 Task: Find connections with filter location Waghäusel with filter topic #Genderwith filter profile language Spanish with filter current company KPIT with filter school IIMT ENGINEERING COLLEGE, MEERUT with filter industry Ranching with filter service category Bartending with filter keywords title School Counselor
Action: Mouse moved to (641, 92)
Screenshot: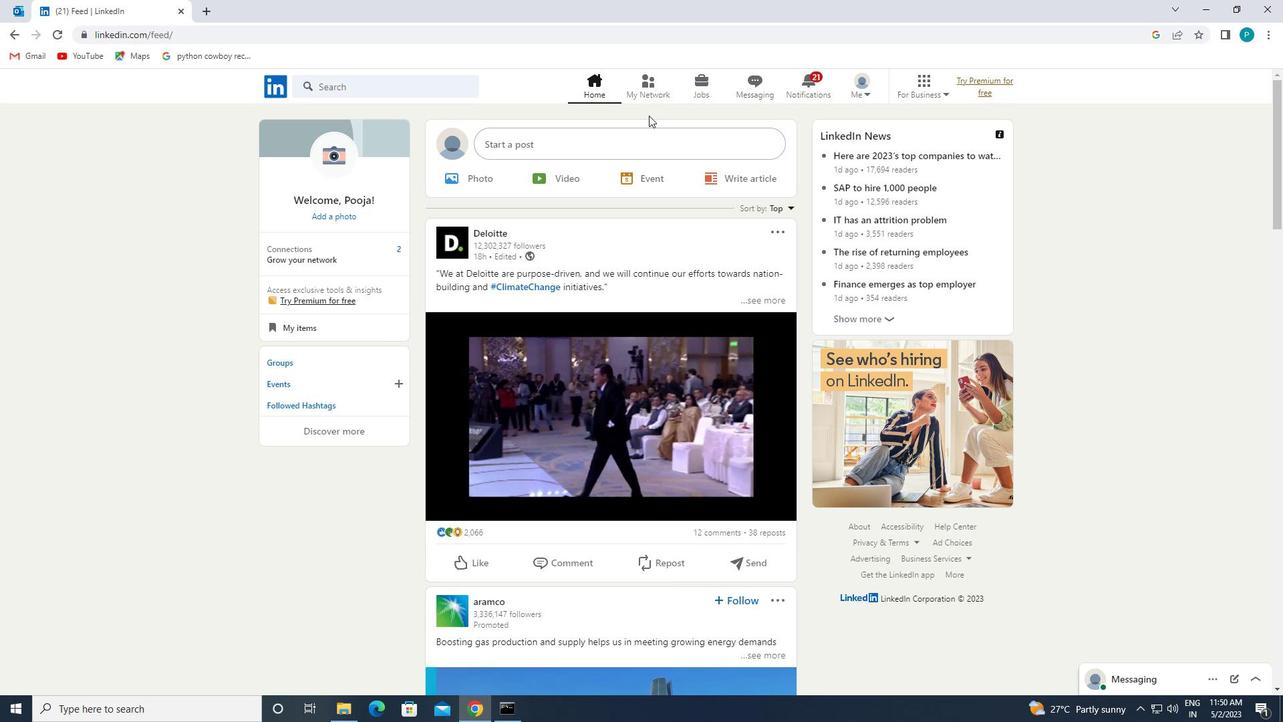 
Action: Mouse pressed left at (641, 92)
Screenshot: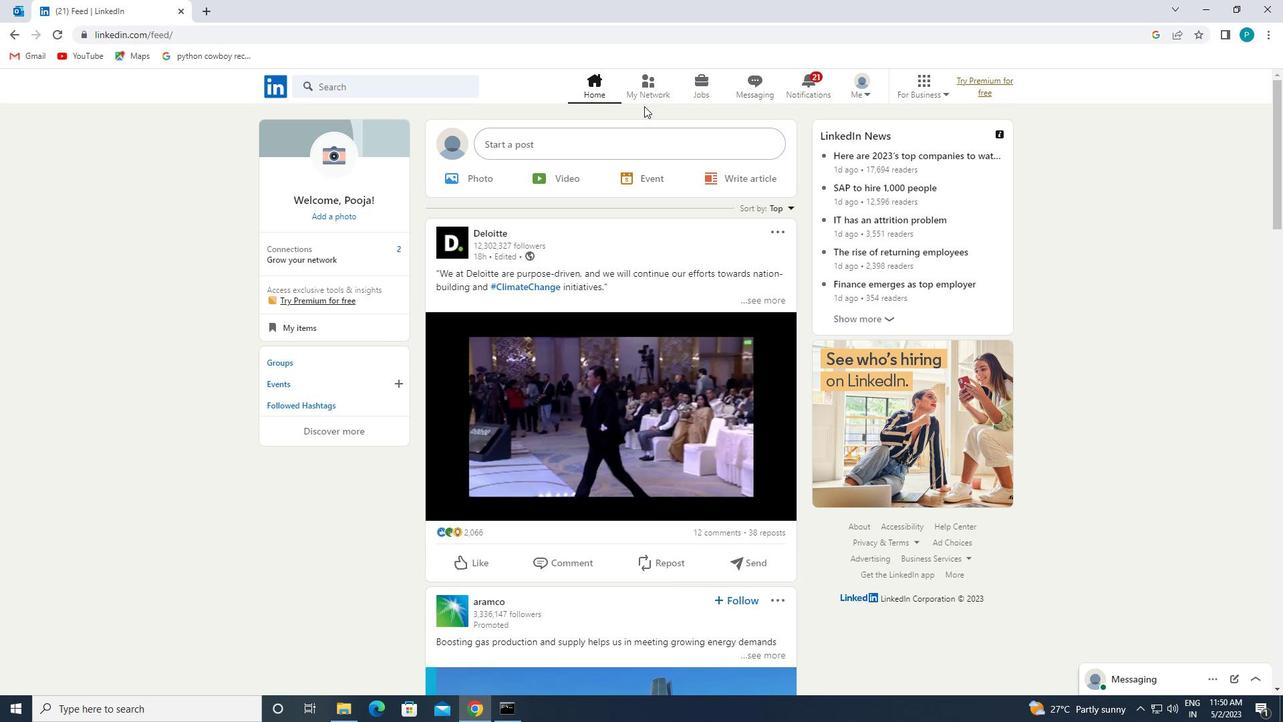
Action: Mouse moved to (431, 165)
Screenshot: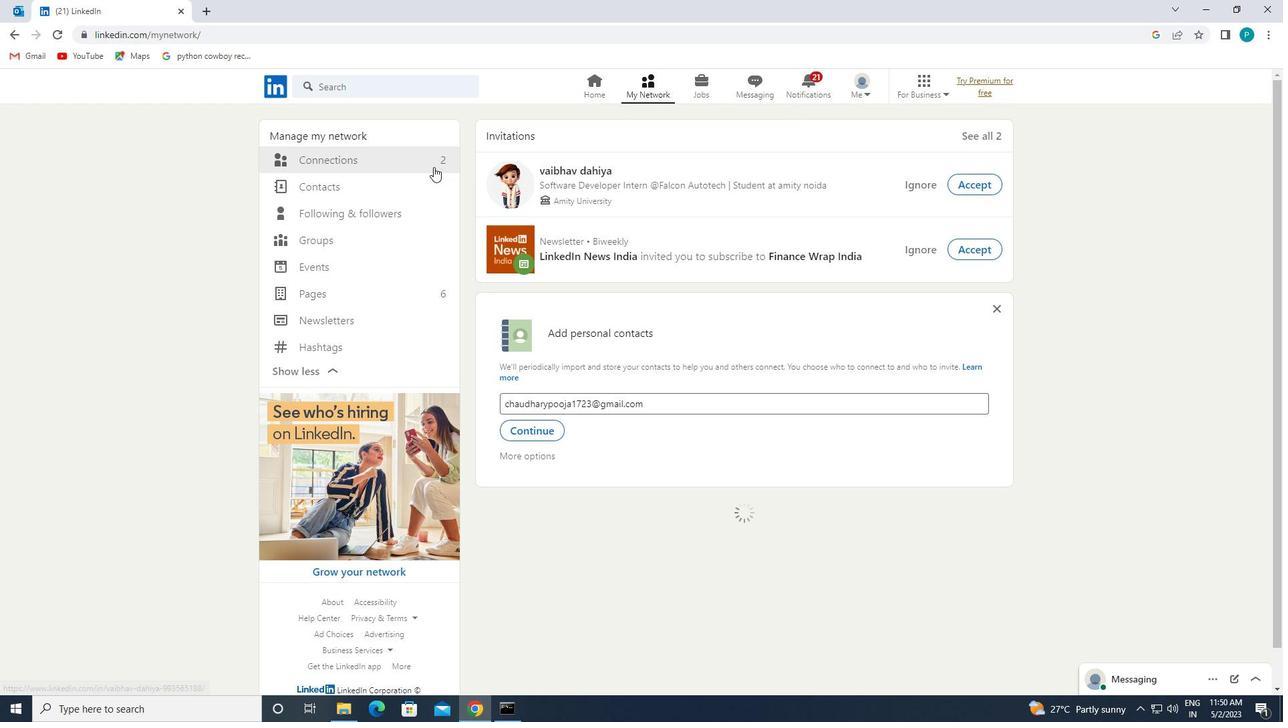 
Action: Mouse pressed left at (431, 165)
Screenshot: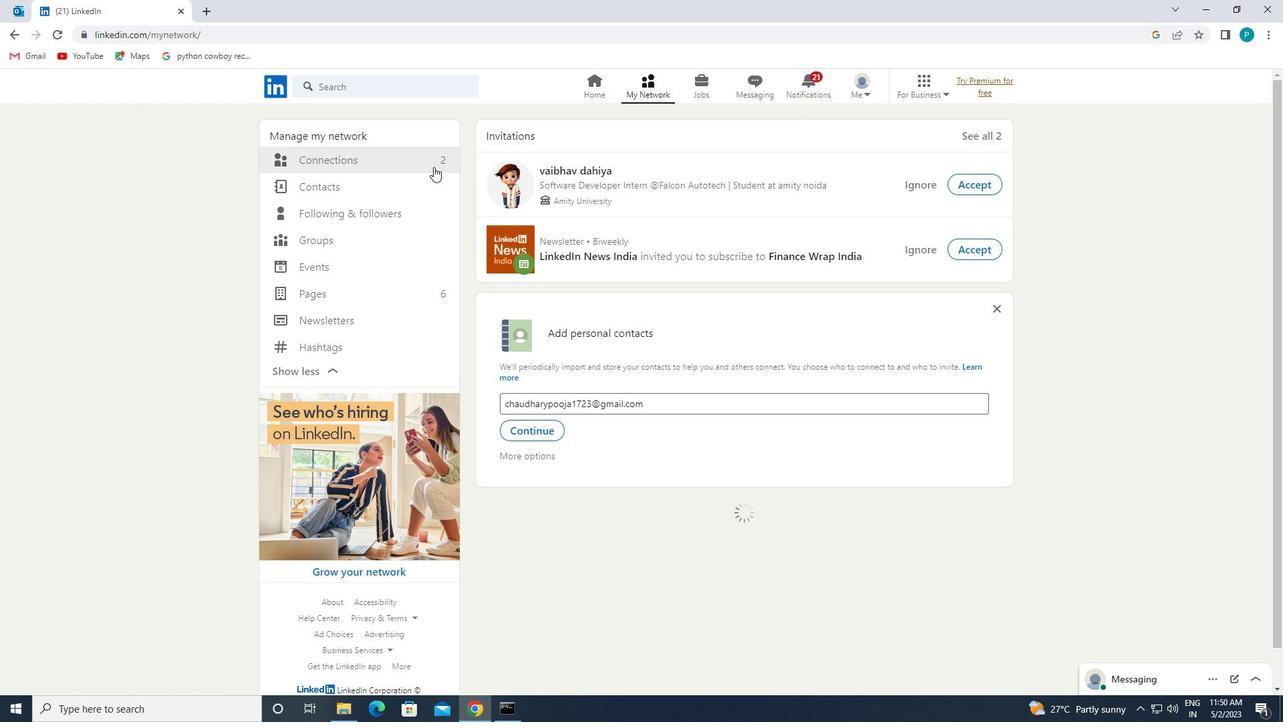 
Action: Mouse moved to (712, 163)
Screenshot: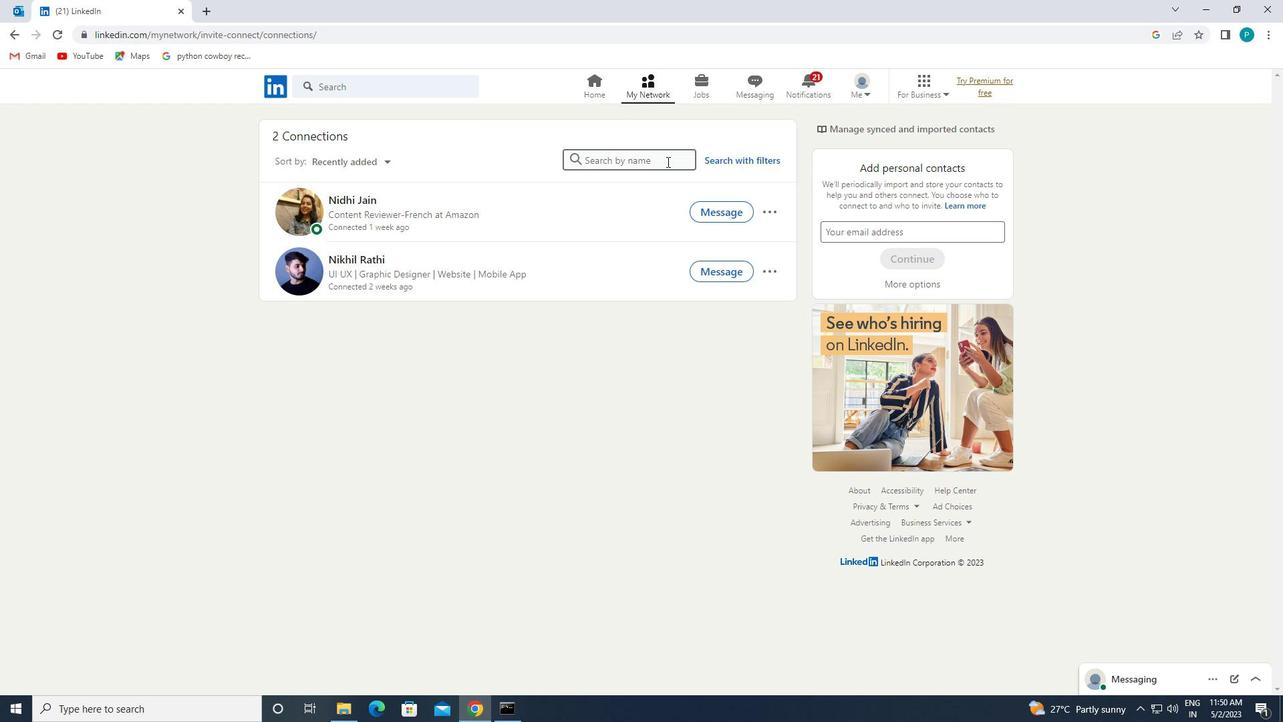
Action: Mouse pressed left at (712, 163)
Screenshot: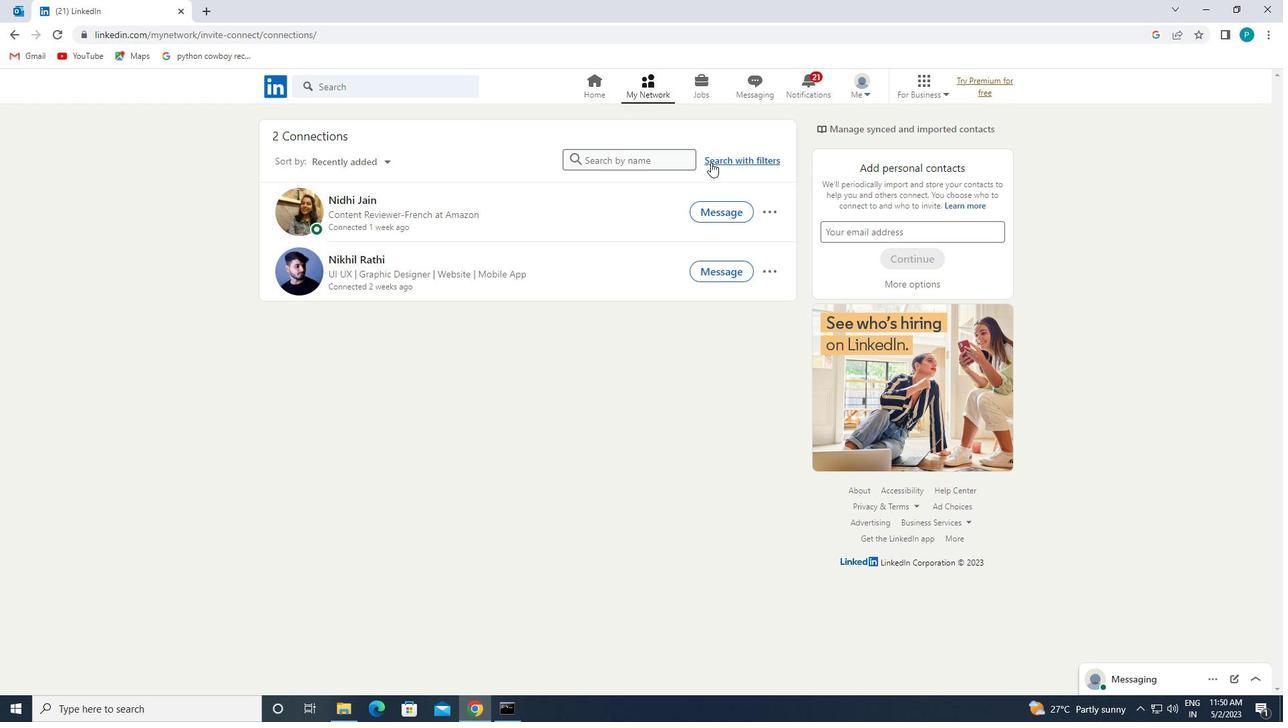 
Action: Mouse moved to (689, 119)
Screenshot: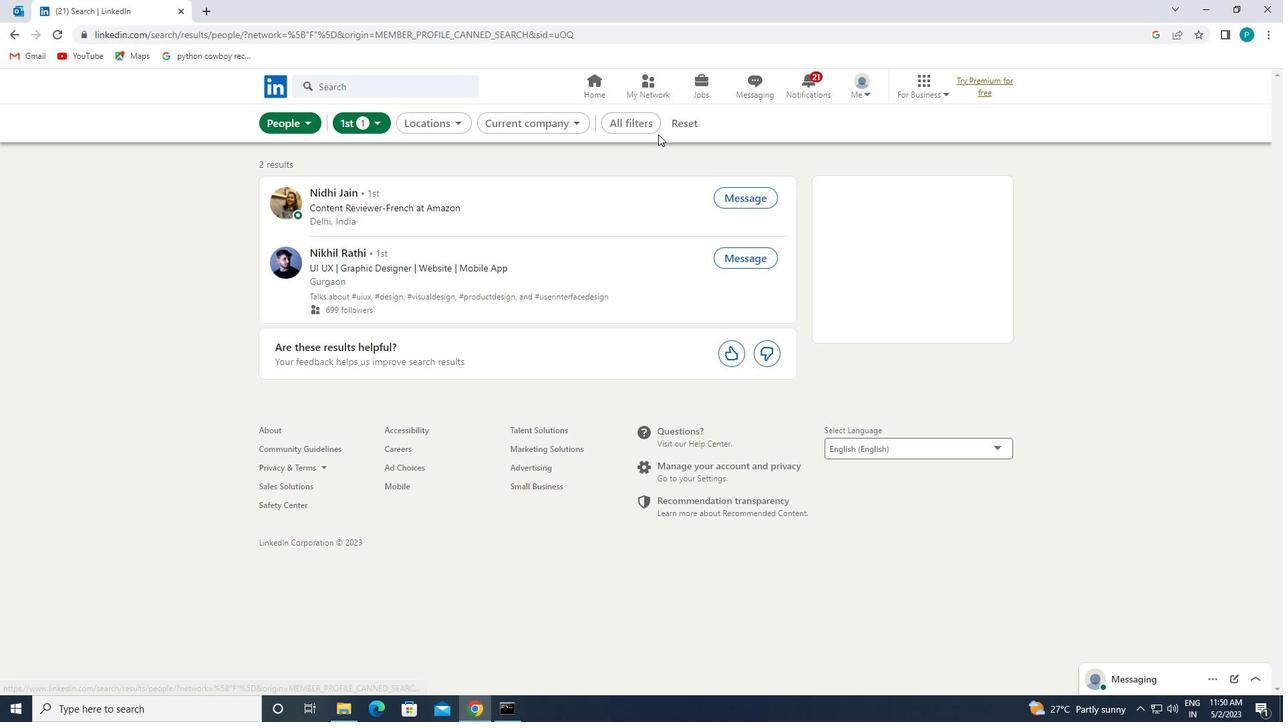 
Action: Mouse pressed left at (689, 119)
Screenshot: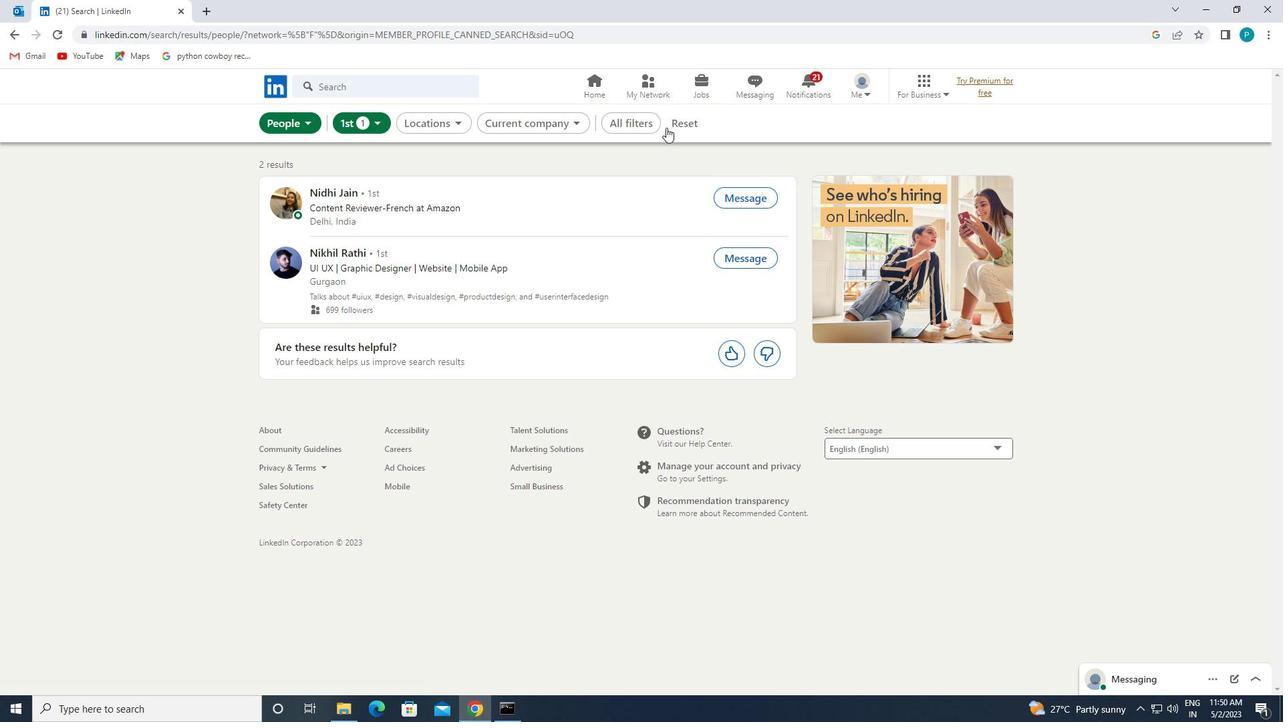
Action: Mouse moved to (641, 125)
Screenshot: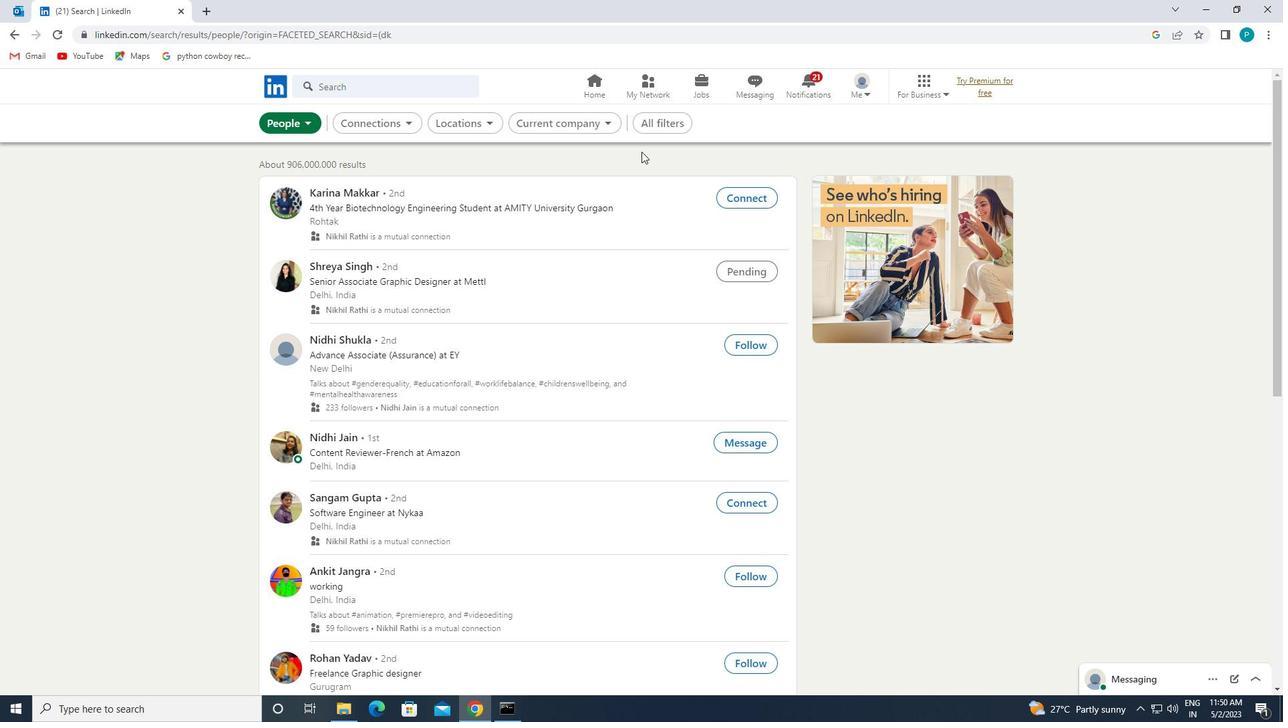 
Action: Mouse pressed left at (641, 125)
Screenshot: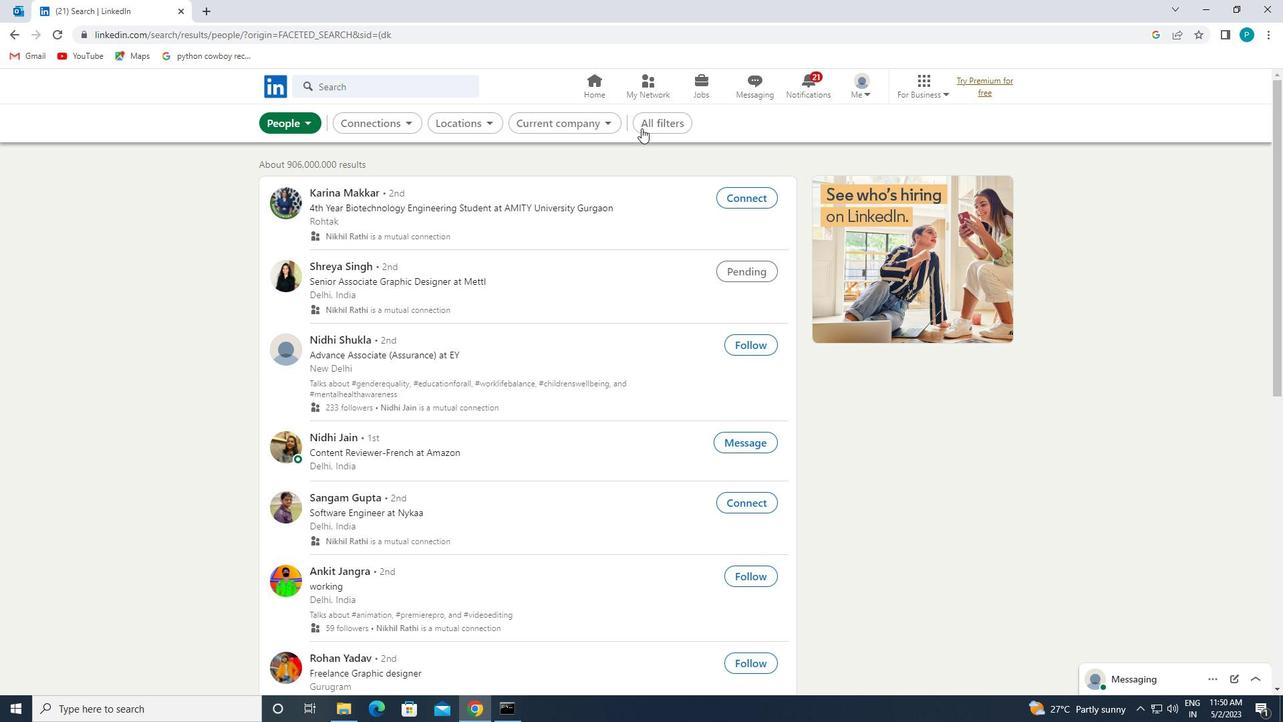 
Action: Mouse moved to (1166, 481)
Screenshot: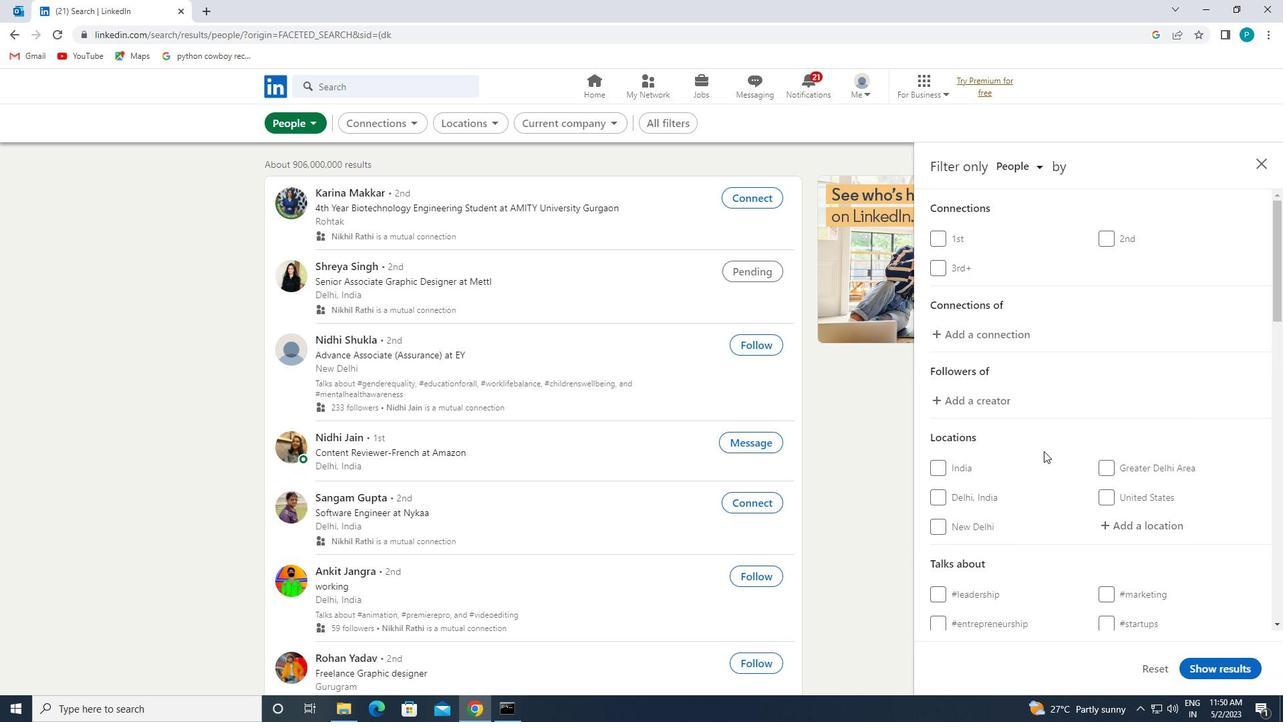 
Action: Mouse scrolled (1166, 480) with delta (0, 0)
Screenshot: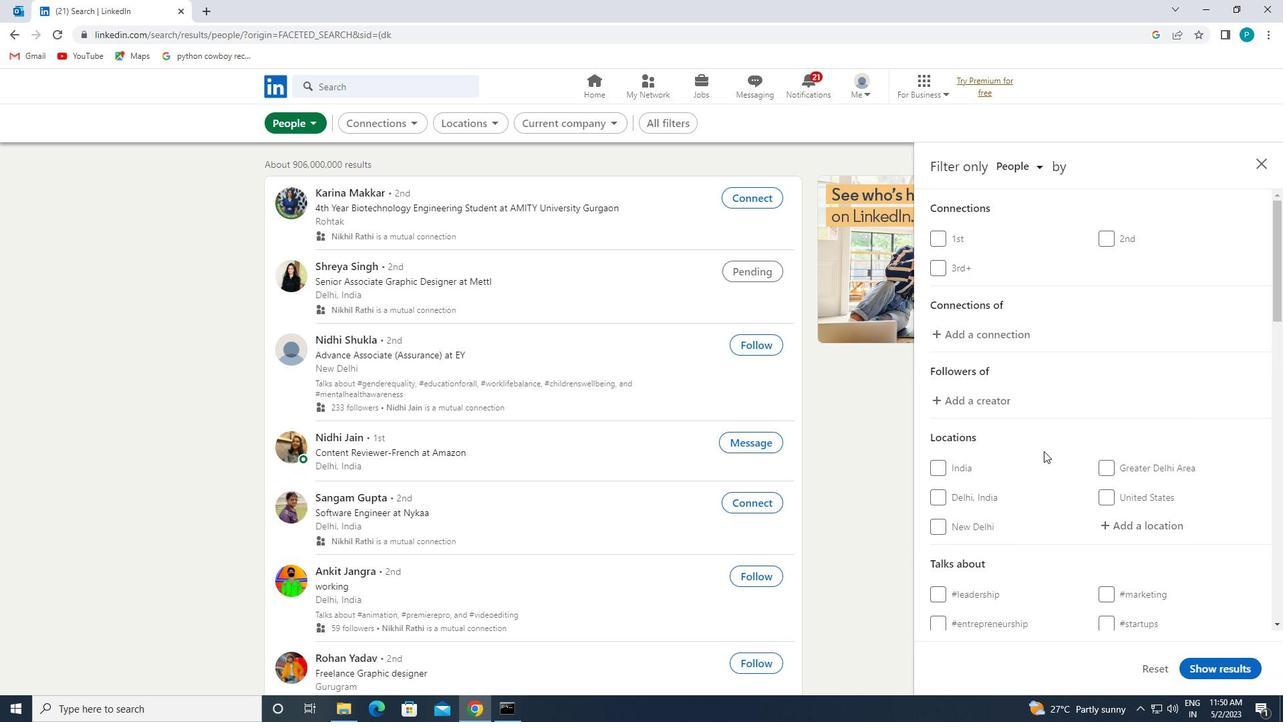 
Action: Mouse moved to (1166, 481)
Screenshot: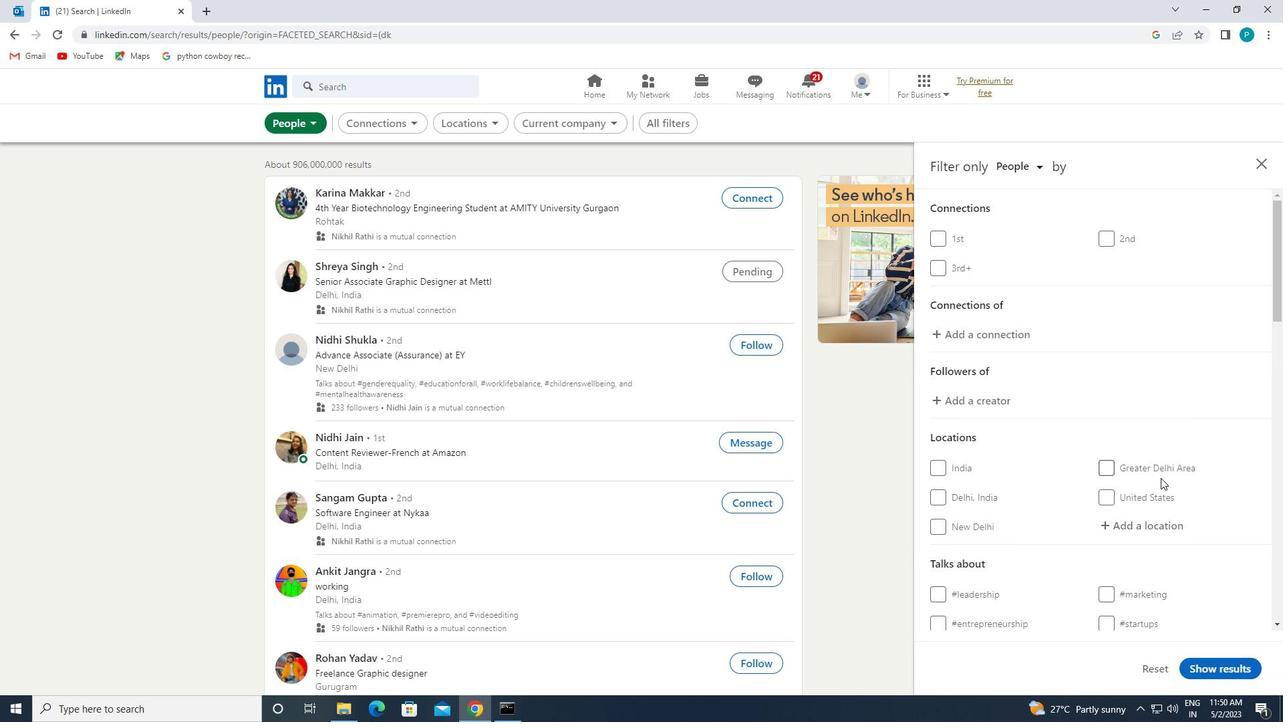 
Action: Mouse scrolled (1166, 480) with delta (0, 0)
Screenshot: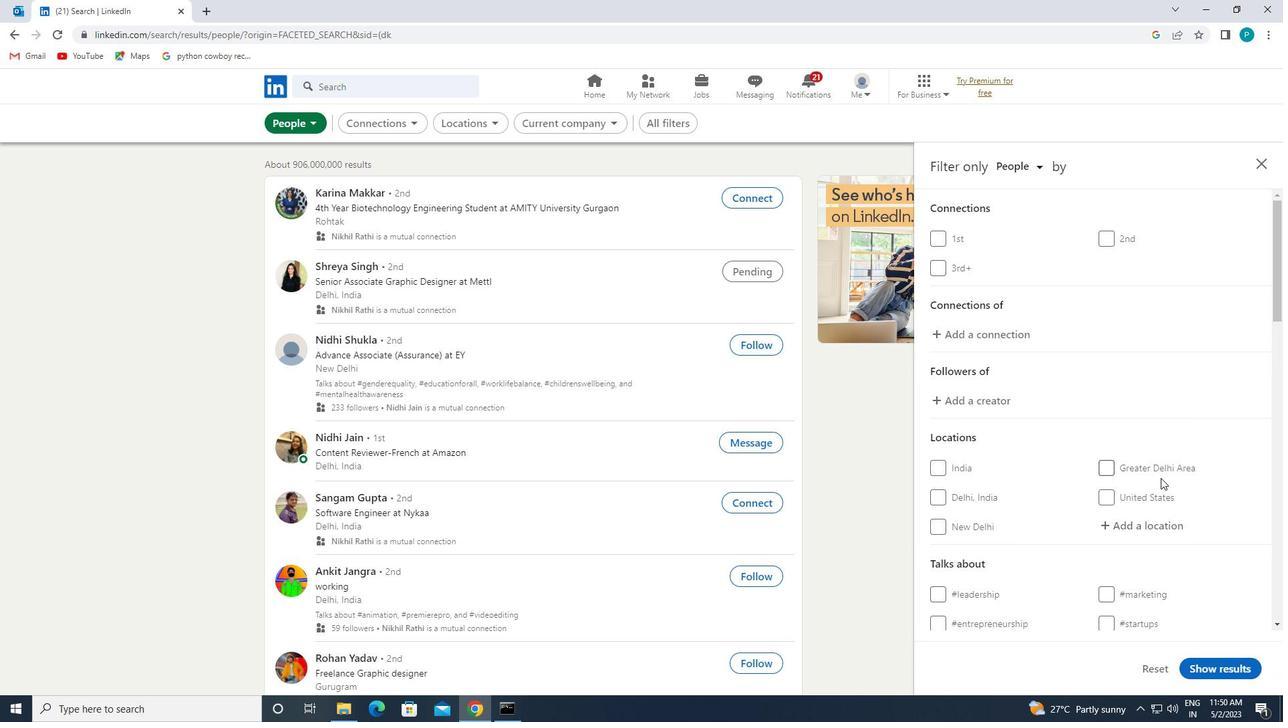 
Action: Mouse moved to (1125, 393)
Screenshot: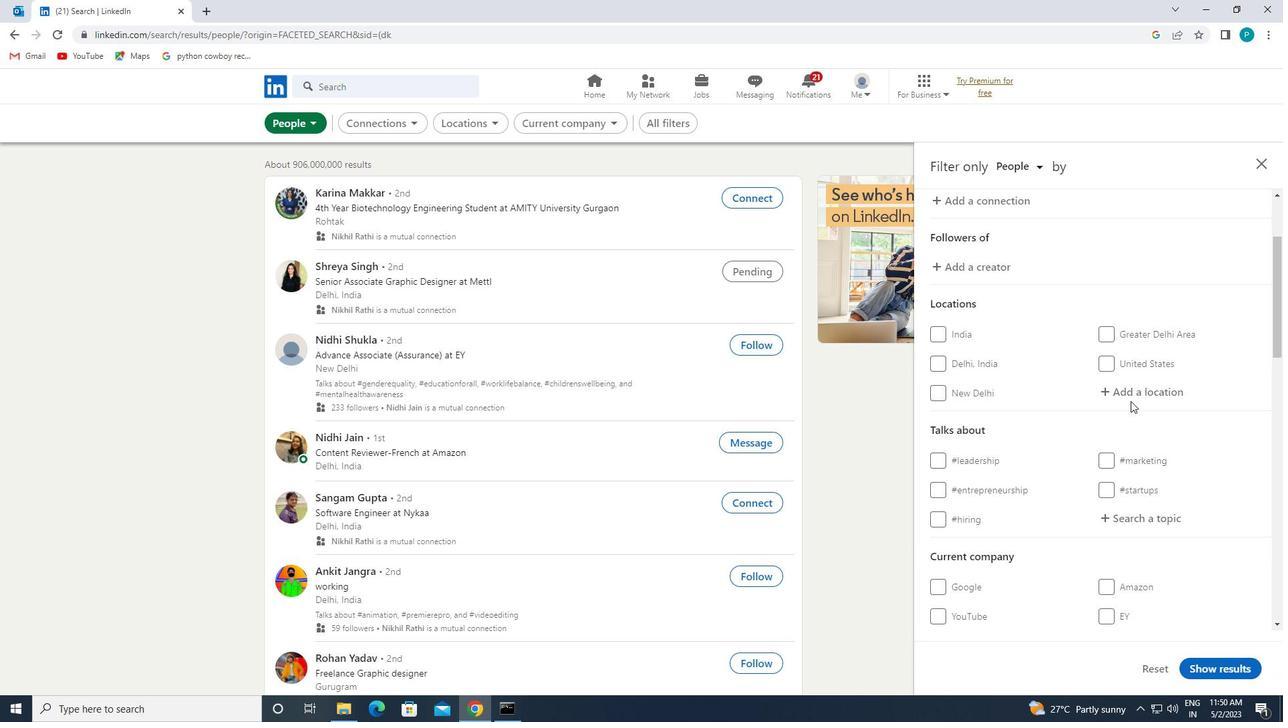 
Action: Mouse pressed left at (1125, 393)
Screenshot: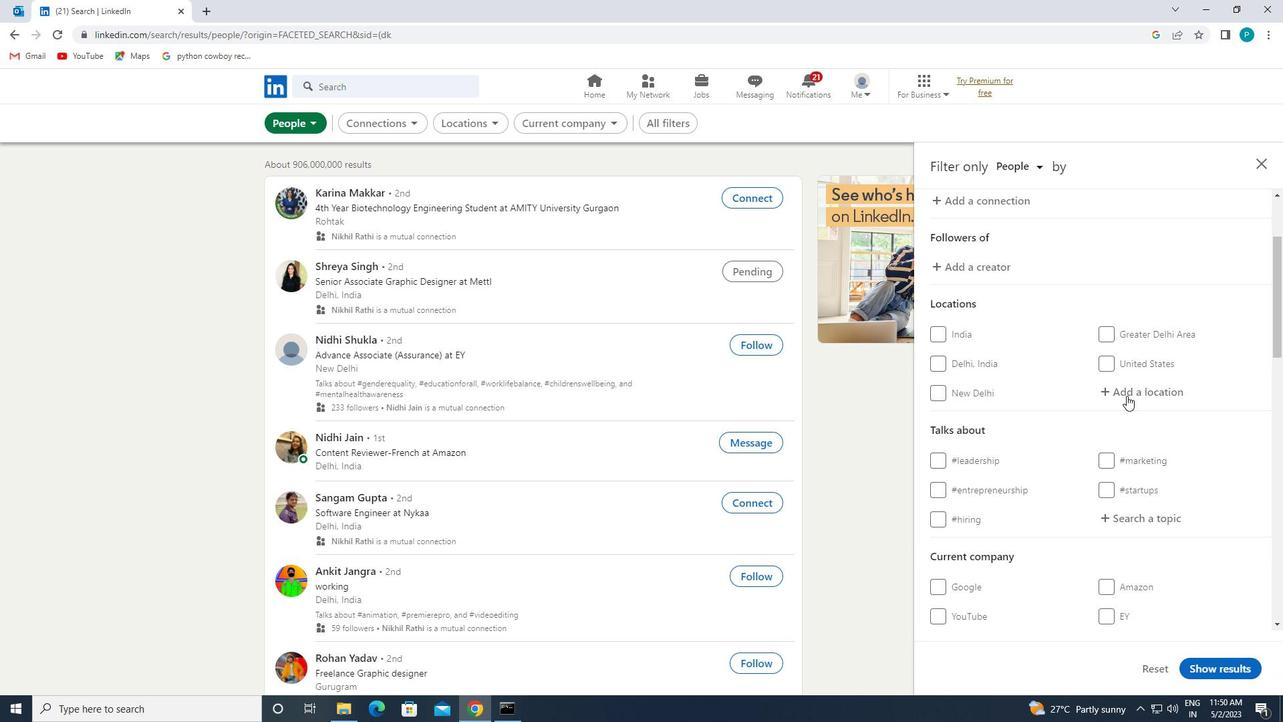 
Action: Key pressed <Key.caps_lock>w<Key.caps_lock>aghausel
Screenshot: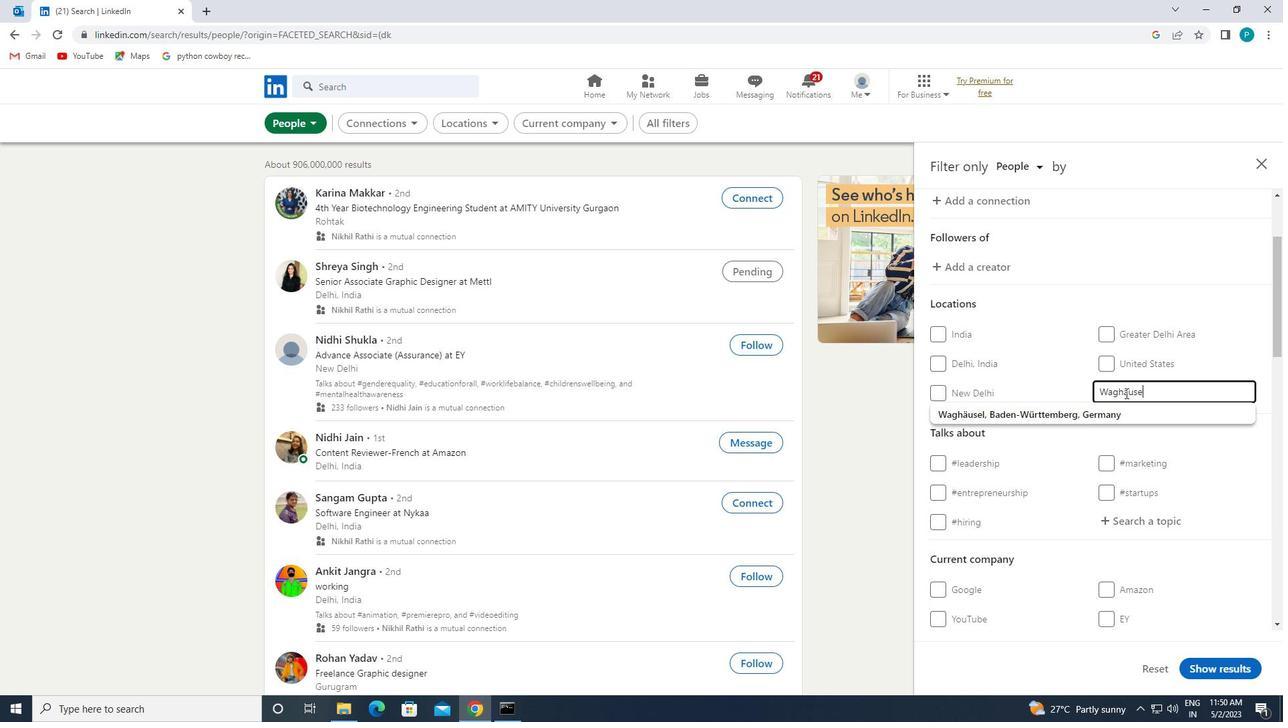 
Action: Mouse moved to (1091, 418)
Screenshot: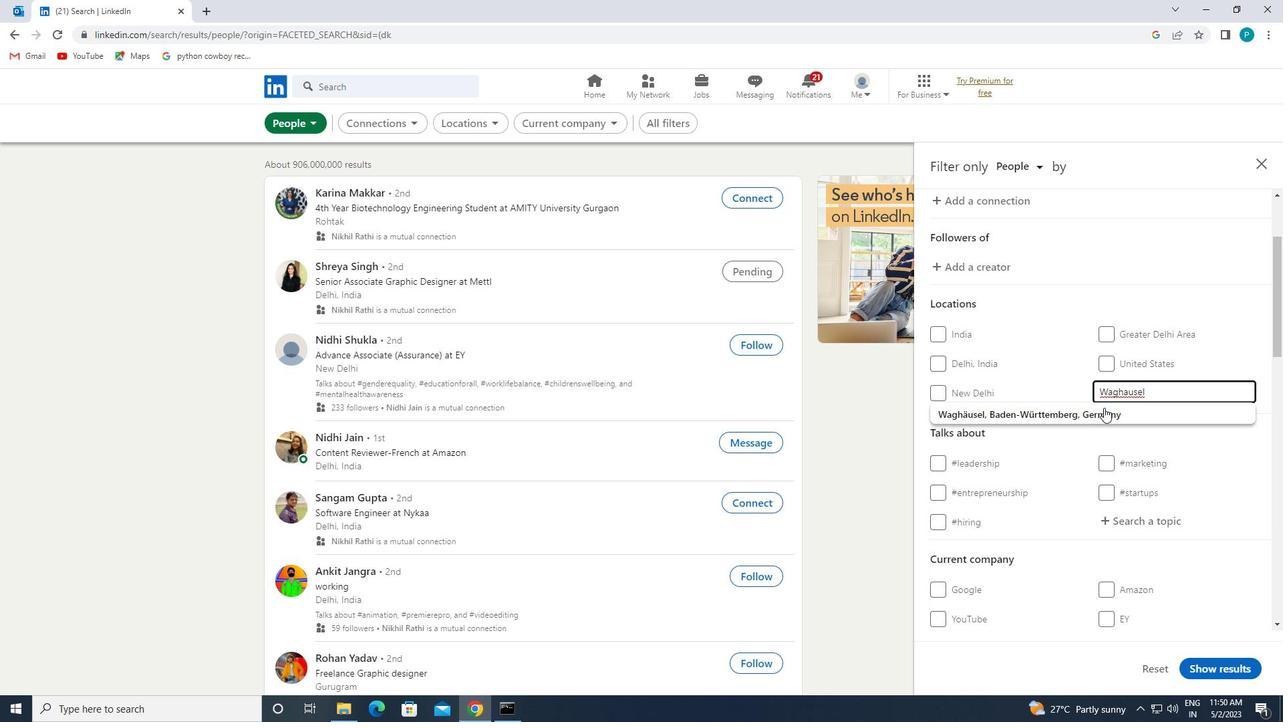 
Action: Mouse pressed left at (1091, 418)
Screenshot: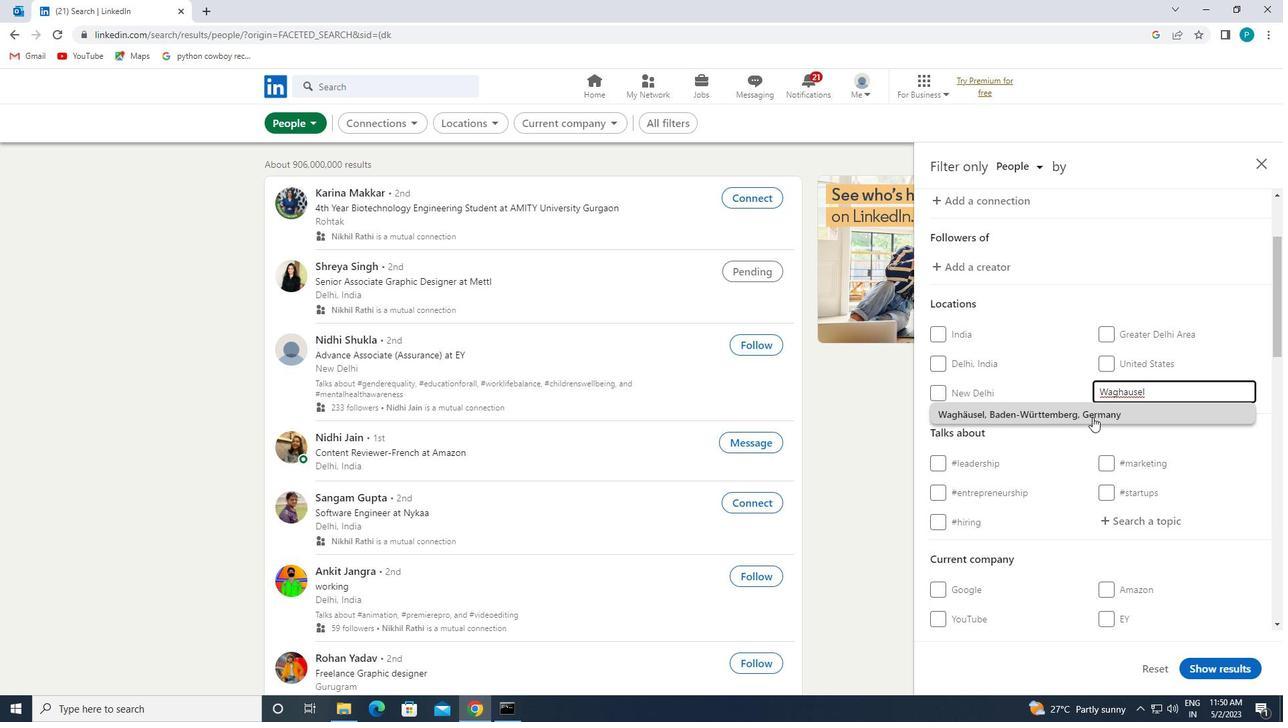 
Action: Mouse moved to (1115, 475)
Screenshot: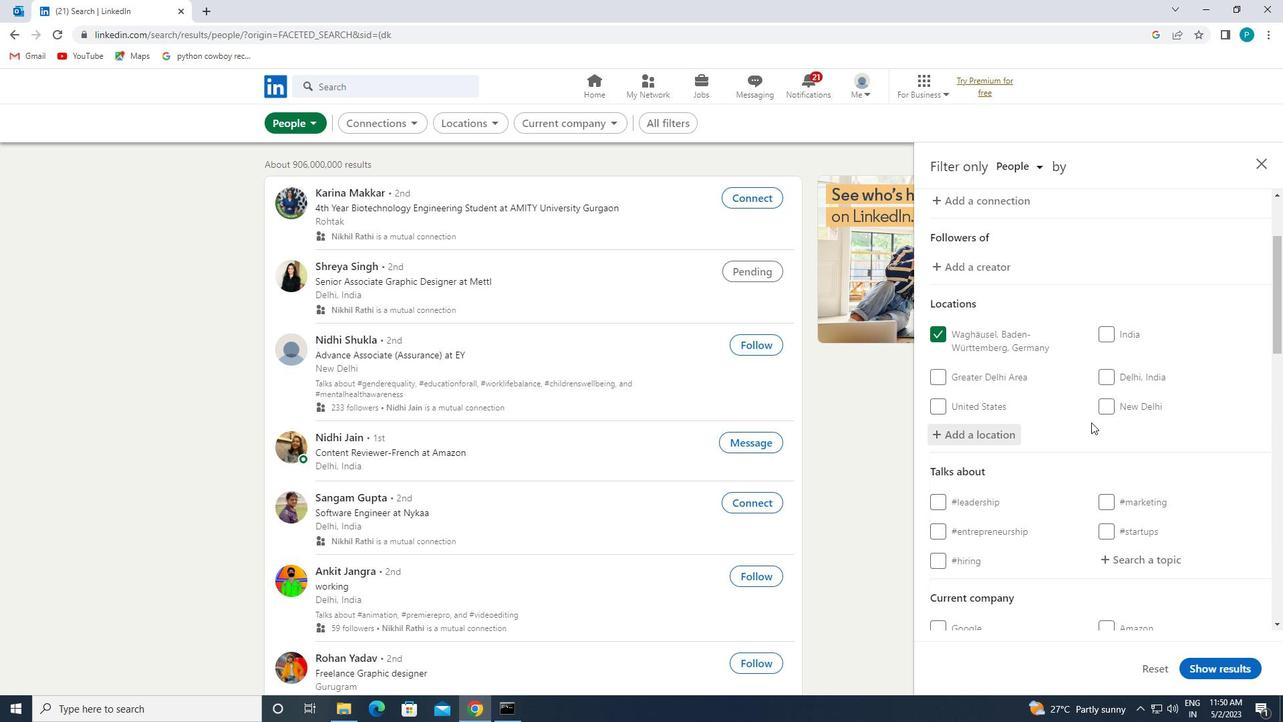 
Action: Mouse scrolled (1115, 474) with delta (0, 0)
Screenshot: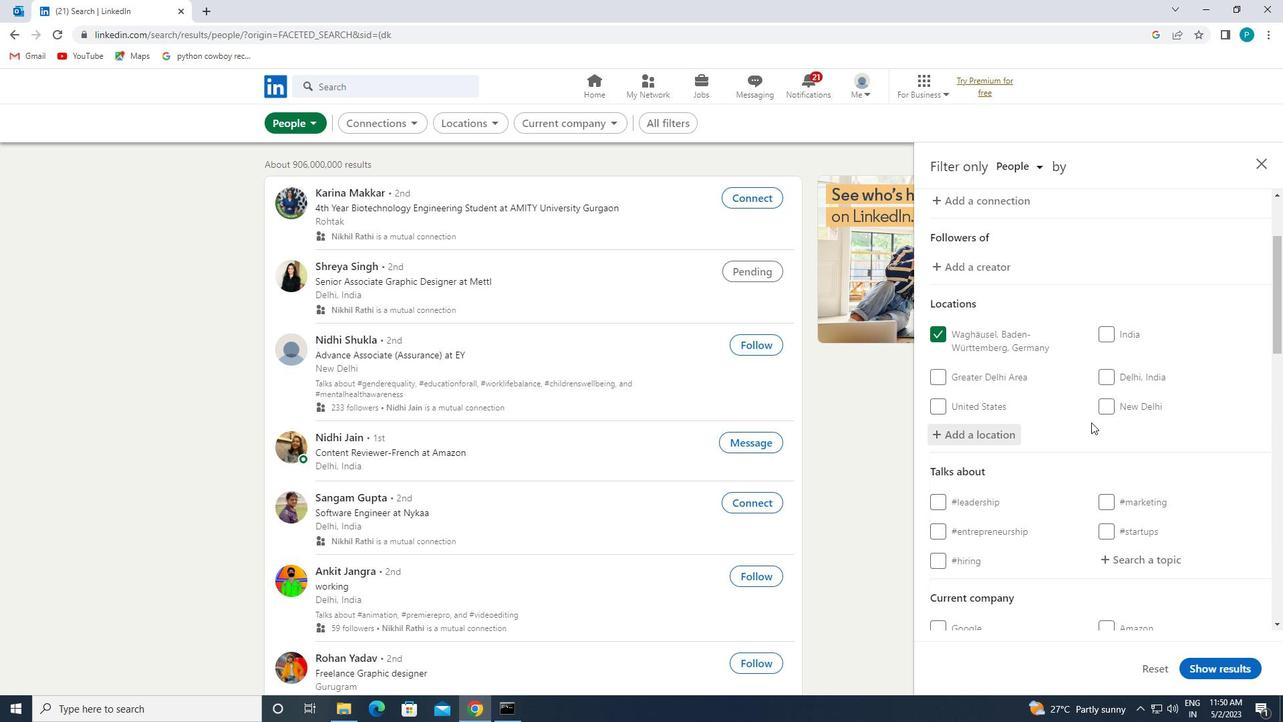 
Action: Mouse moved to (1127, 490)
Screenshot: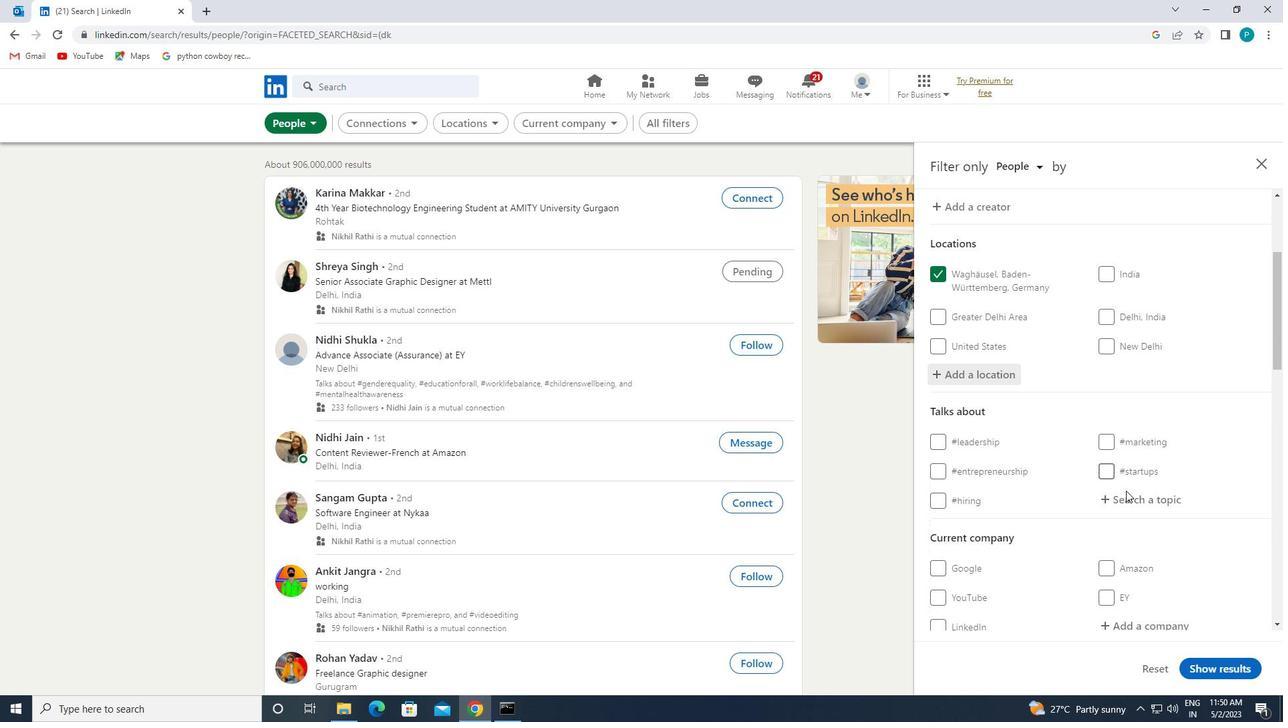 
Action: Mouse pressed left at (1127, 490)
Screenshot: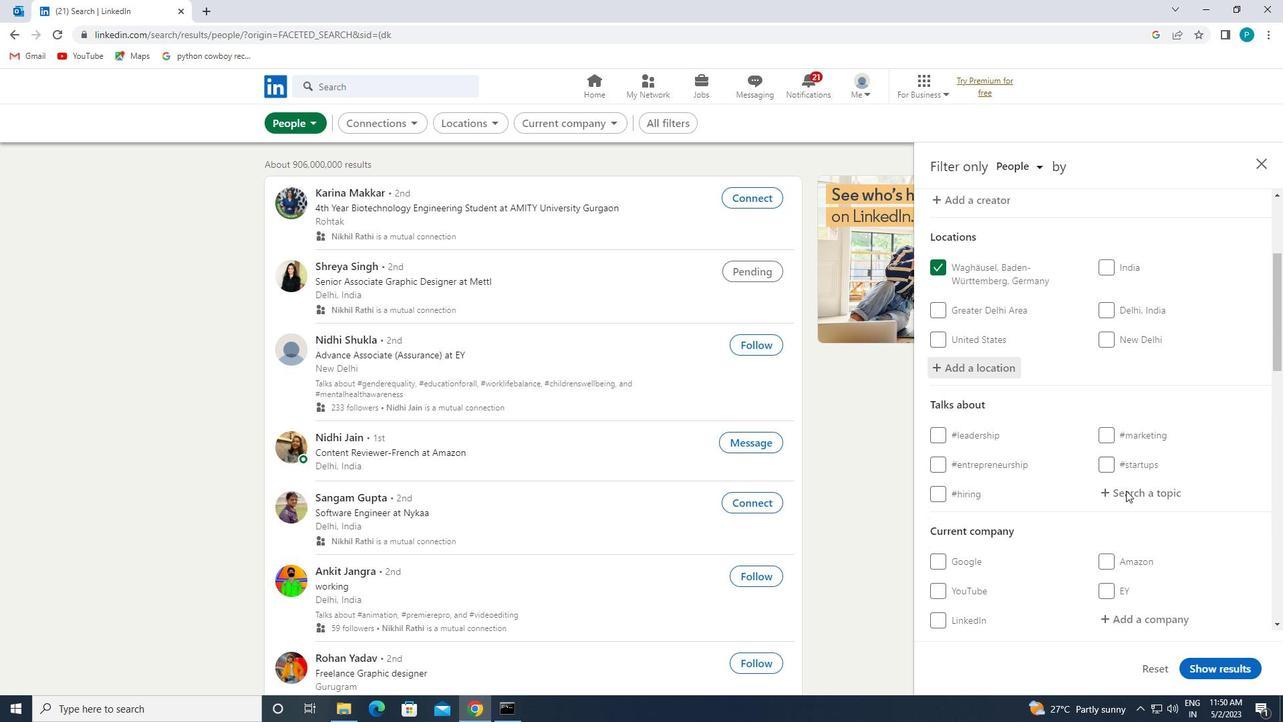 
Action: Key pressed <Key.shift>#<Key.caps_lock>G<Key.caps_lock>ENDER
Screenshot: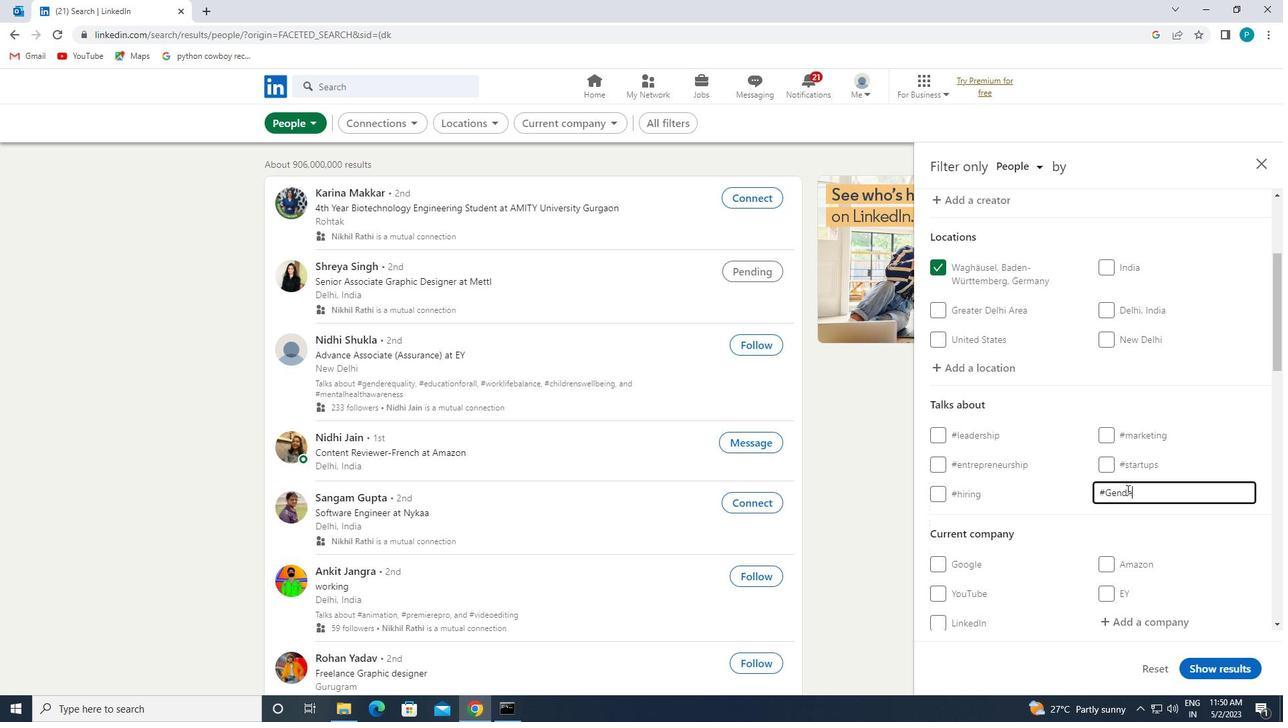 
Action: Mouse moved to (1107, 524)
Screenshot: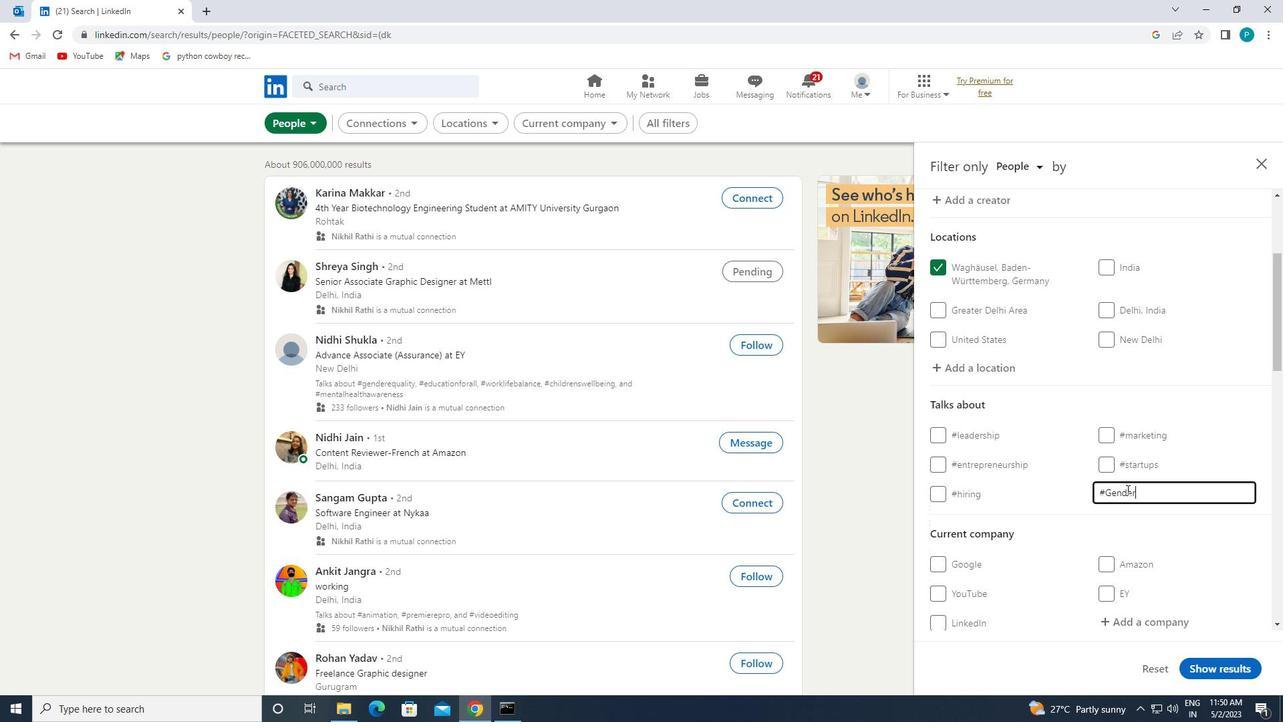 
Action: Mouse scrolled (1107, 523) with delta (0, 0)
Screenshot: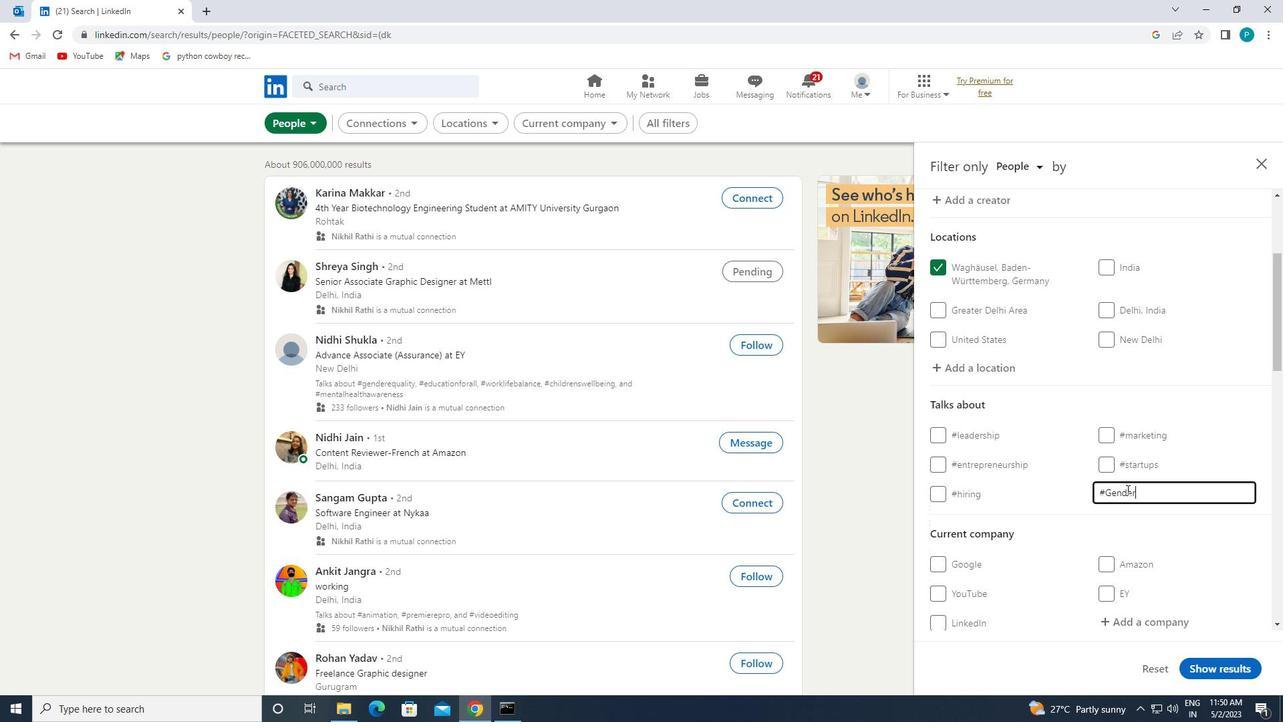 
Action: Mouse moved to (1103, 531)
Screenshot: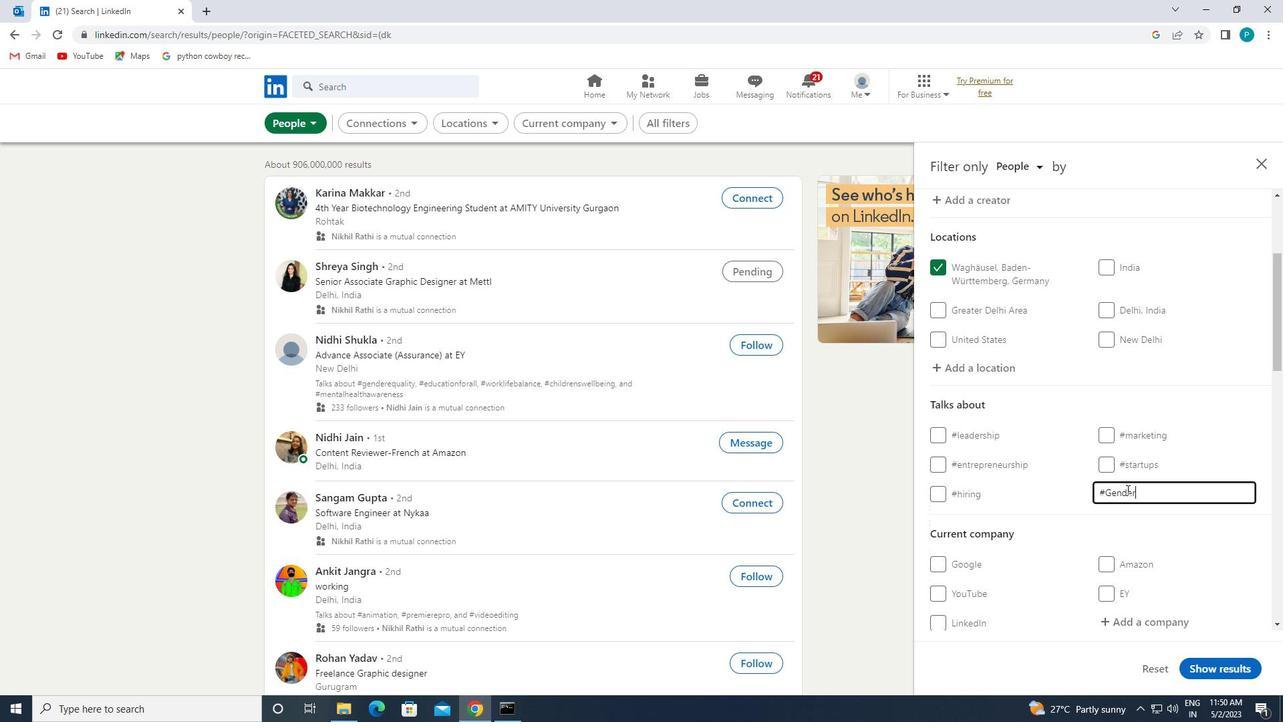 
Action: Mouse scrolled (1103, 530) with delta (0, 0)
Screenshot: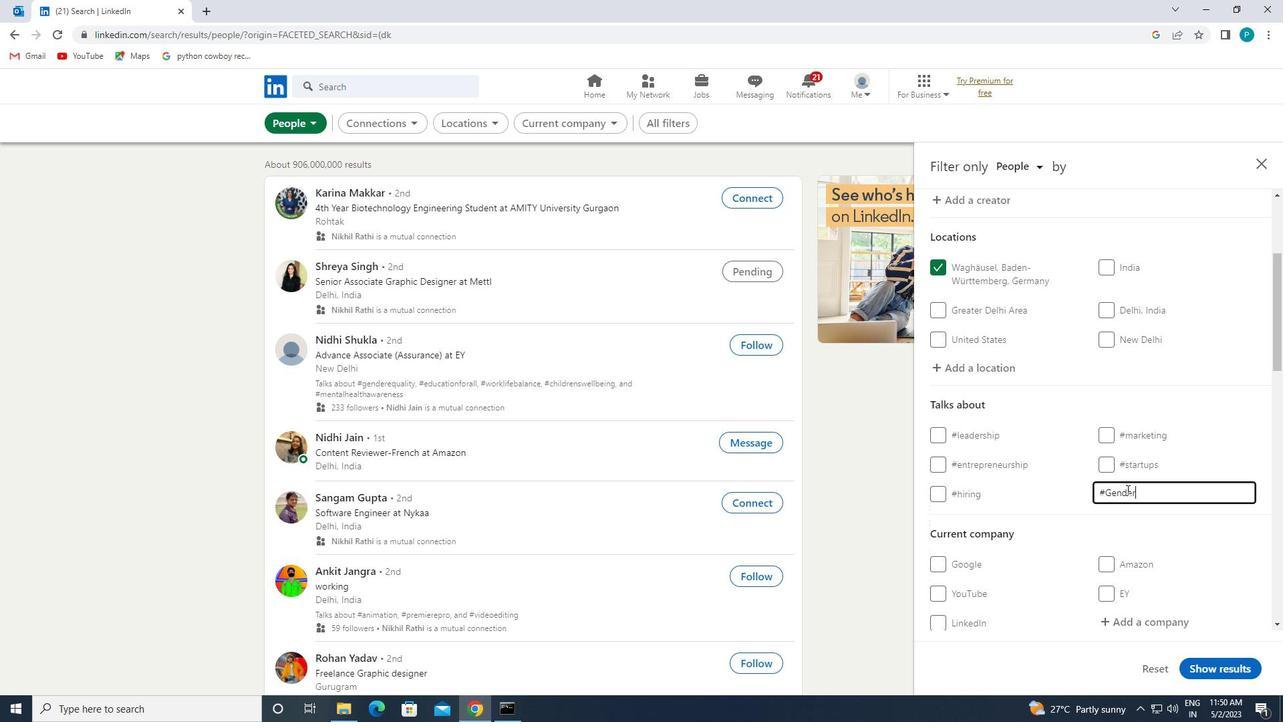 
Action: Mouse moved to (1101, 533)
Screenshot: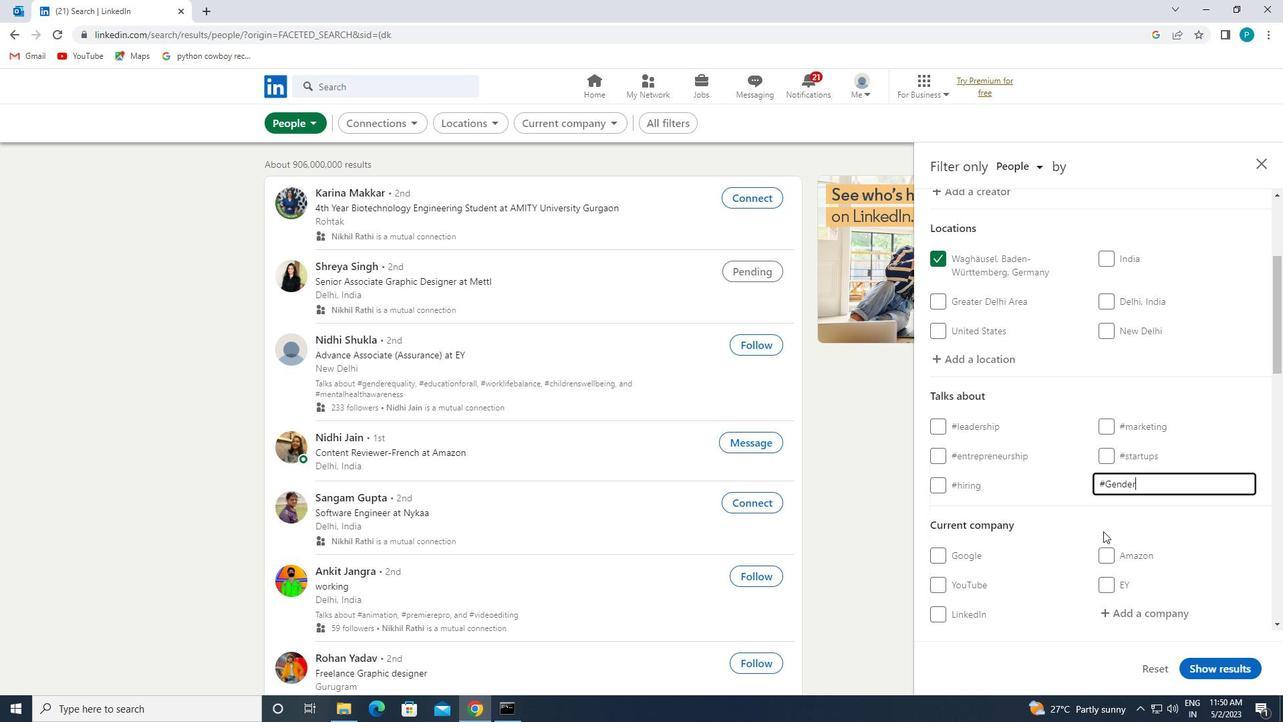 
Action: Mouse scrolled (1101, 532) with delta (0, 0)
Screenshot: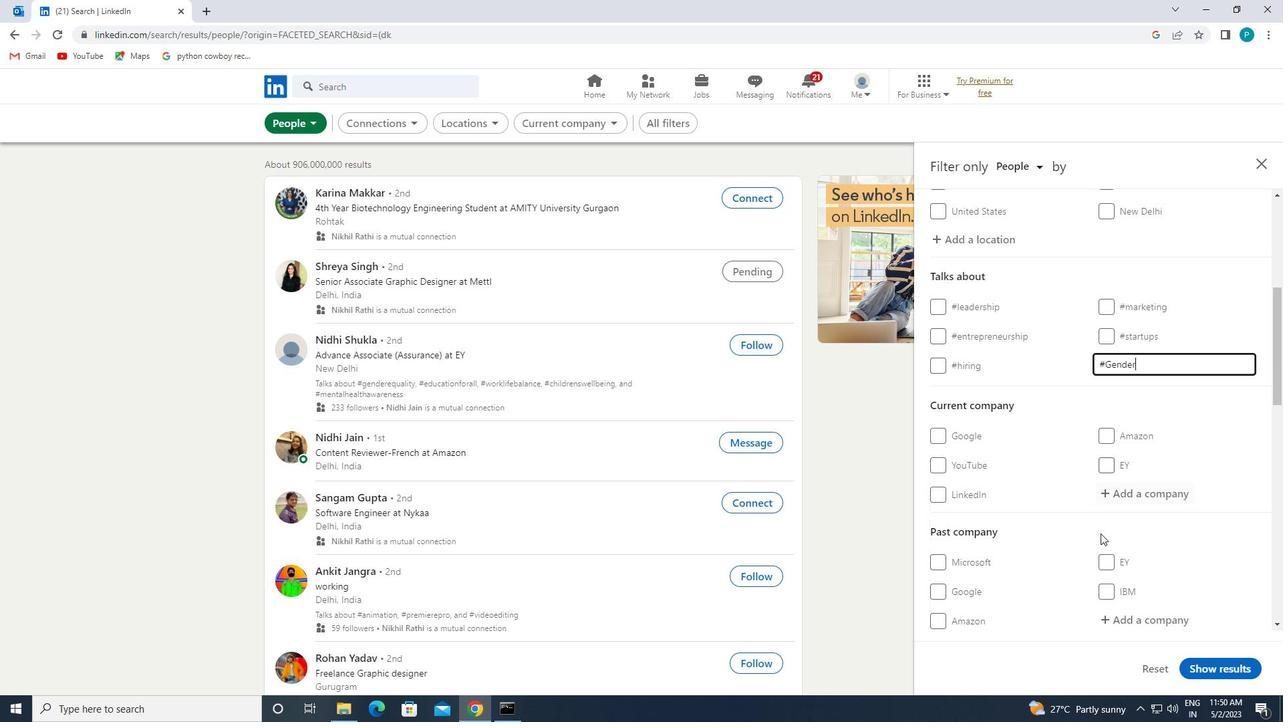 
Action: Mouse scrolled (1101, 532) with delta (0, 0)
Screenshot: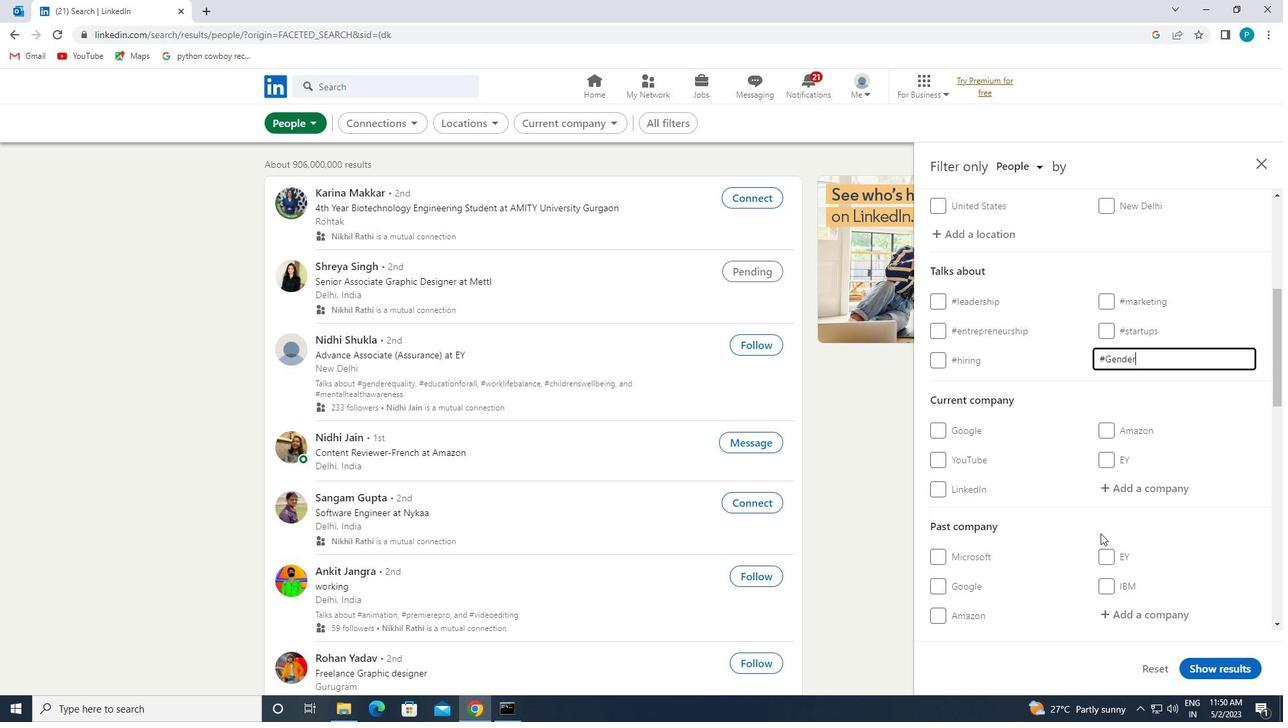 
Action: Mouse scrolled (1101, 532) with delta (0, 0)
Screenshot: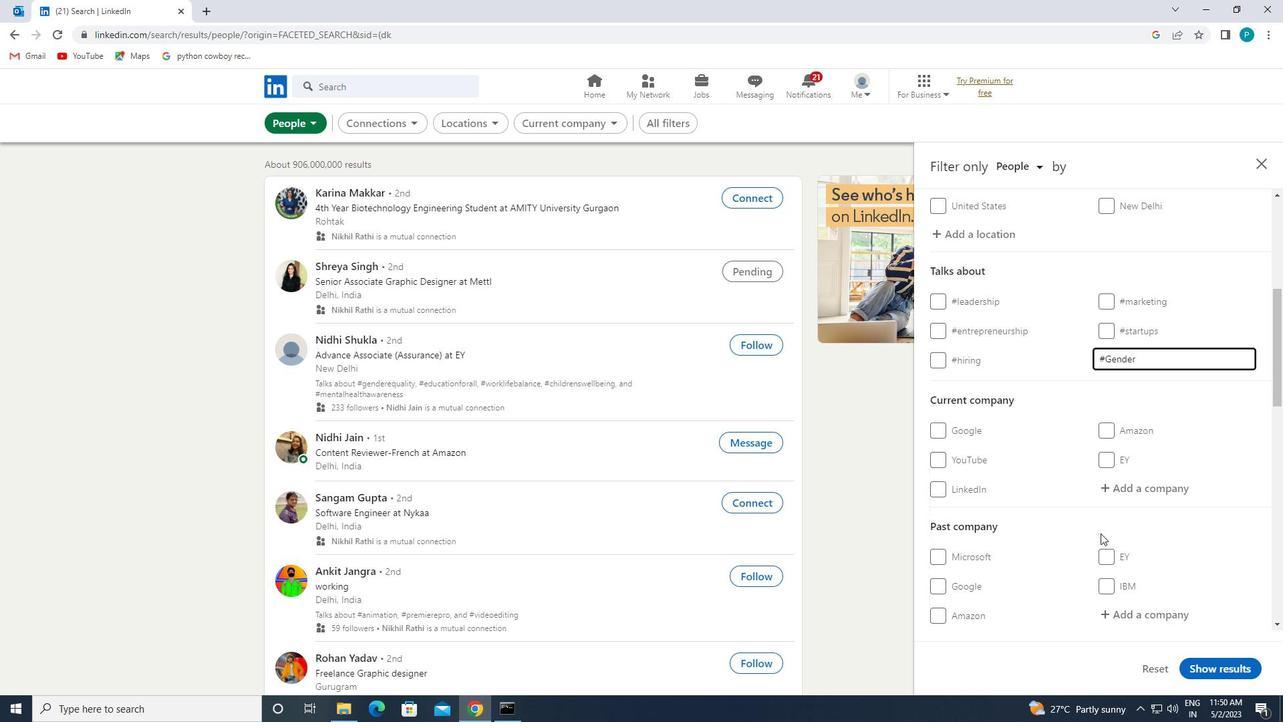 
Action: Mouse moved to (1028, 548)
Screenshot: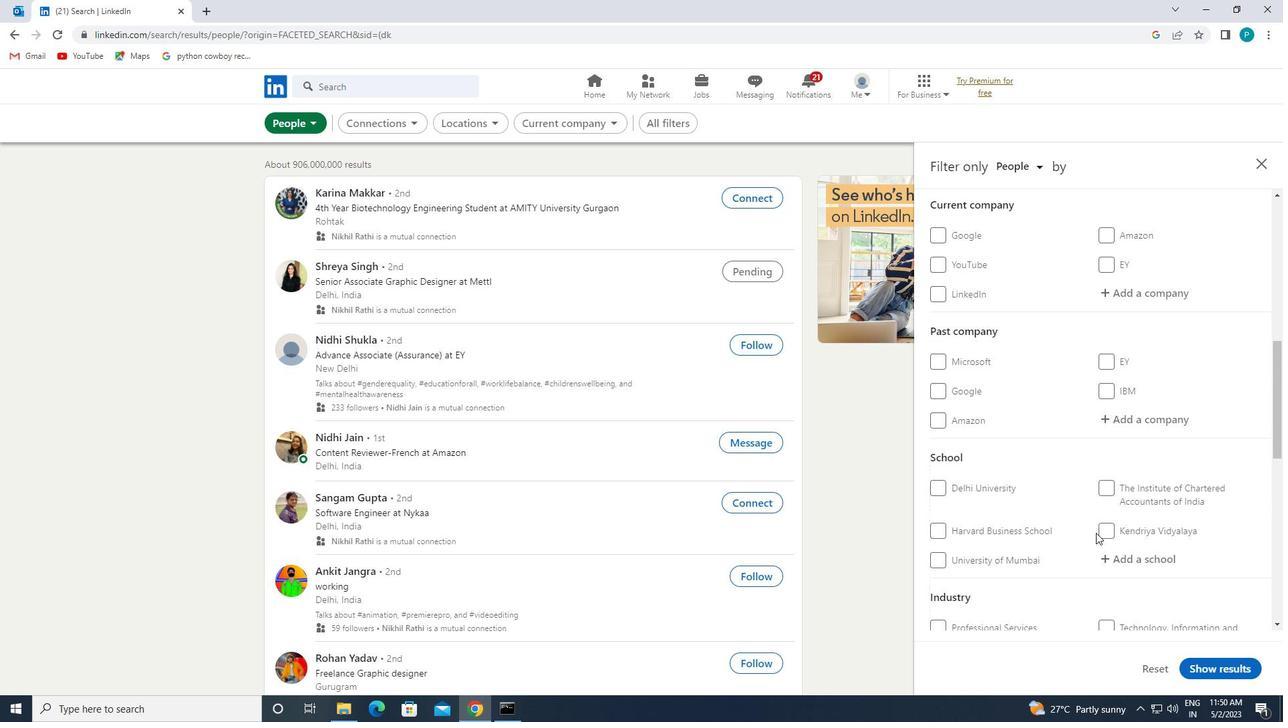 
Action: Mouse scrolled (1028, 548) with delta (0, 0)
Screenshot: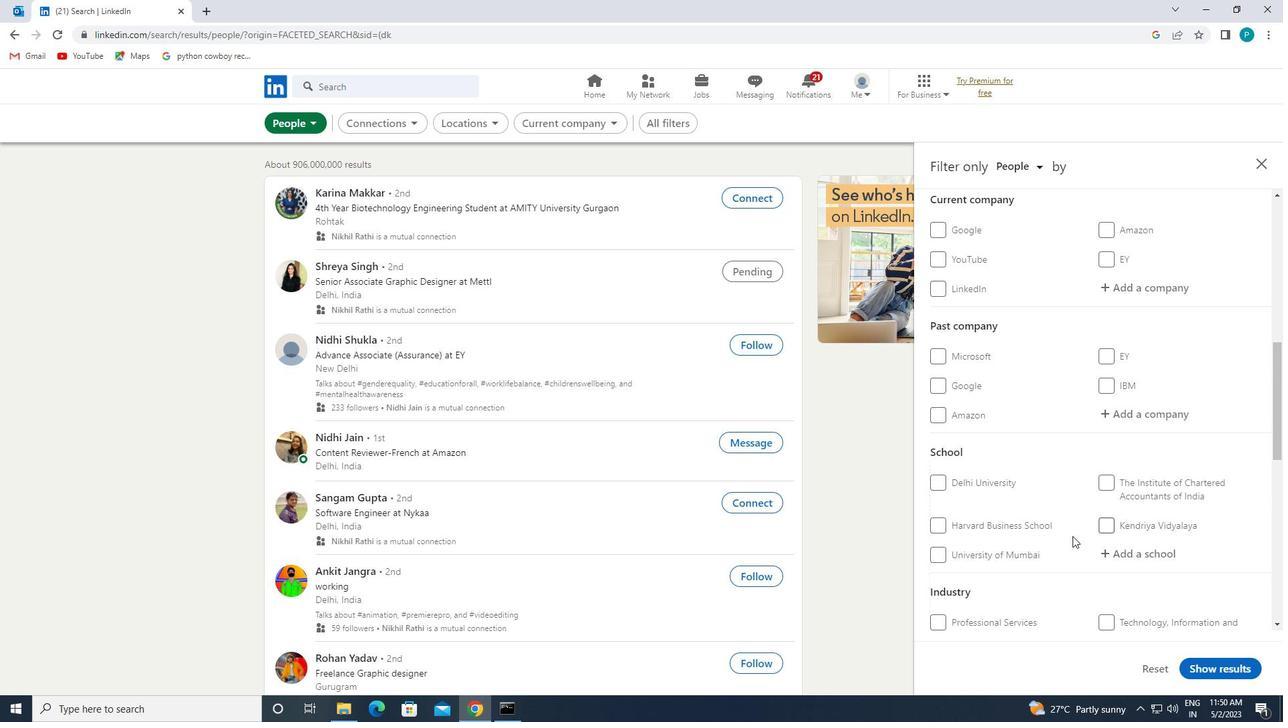 
Action: Mouse moved to (1027, 548)
Screenshot: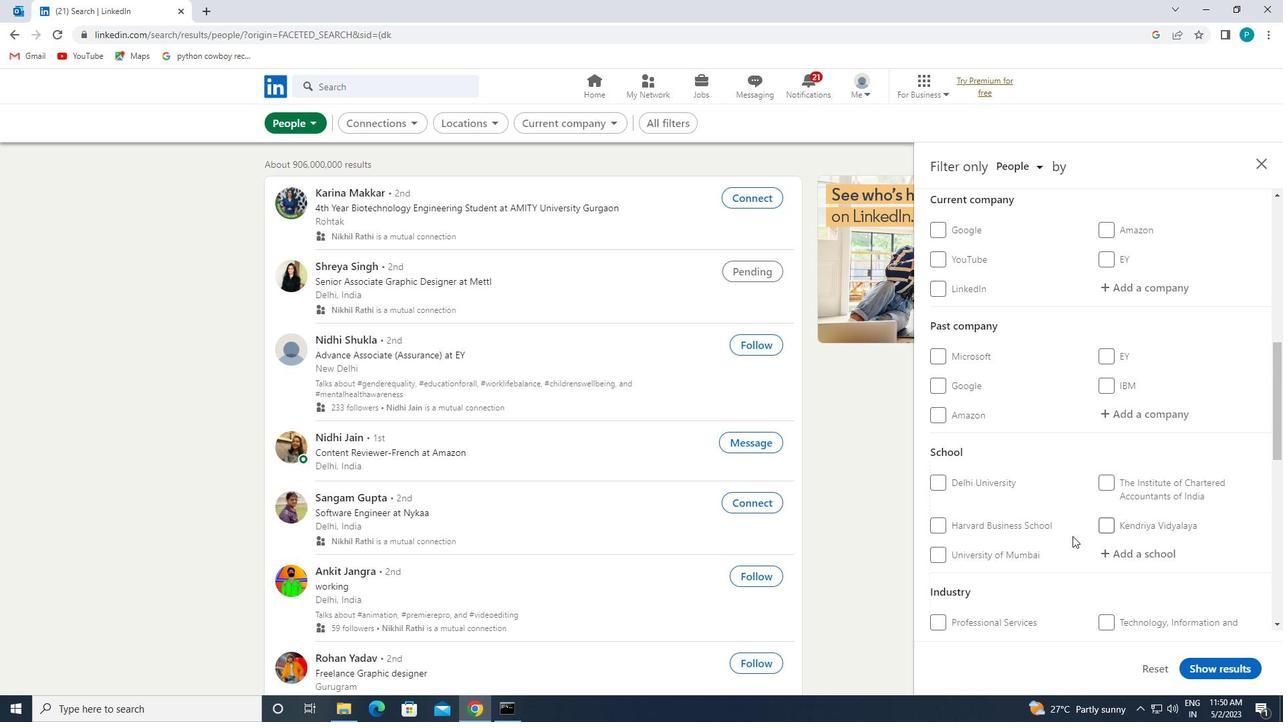 
Action: Mouse scrolled (1027, 548) with delta (0, 0)
Screenshot: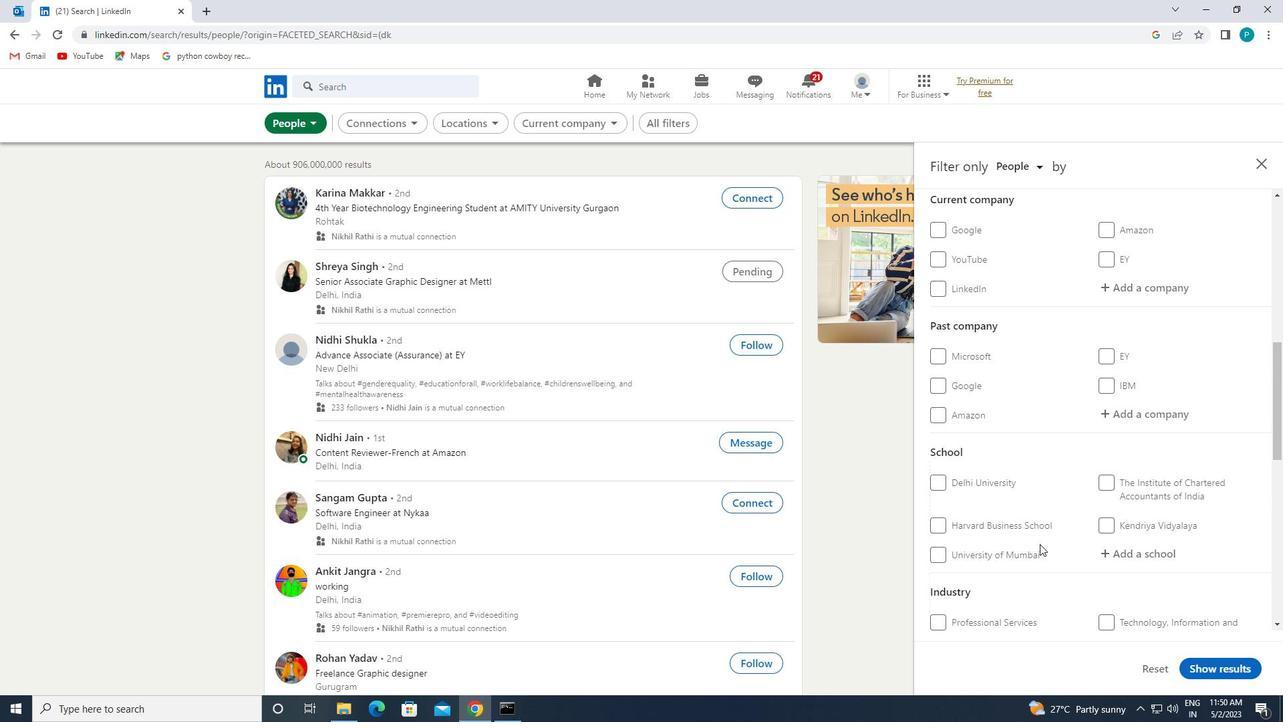 
Action: Mouse moved to (966, 566)
Screenshot: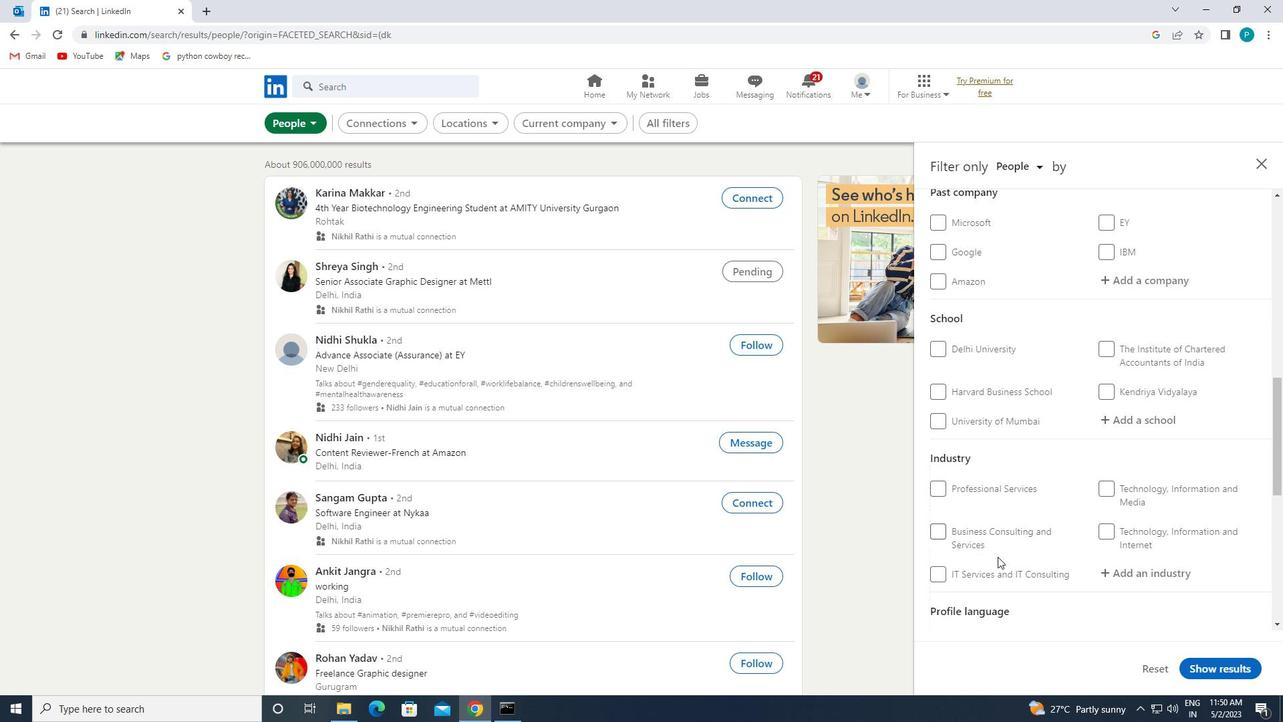
Action: Mouse scrolled (966, 566) with delta (0, 0)
Screenshot: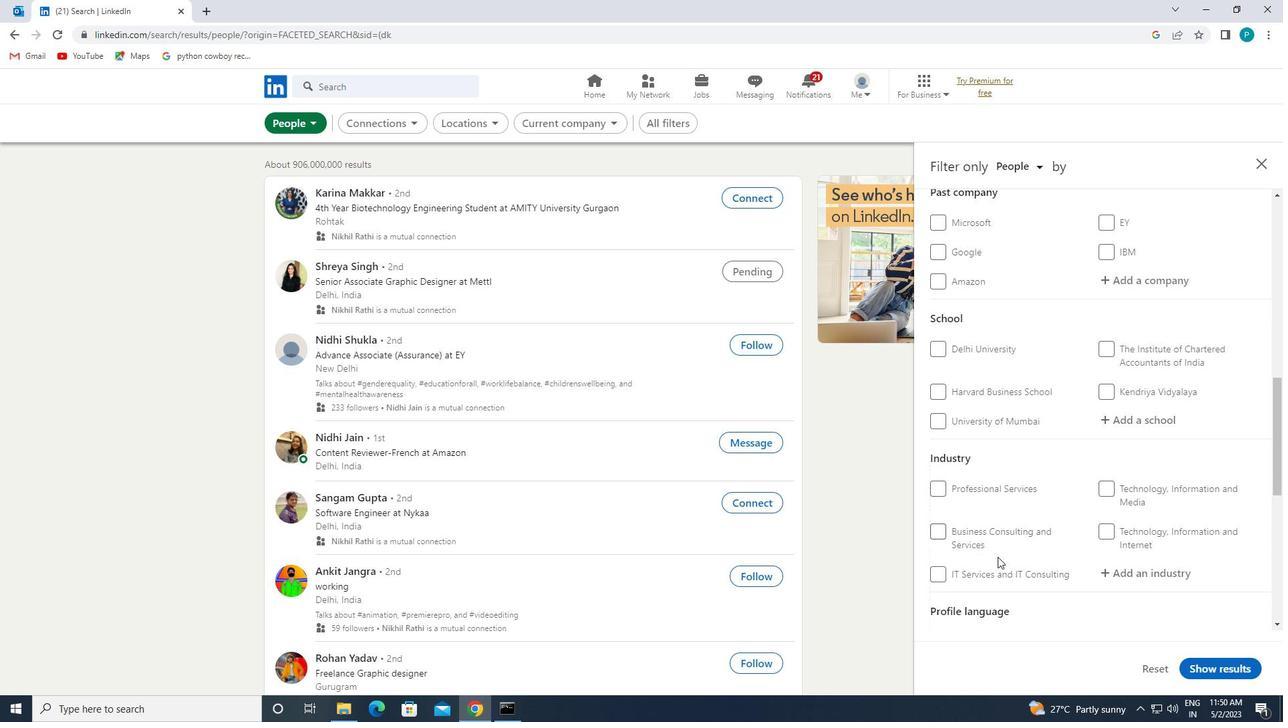 
Action: Mouse moved to (965, 602)
Screenshot: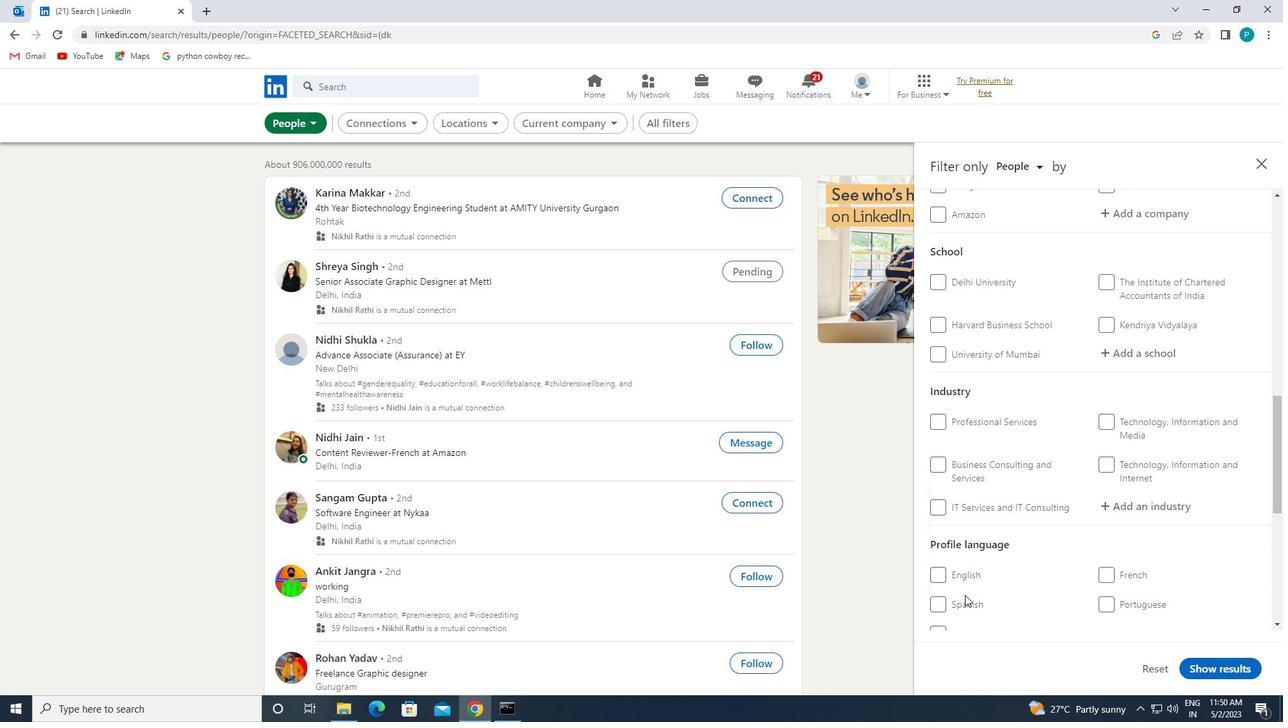 
Action: Mouse pressed left at (965, 602)
Screenshot: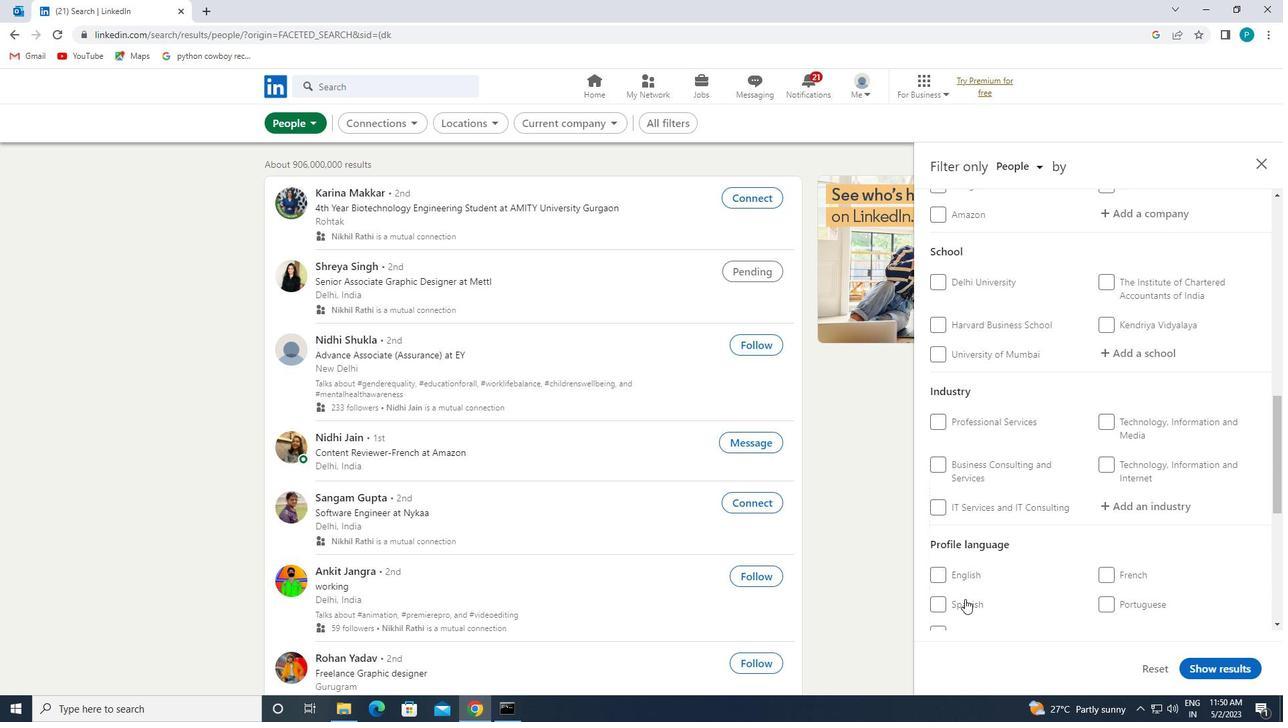 
Action: Mouse moved to (1107, 540)
Screenshot: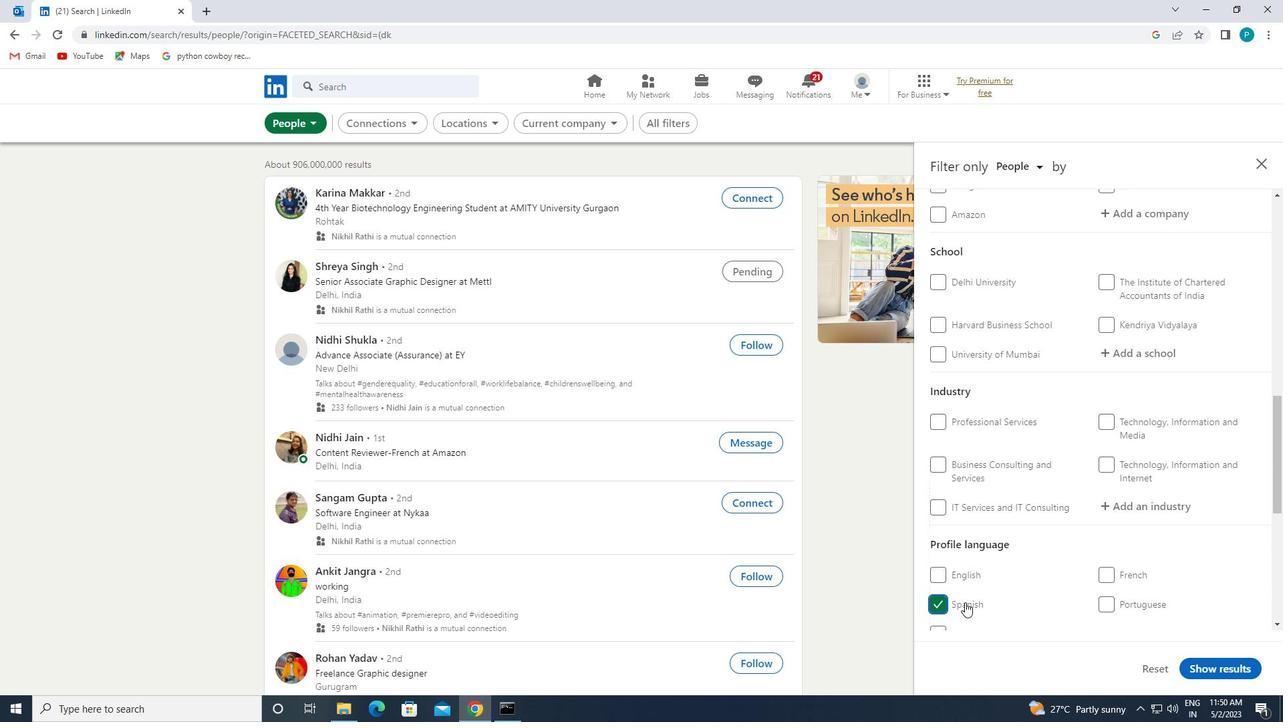 
Action: Mouse scrolled (1107, 540) with delta (0, 0)
Screenshot: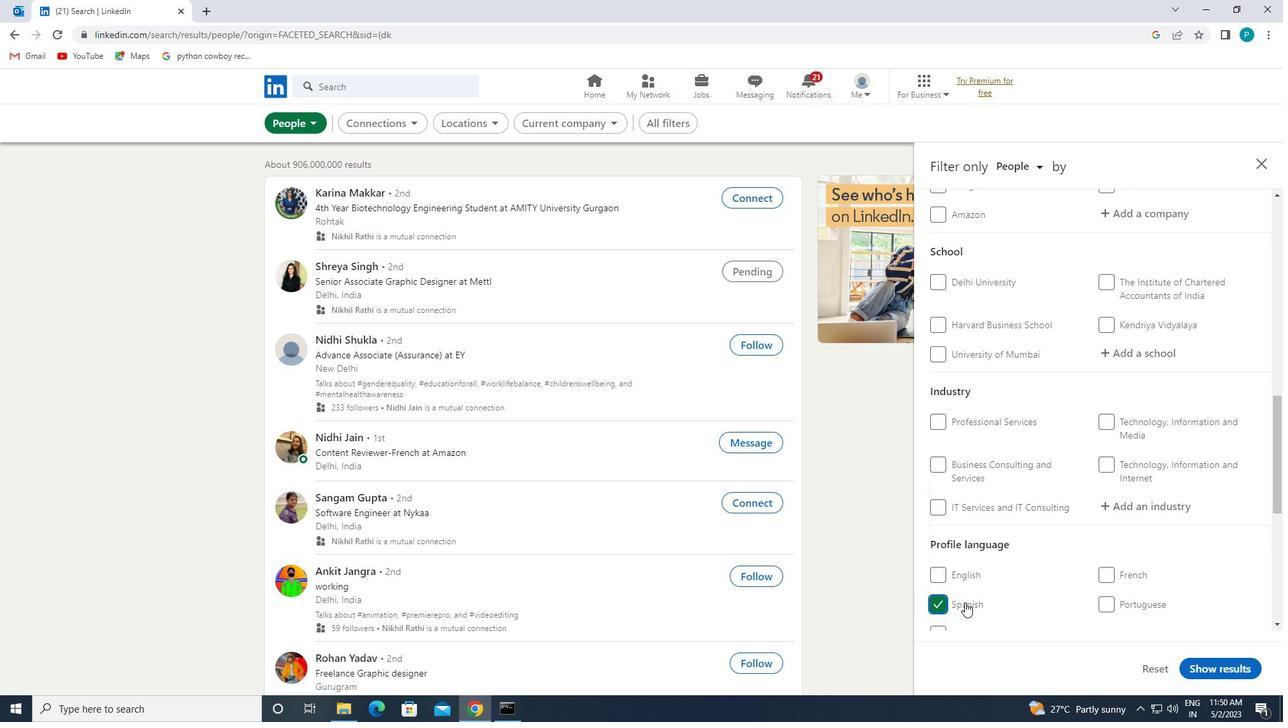 
Action: Mouse scrolled (1107, 540) with delta (0, 0)
Screenshot: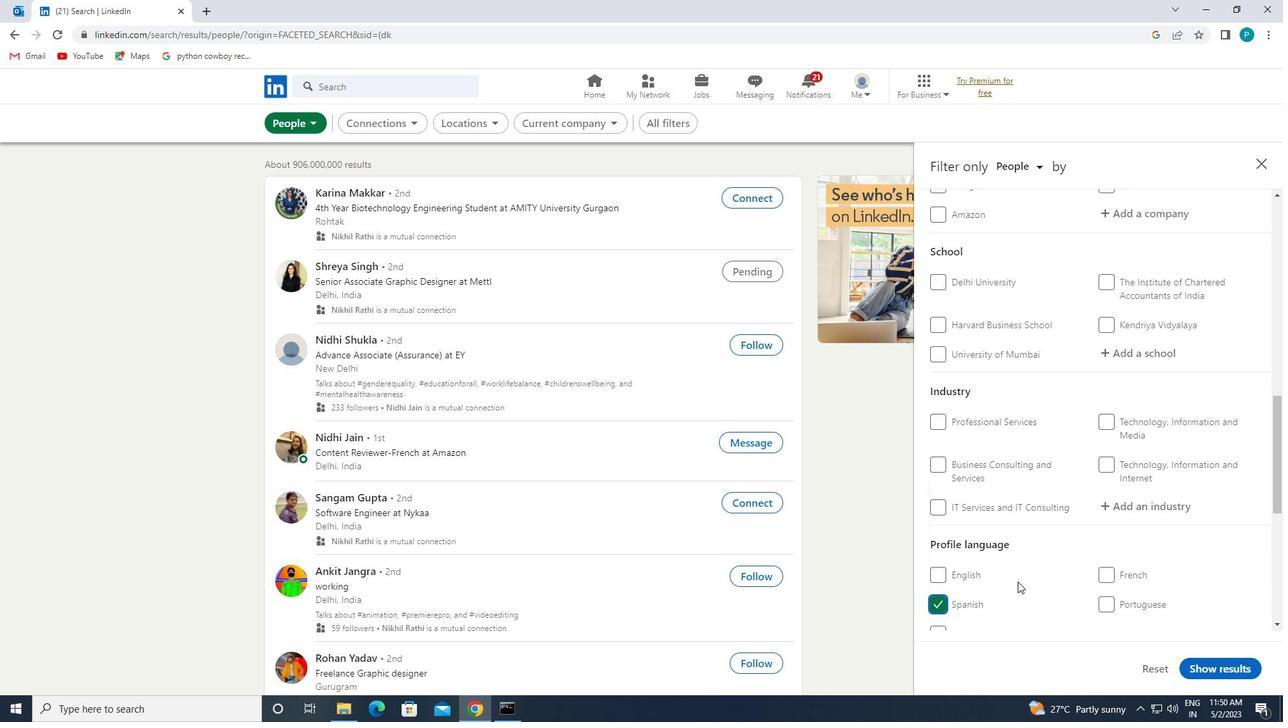
Action: Mouse moved to (1113, 468)
Screenshot: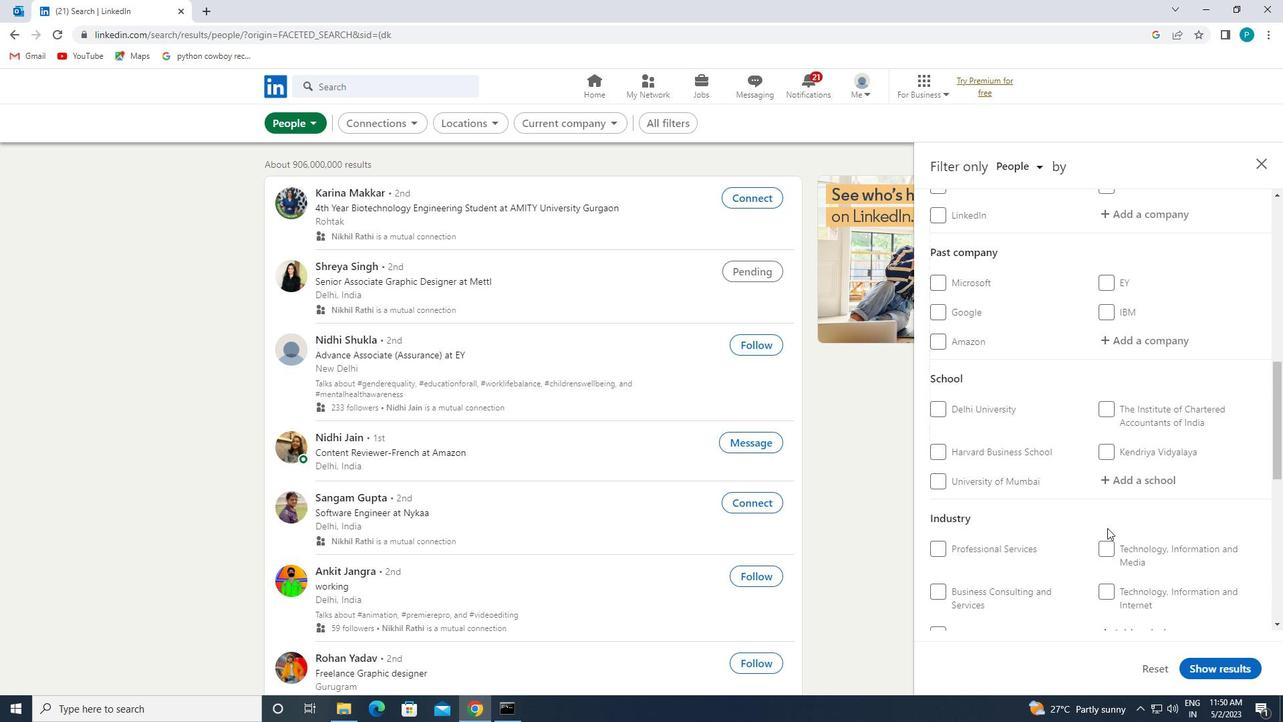 
Action: Mouse scrolled (1113, 468) with delta (0, 0)
Screenshot: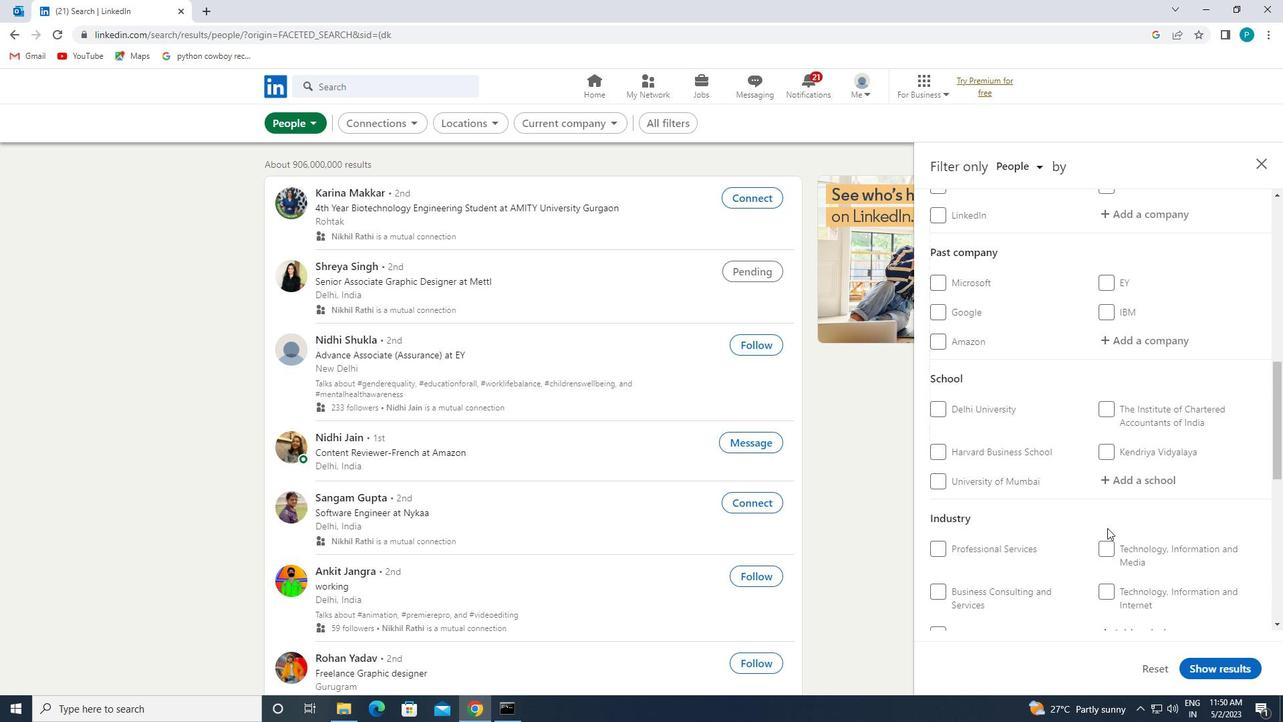 
Action: Mouse moved to (1113, 464)
Screenshot: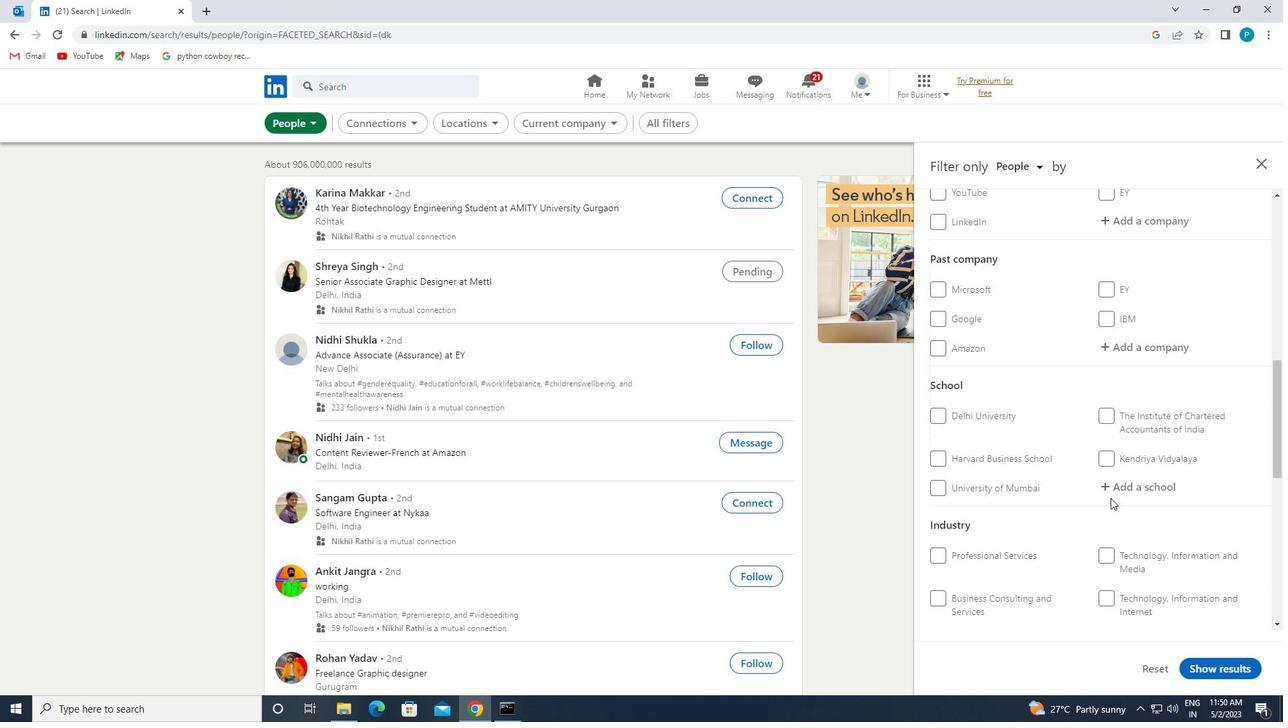 
Action: Mouse scrolled (1113, 465) with delta (0, 0)
Screenshot: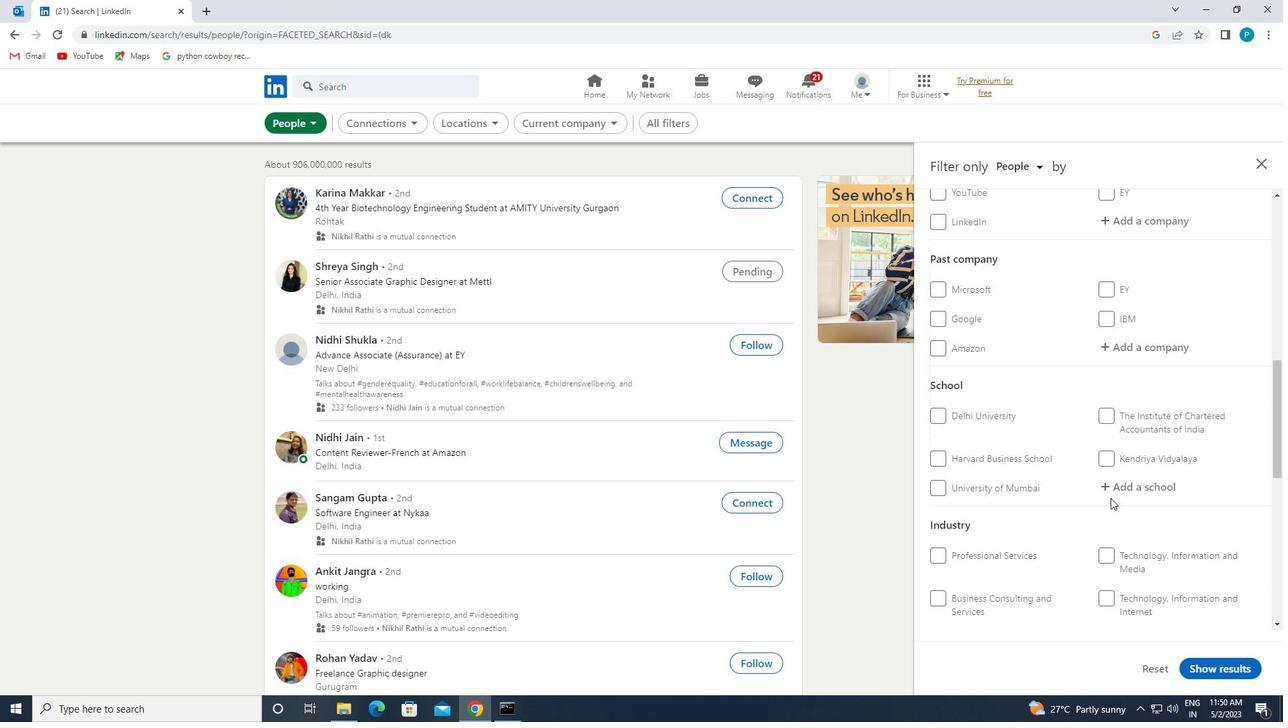 
Action: Mouse moved to (1113, 359)
Screenshot: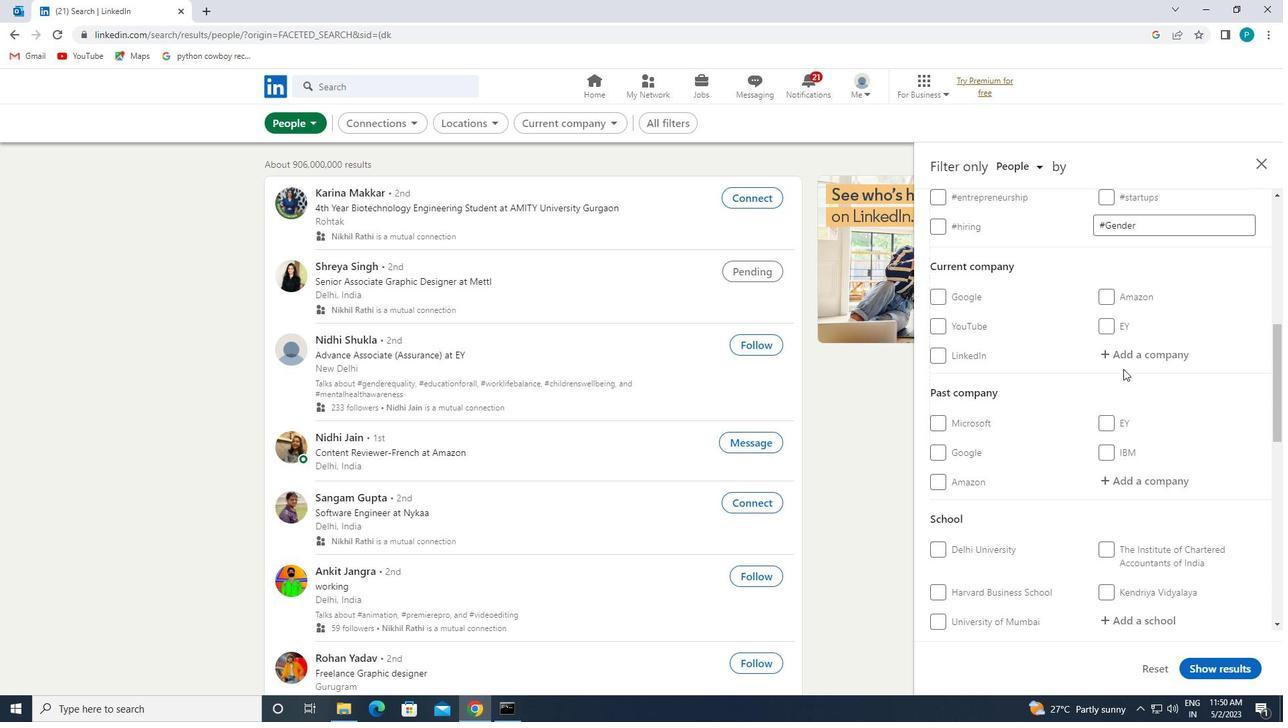 
Action: Mouse pressed left at (1113, 359)
Screenshot: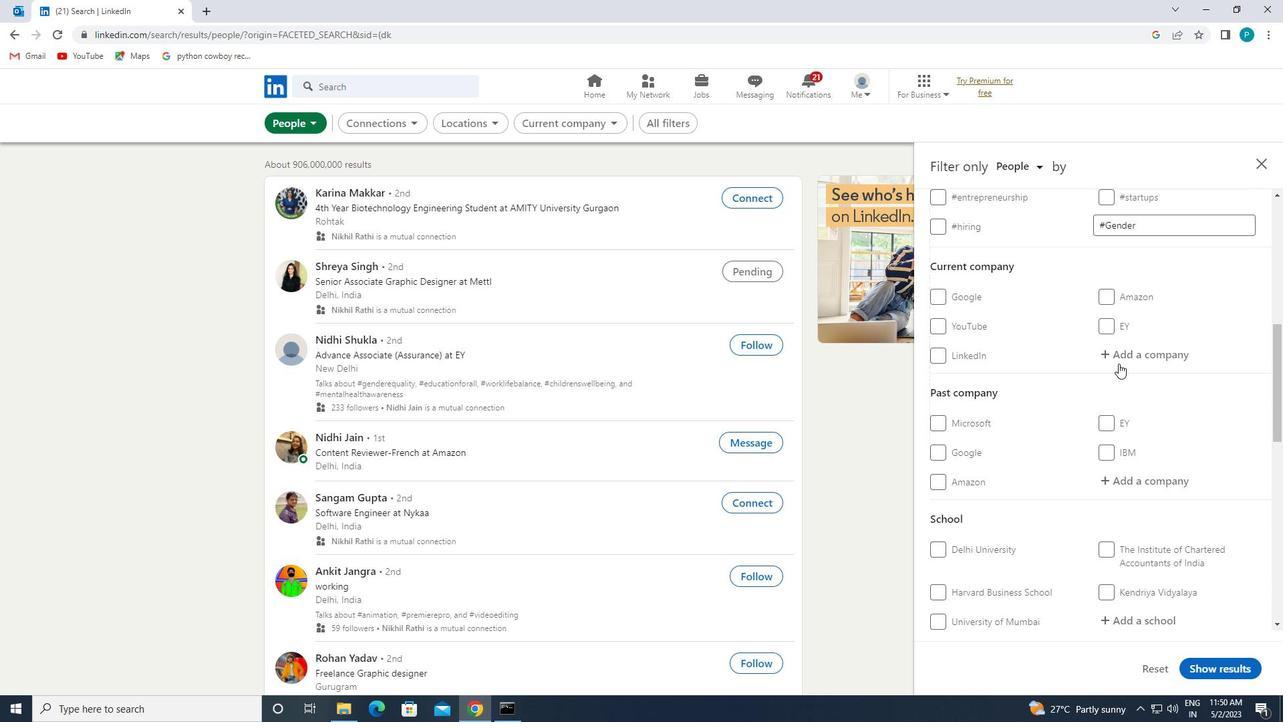 
Action: Key pressed <Key.caps_lock>K<Key.caps_lock><Key.caps_lock>PIT
Screenshot: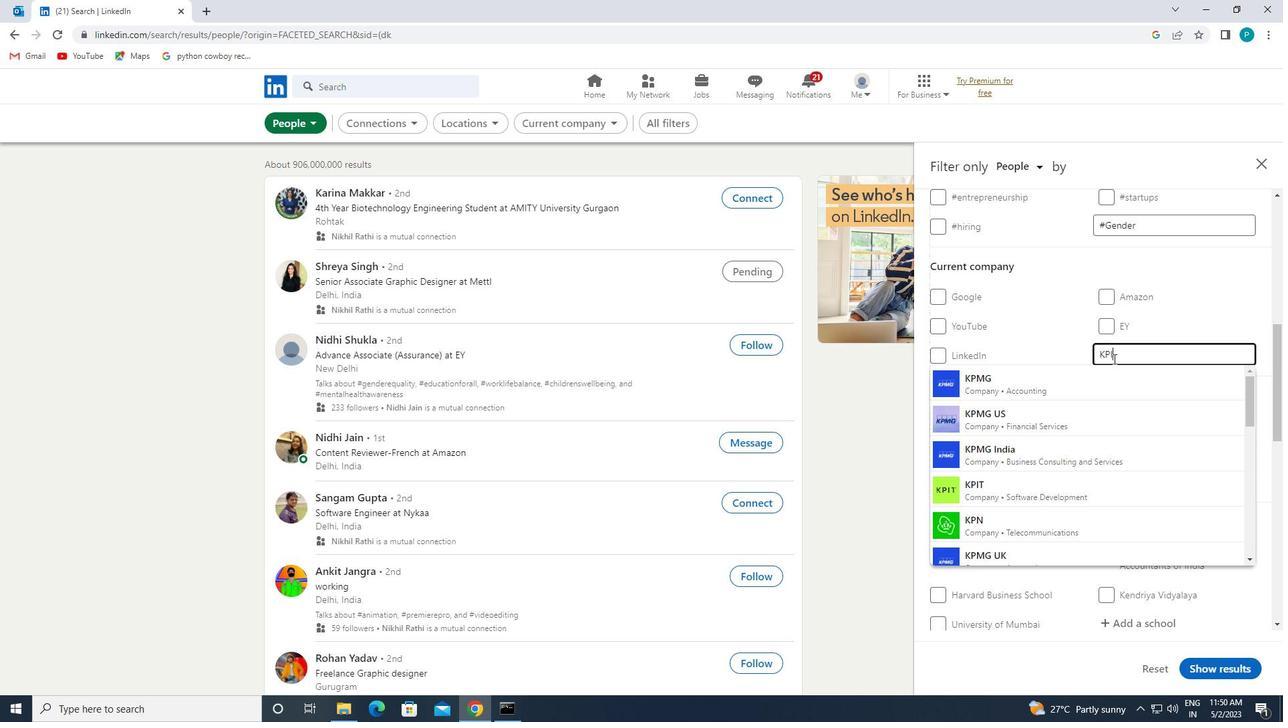 
Action: Mouse moved to (1067, 386)
Screenshot: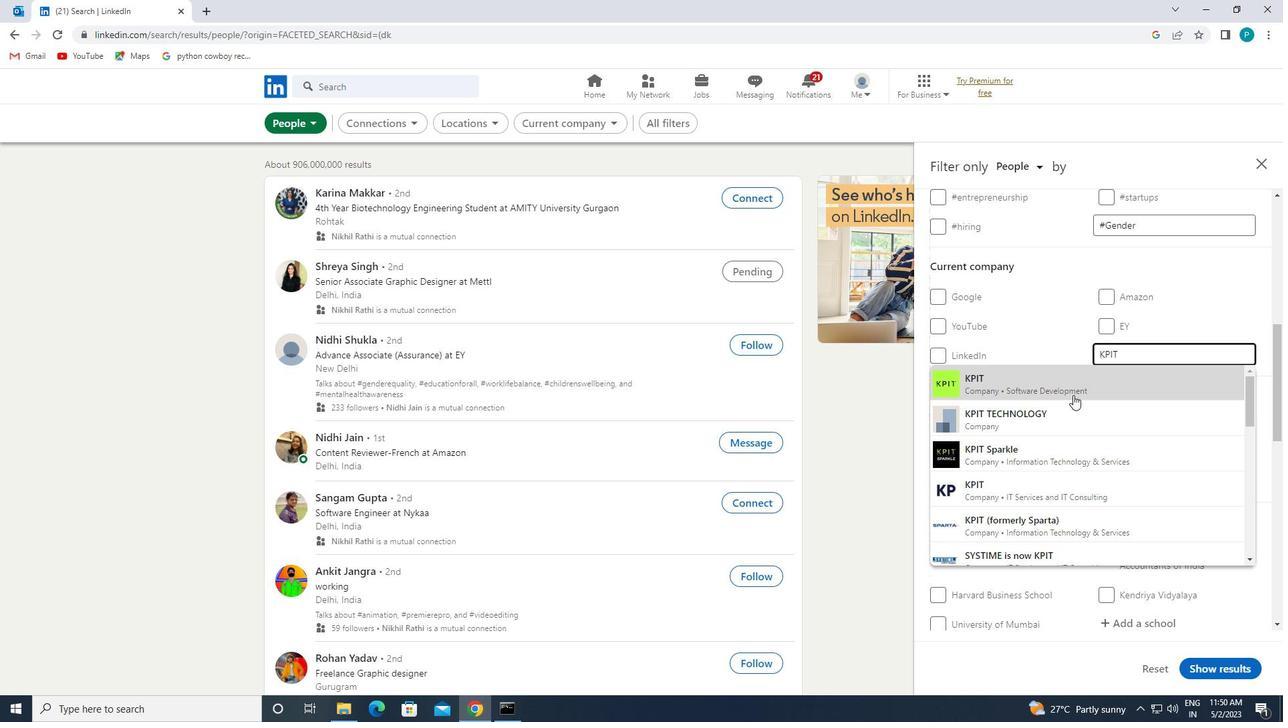 
Action: Mouse pressed left at (1067, 386)
Screenshot: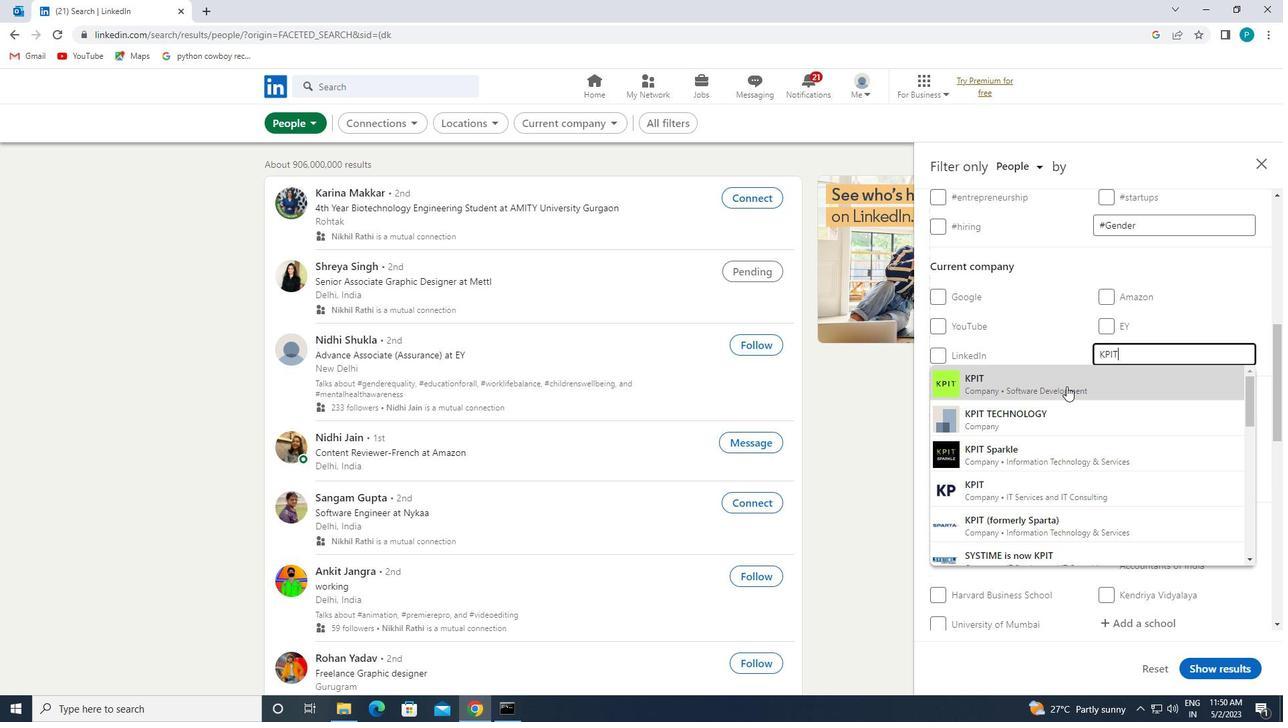 
Action: Mouse scrolled (1067, 385) with delta (0, 0)
Screenshot: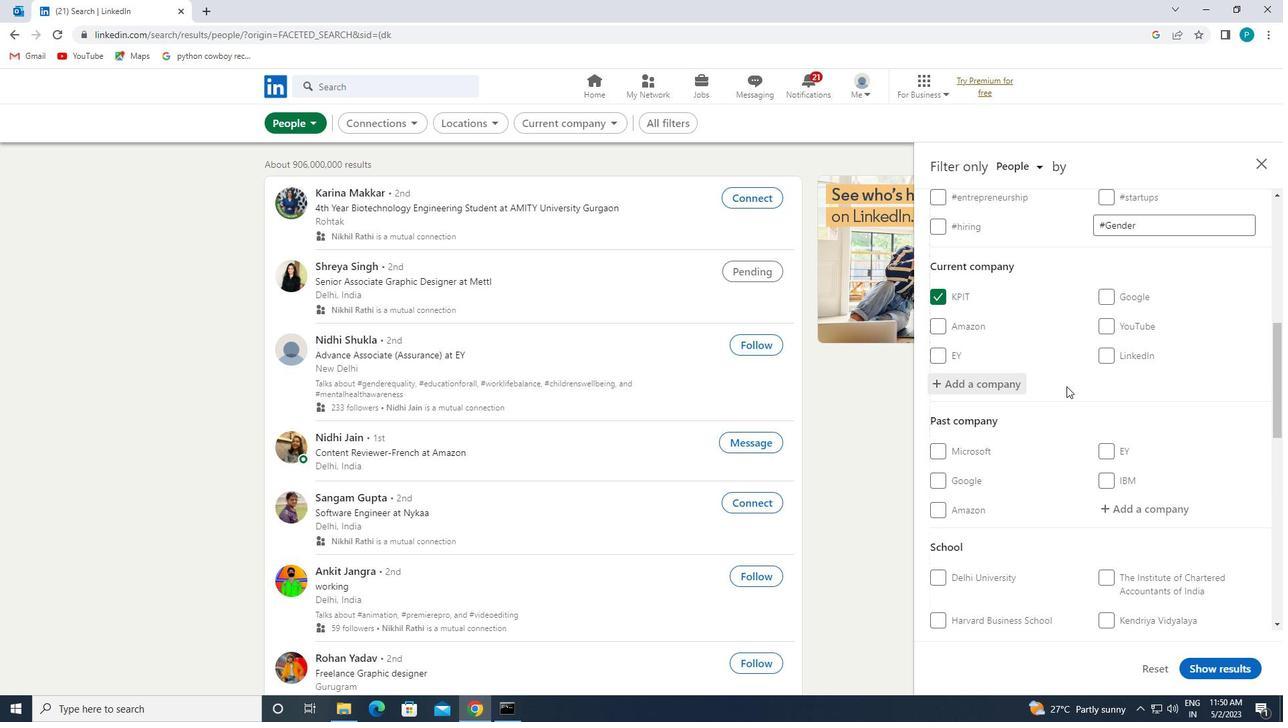 
Action: Mouse scrolled (1067, 385) with delta (0, 0)
Screenshot: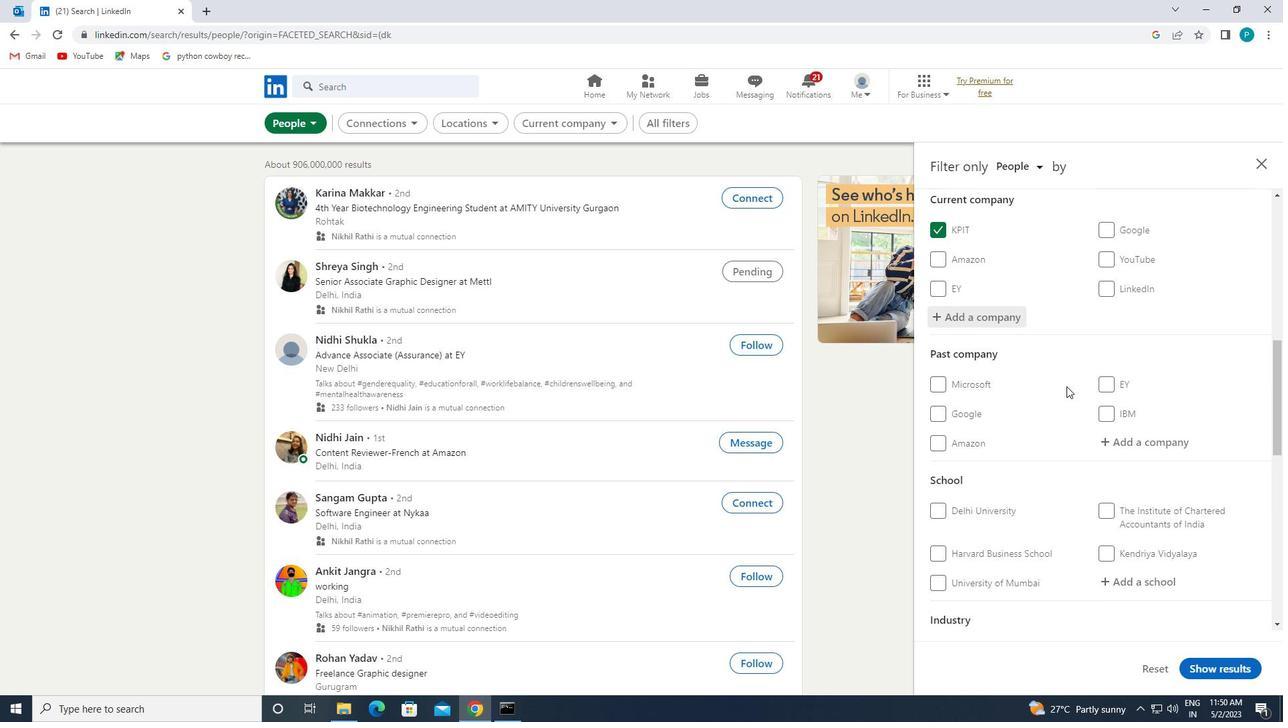 
Action: Mouse scrolled (1067, 385) with delta (0, 0)
Screenshot: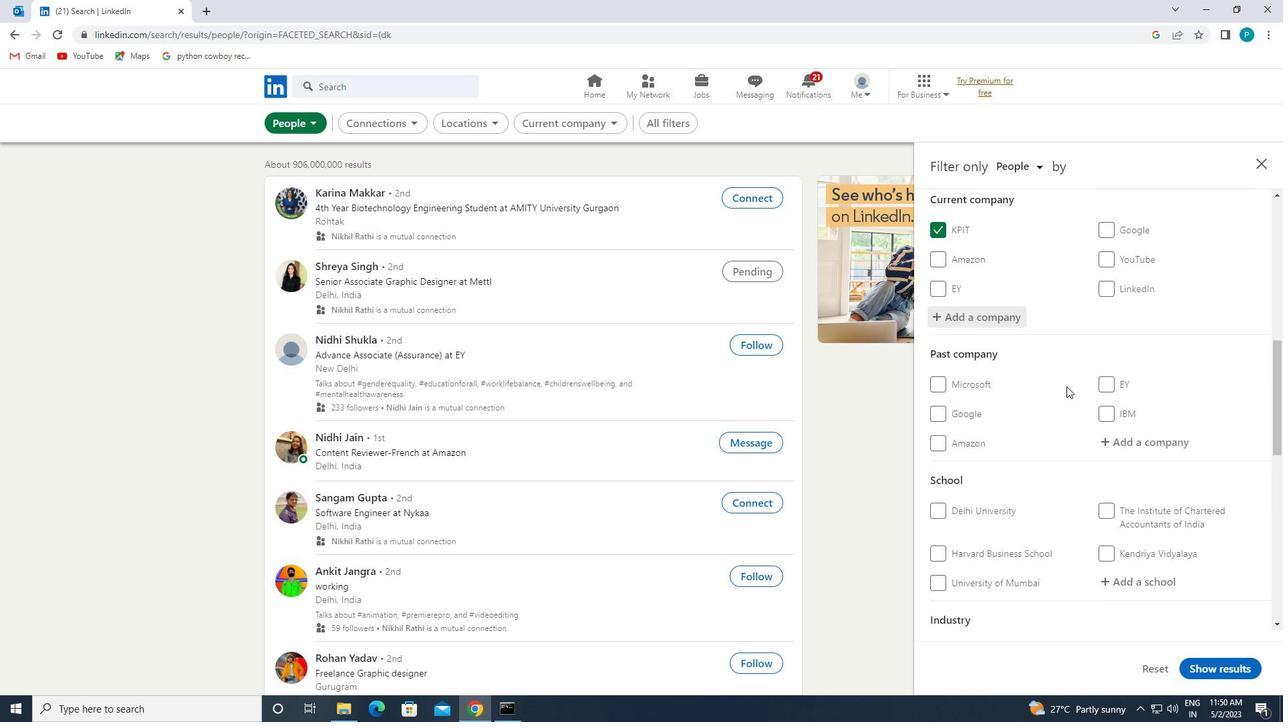 
Action: Mouse moved to (1137, 449)
Screenshot: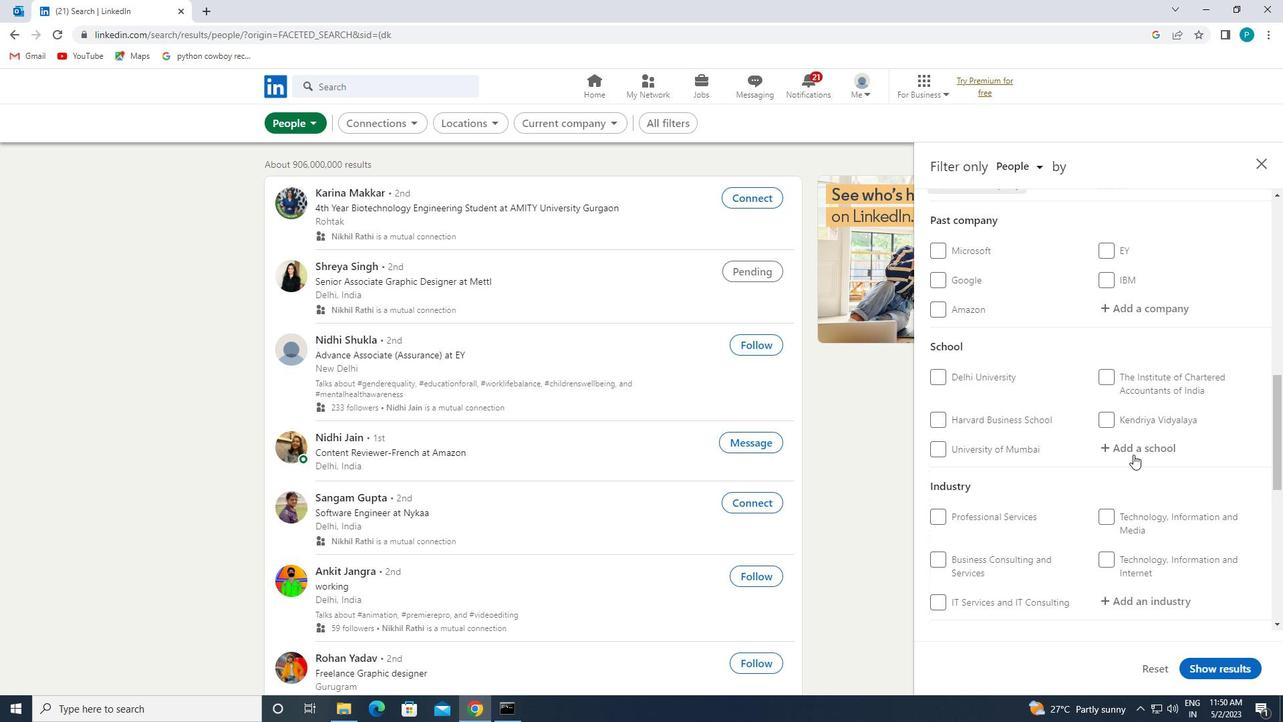 
Action: Mouse pressed left at (1137, 449)
Screenshot: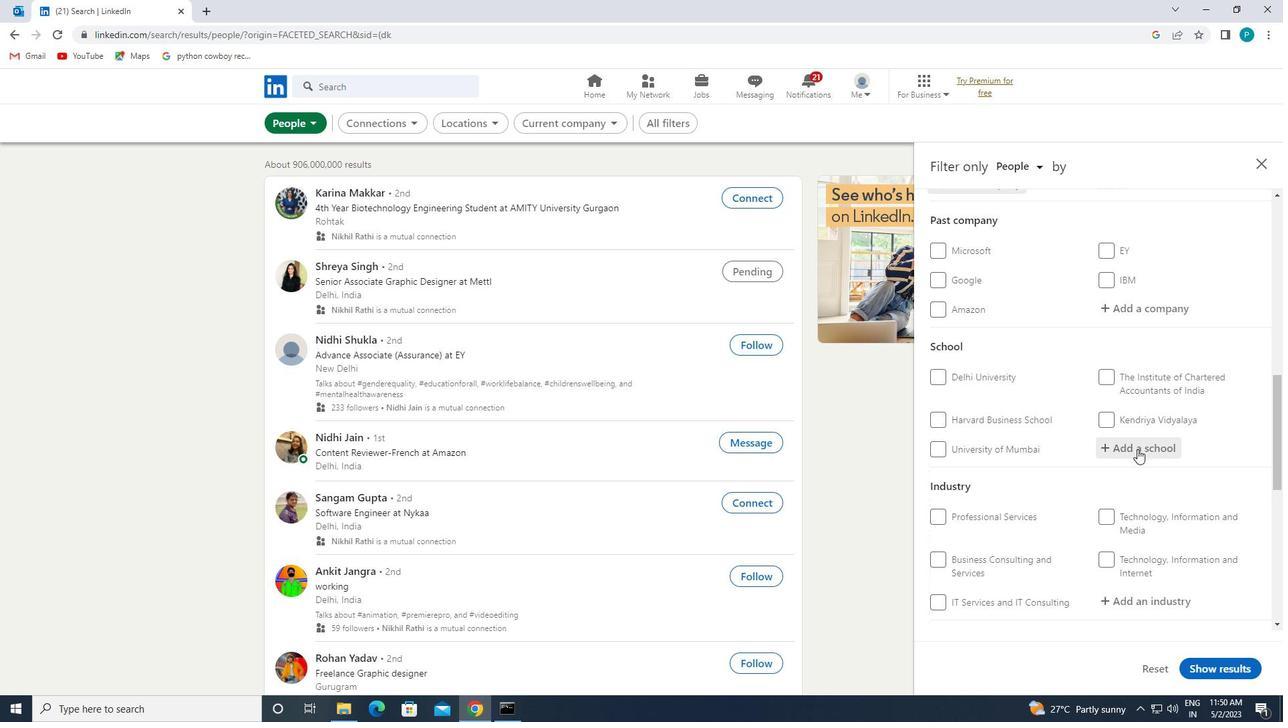 
Action: Mouse moved to (1139, 447)
Screenshot: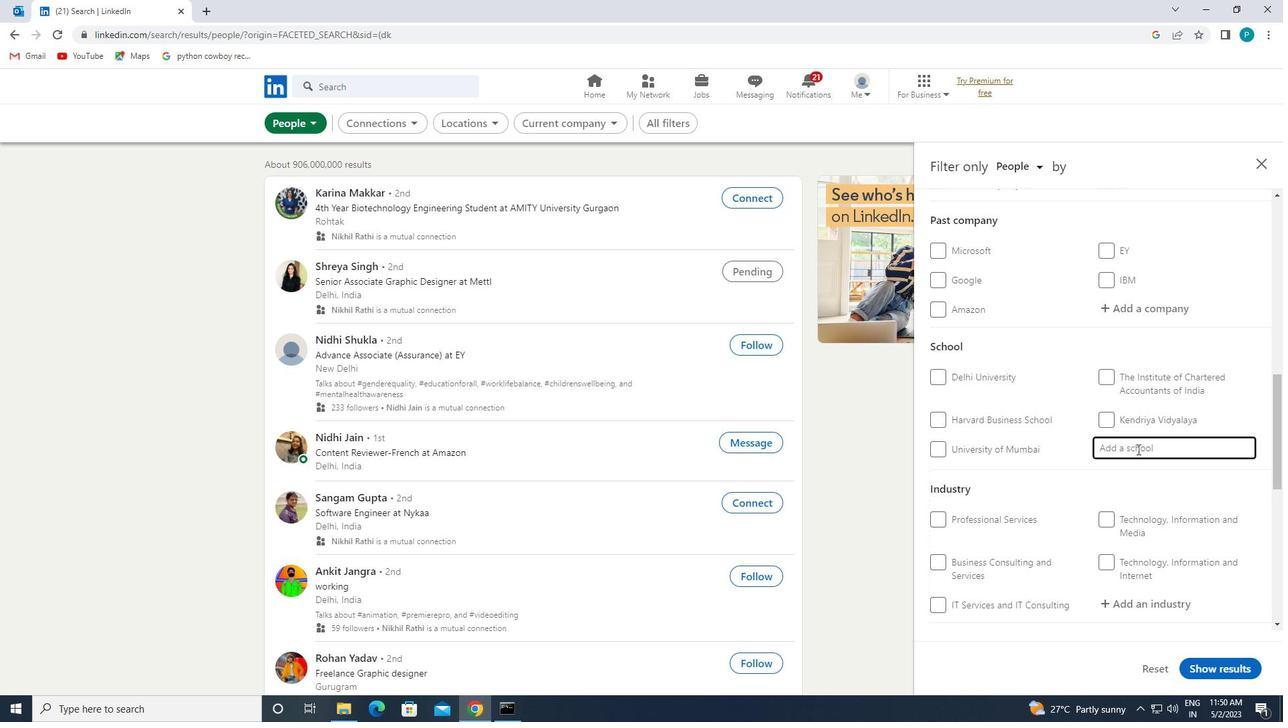 
Action: Key pressed <Key.caps_lock>IIMT
Screenshot: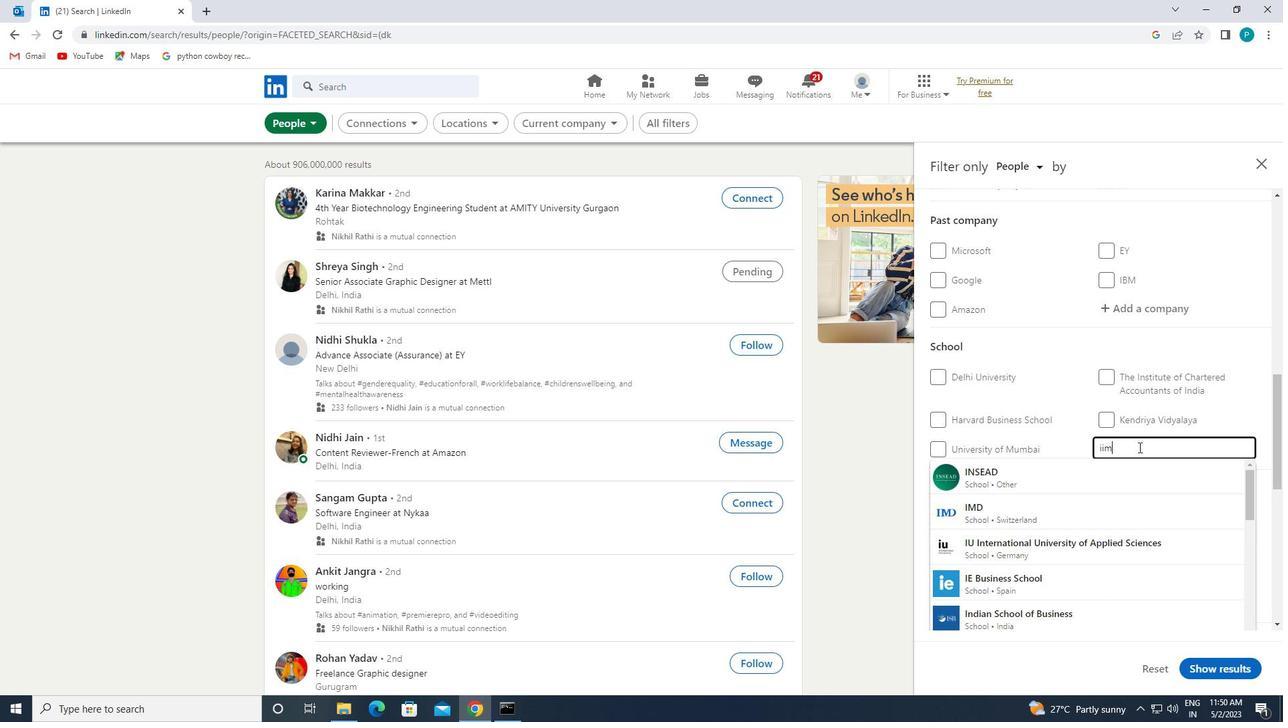 
Action: Mouse moved to (1111, 573)
Screenshot: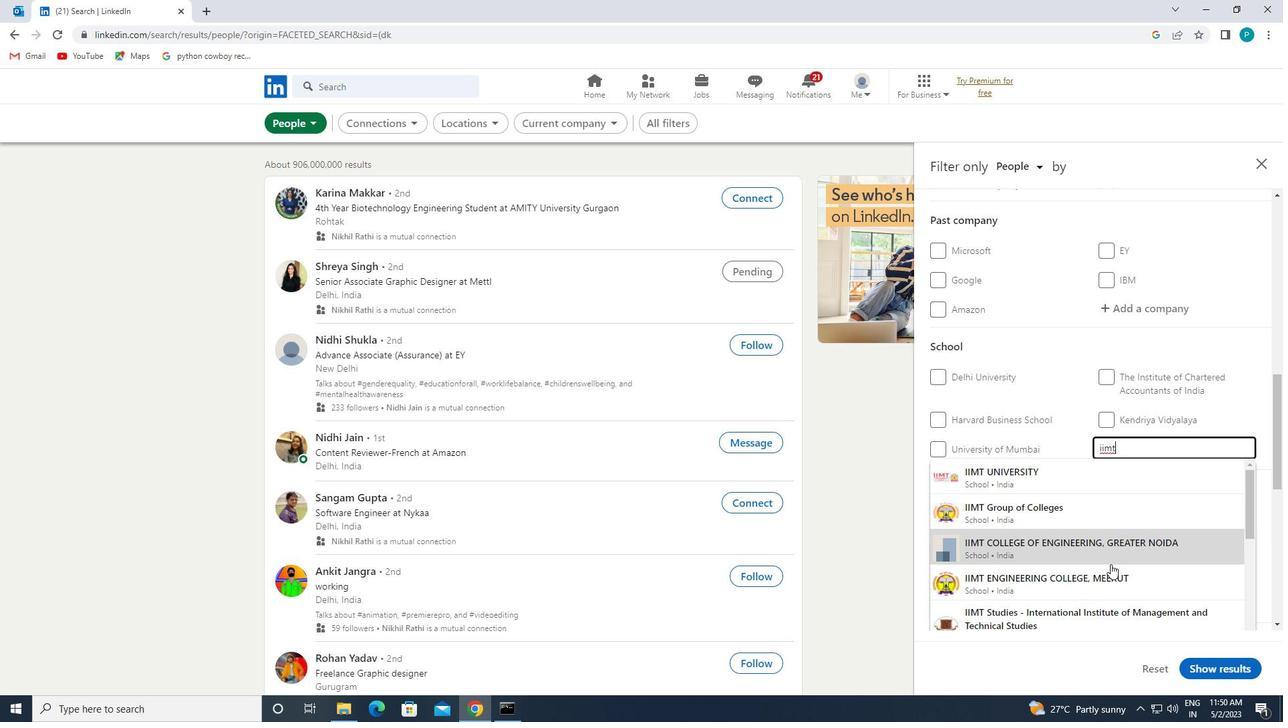 
Action: Mouse pressed left at (1111, 573)
Screenshot: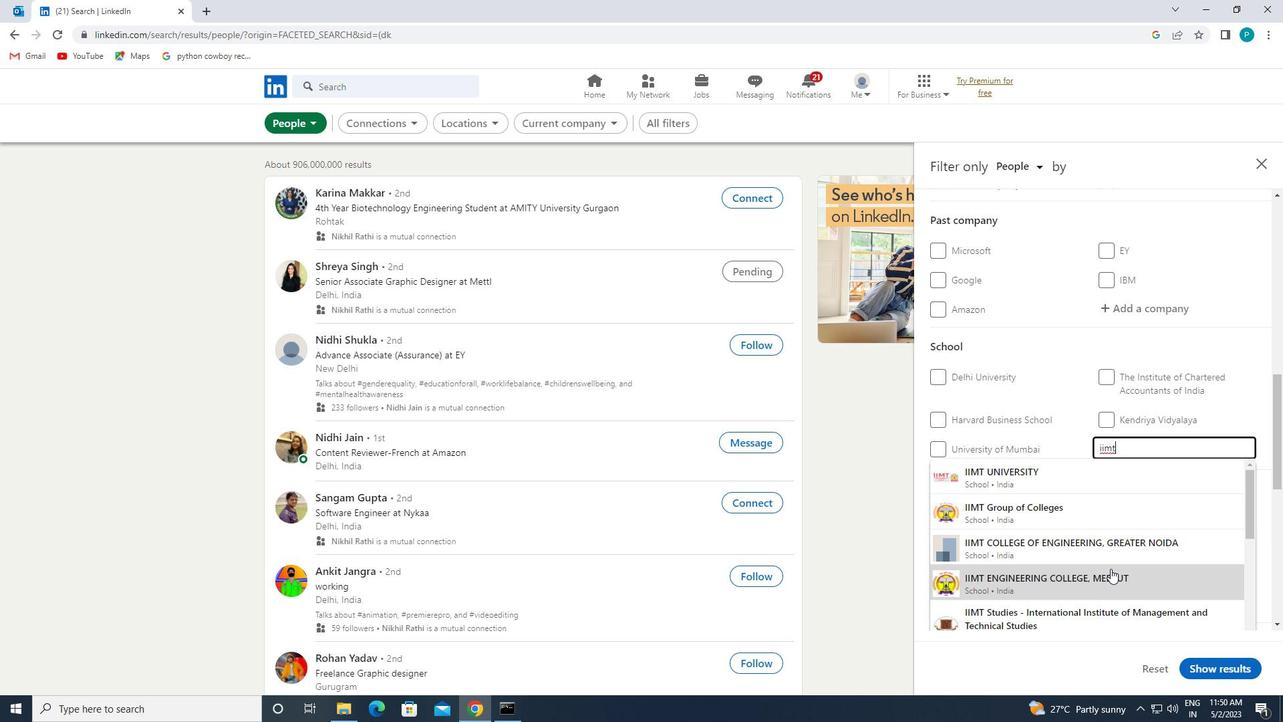 
Action: Mouse moved to (1111, 530)
Screenshot: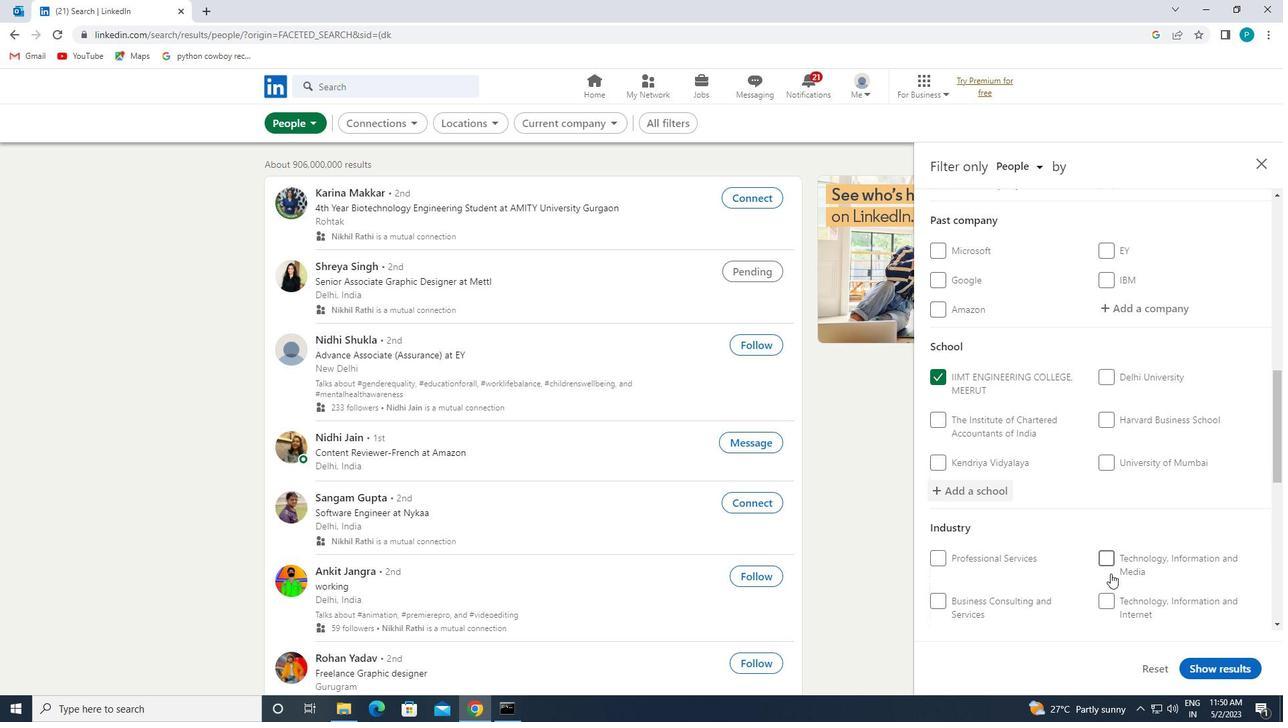 
Action: Mouse scrolled (1111, 529) with delta (0, 0)
Screenshot: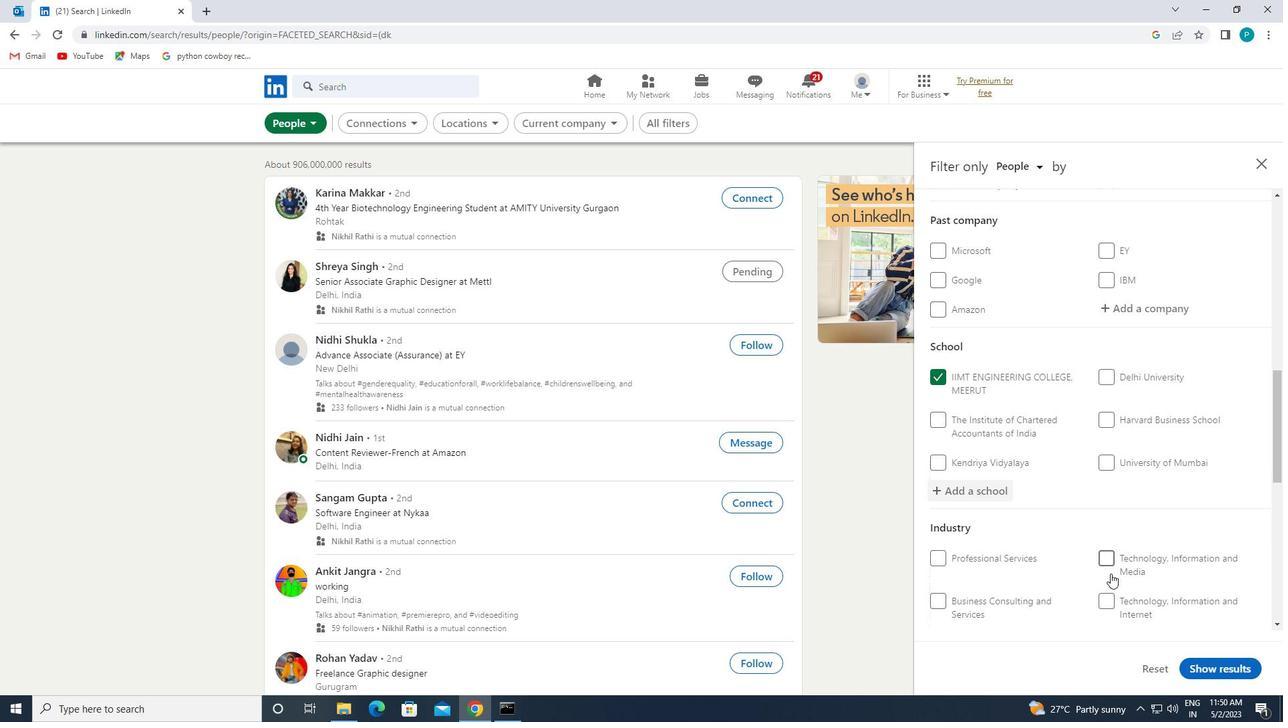 
Action: Mouse scrolled (1111, 529) with delta (0, 0)
Screenshot: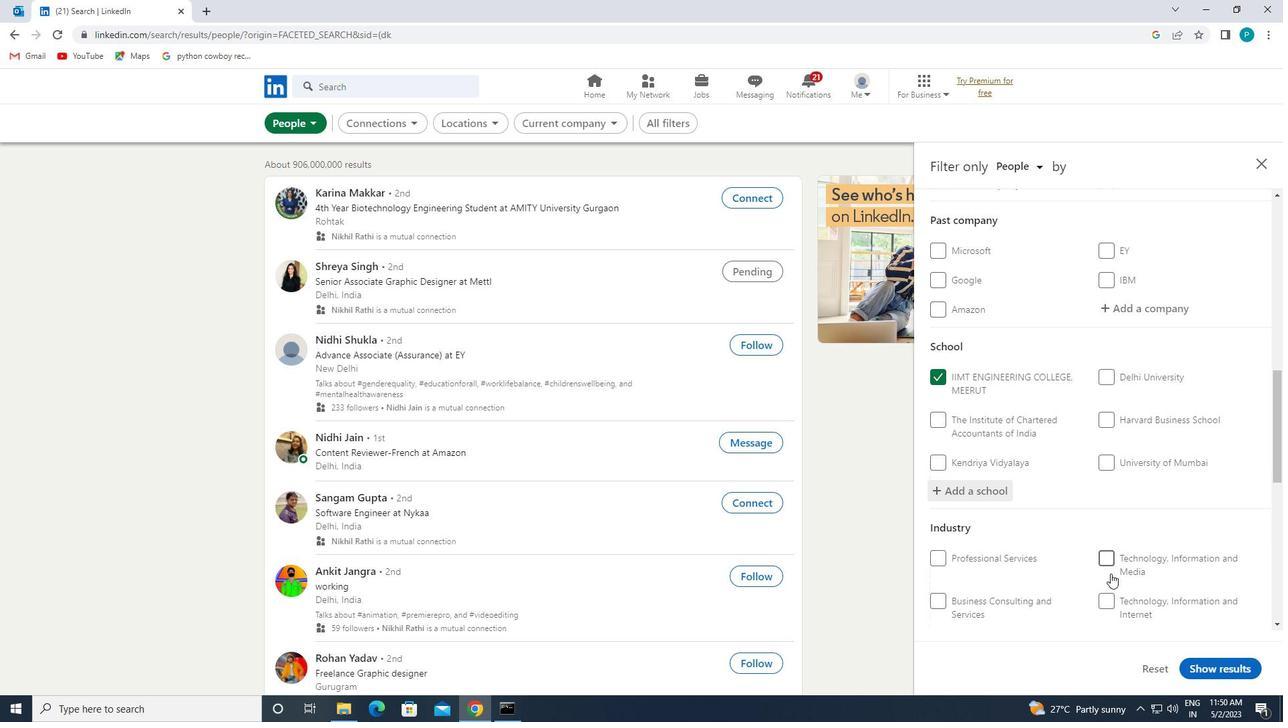
Action: Mouse scrolled (1111, 529) with delta (0, 0)
Screenshot: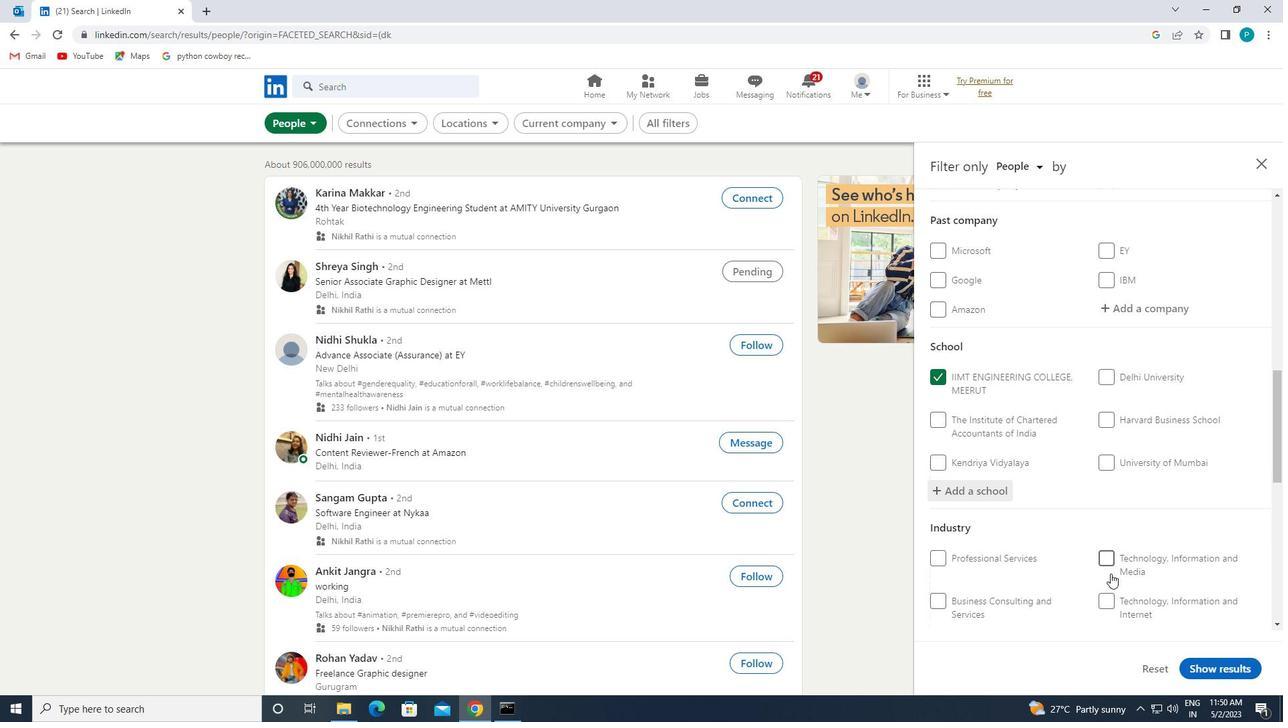 
Action: Mouse moved to (1139, 445)
Screenshot: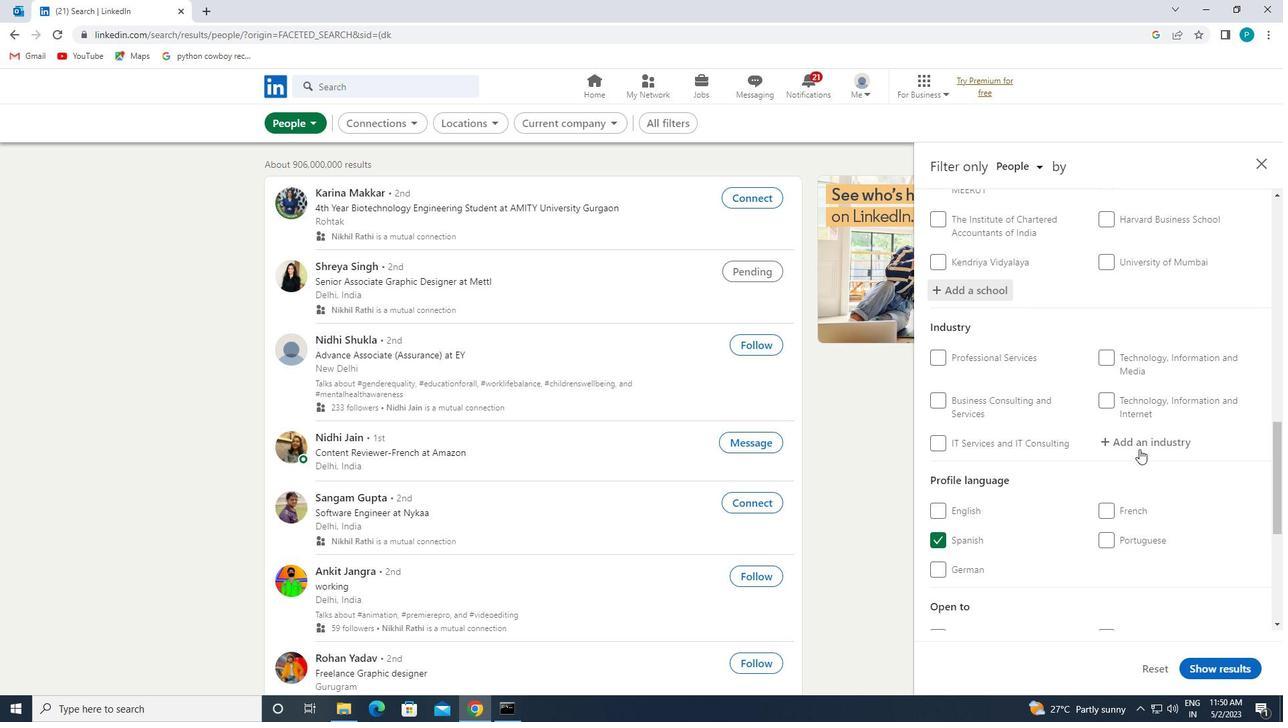 
Action: Mouse pressed left at (1139, 445)
Screenshot: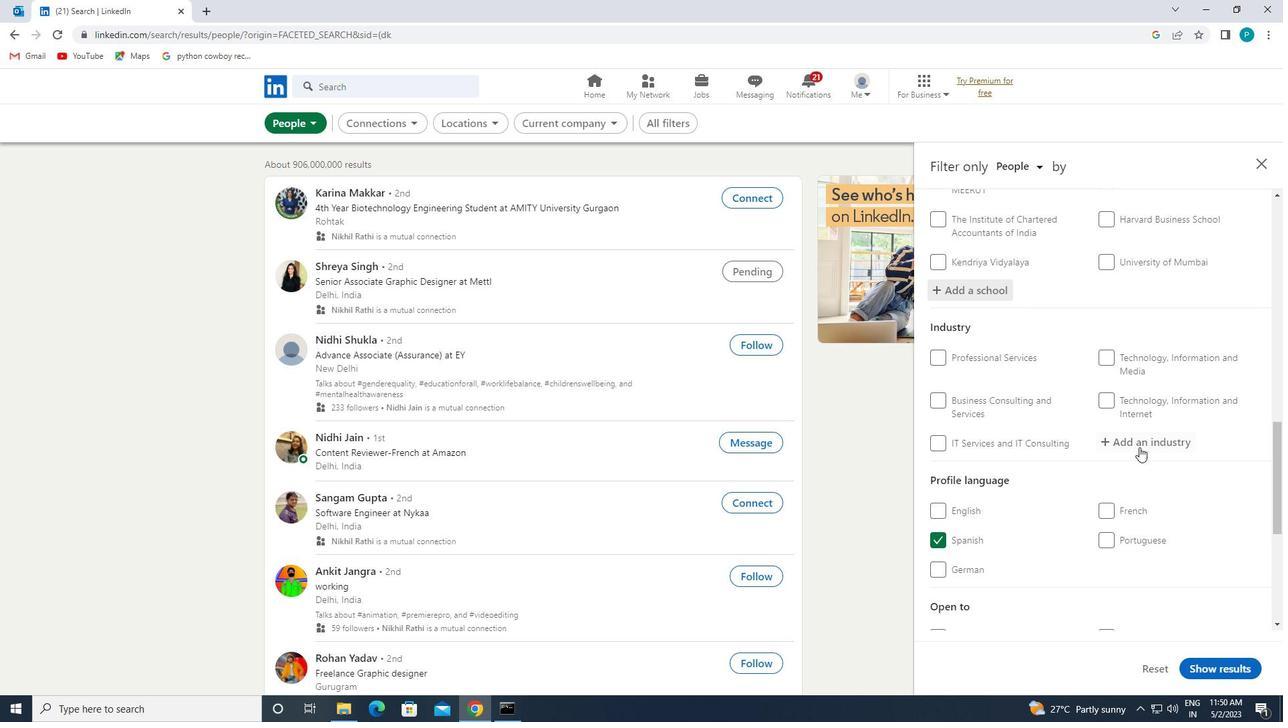 
Action: Key pressed <Key.caps_lock>R<Key.caps_lock>ANCHNG
Screenshot: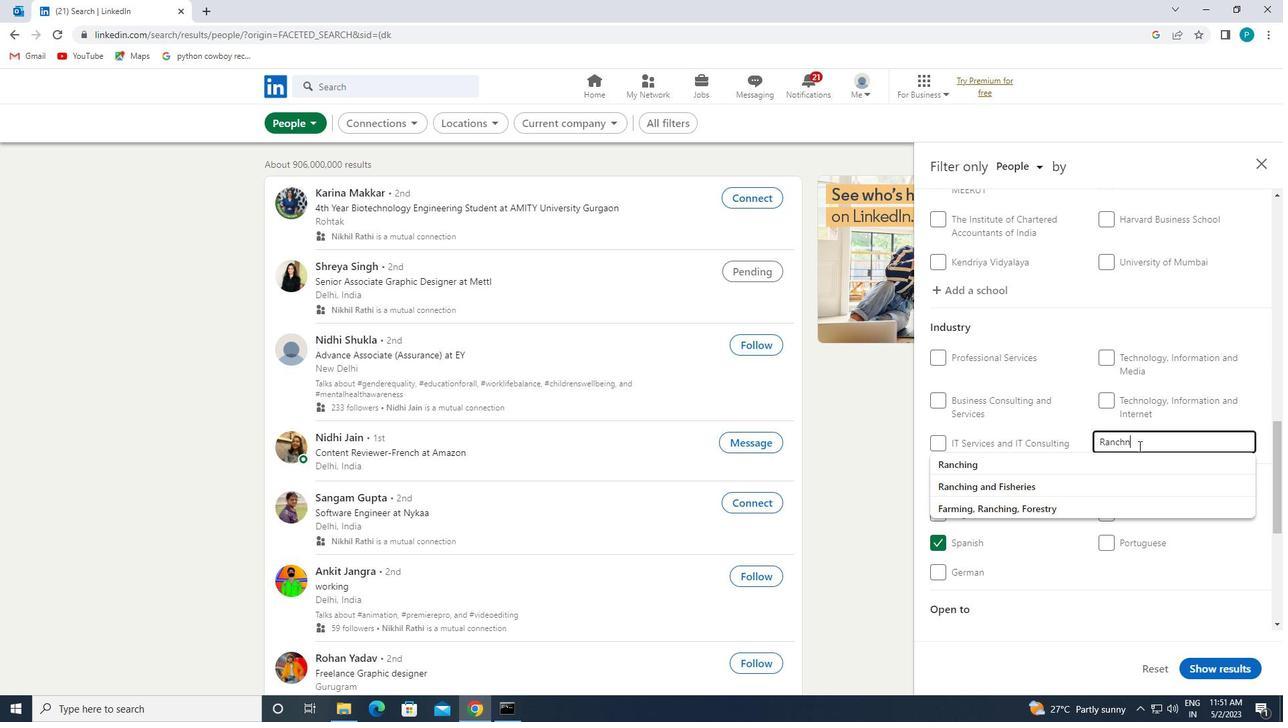 
Action: Mouse moved to (1172, 425)
Screenshot: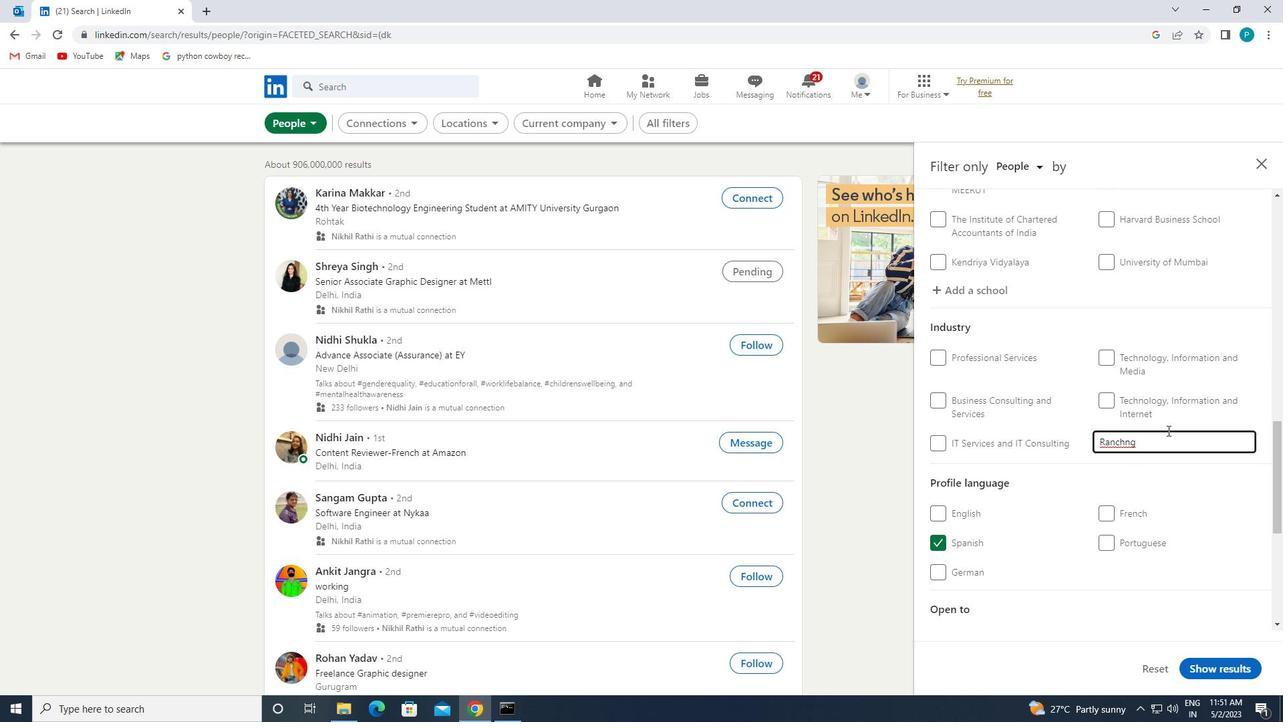 
Action: Key pressed <Key.backspace><Key.backspace>
Screenshot: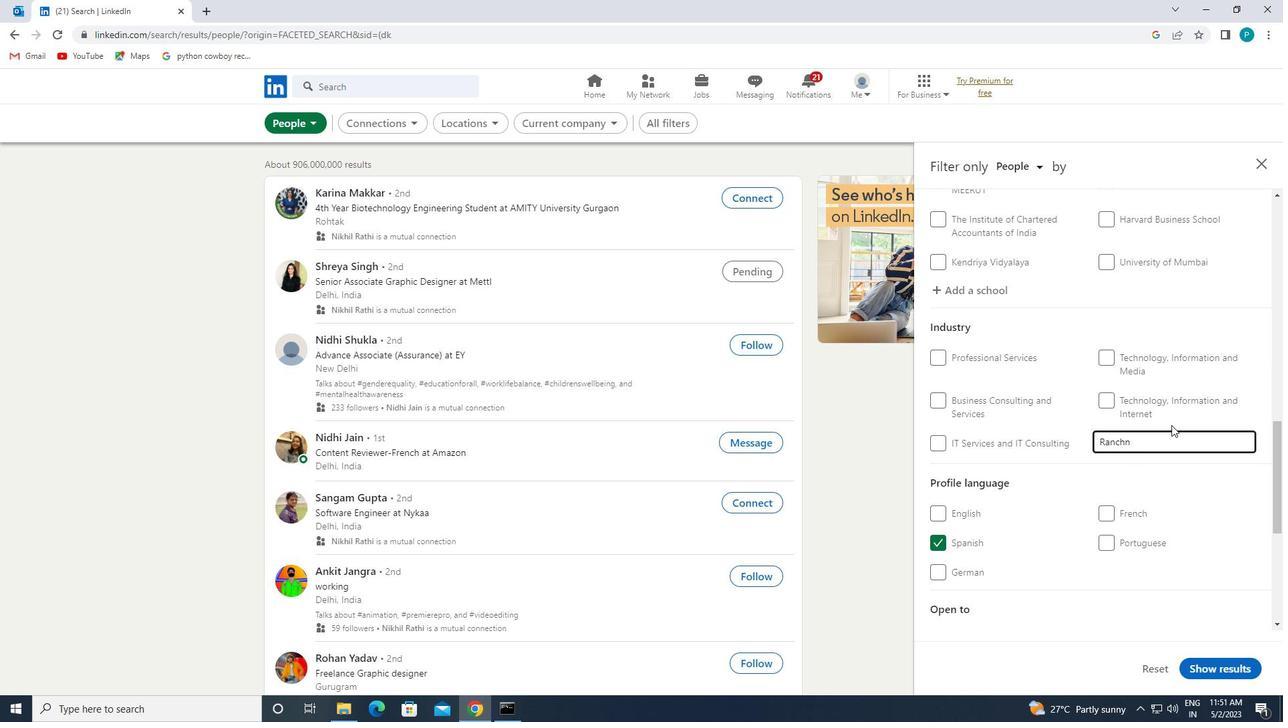 
Action: Mouse moved to (1085, 464)
Screenshot: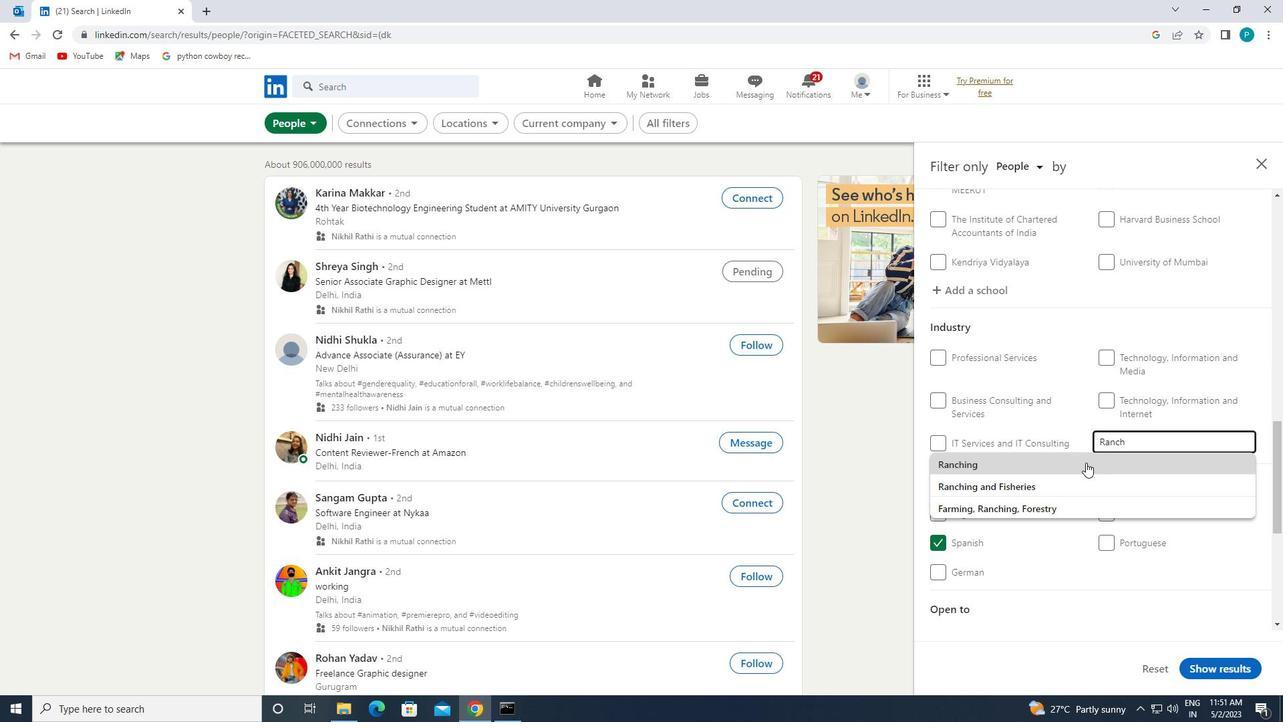 
Action: Mouse pressed left at (1085, 464)
Screenshot: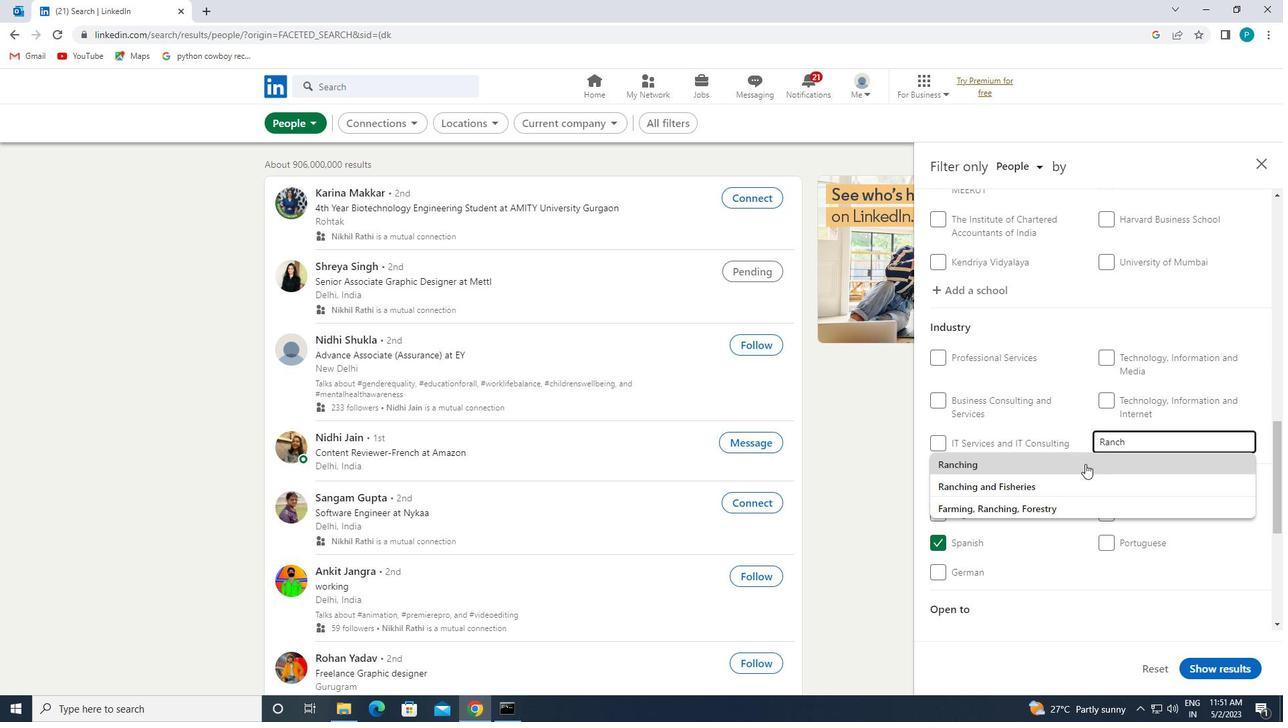 
Action: Mouse moved to (1079, 522)
Screenshot: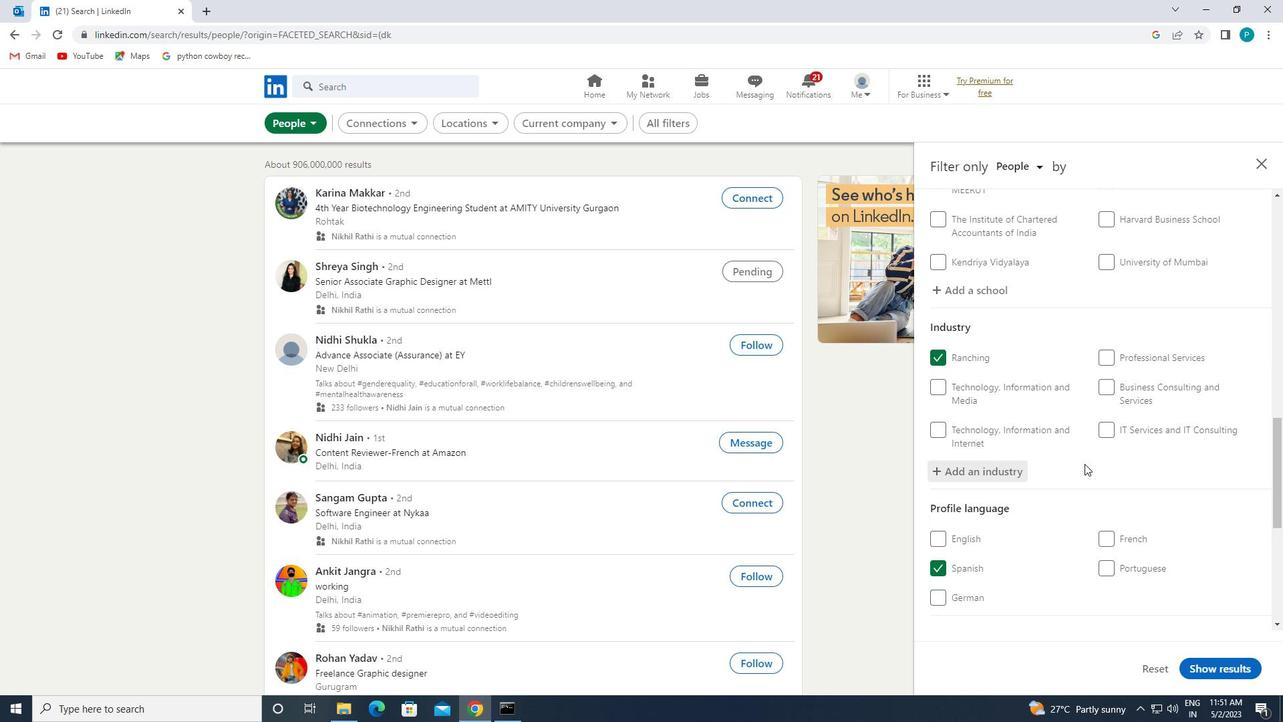 
Action: Mouse scrolled (1079, 521) with delta (0, 0)
Screenshot: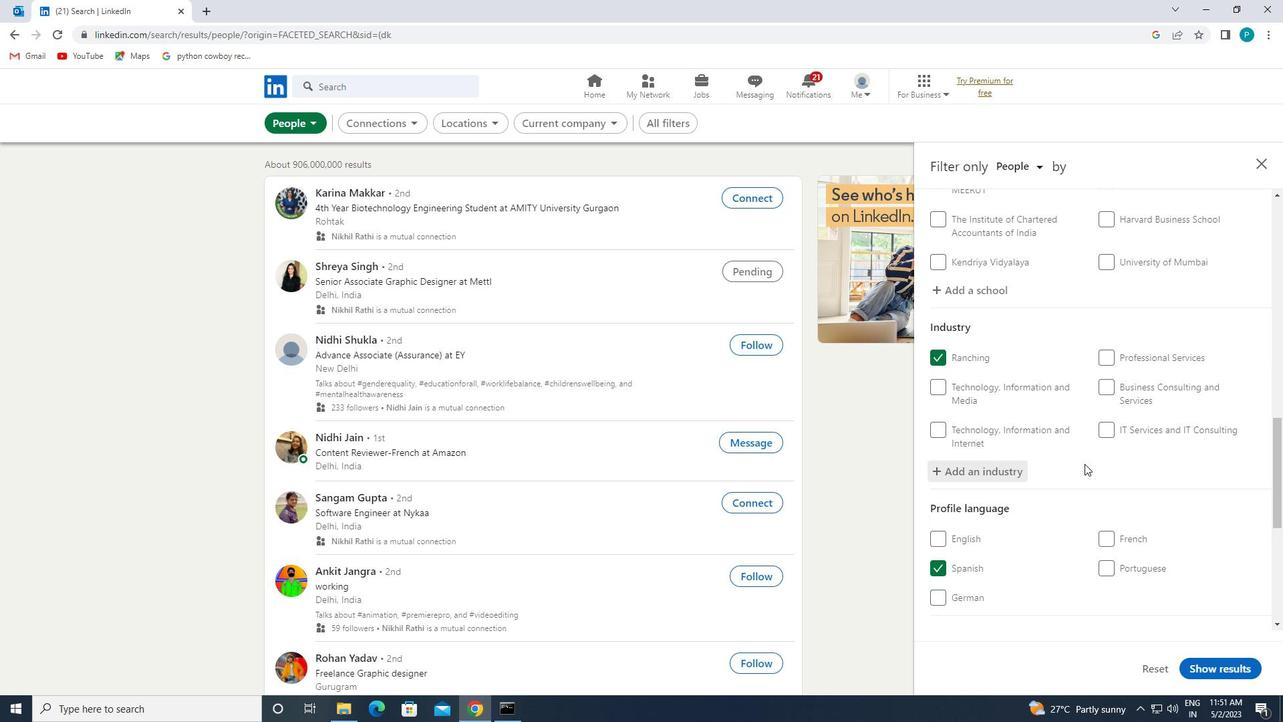 
Action: Mouse moved to (1079, 526)
Screenshot: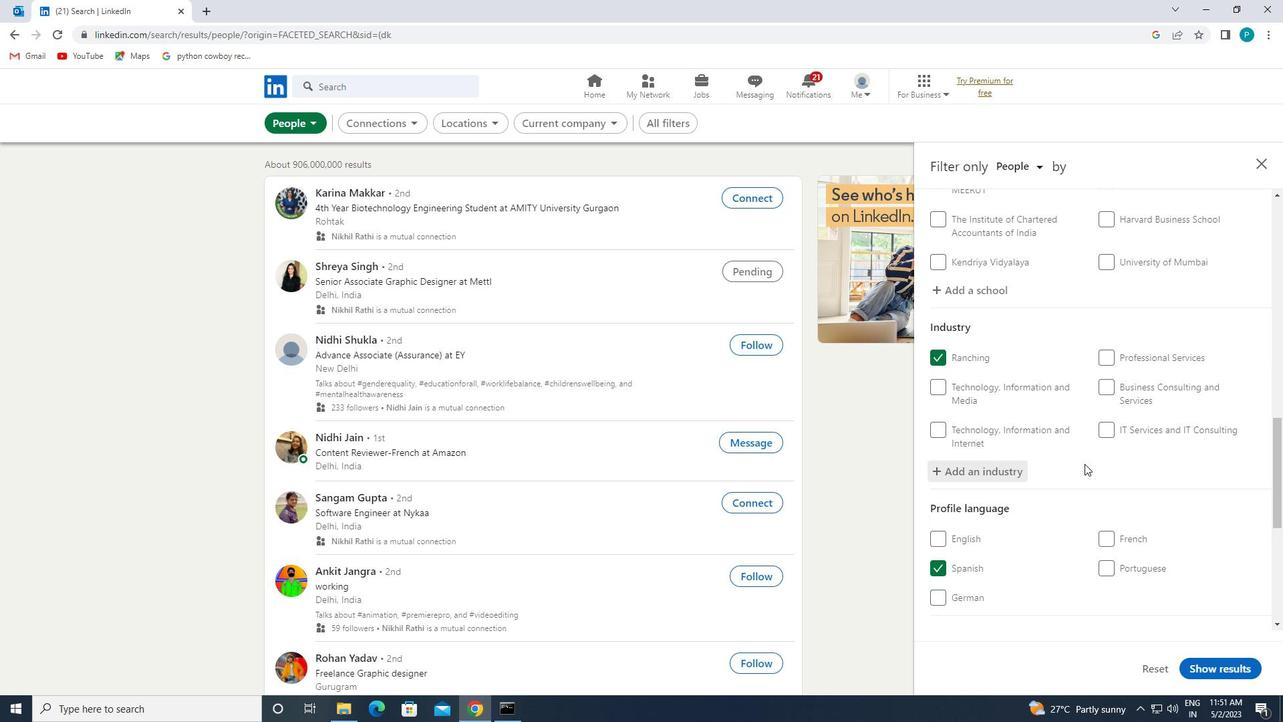 
Action: Mouse scrolled (1079, 526) with delta (0, 0)
Screenshot: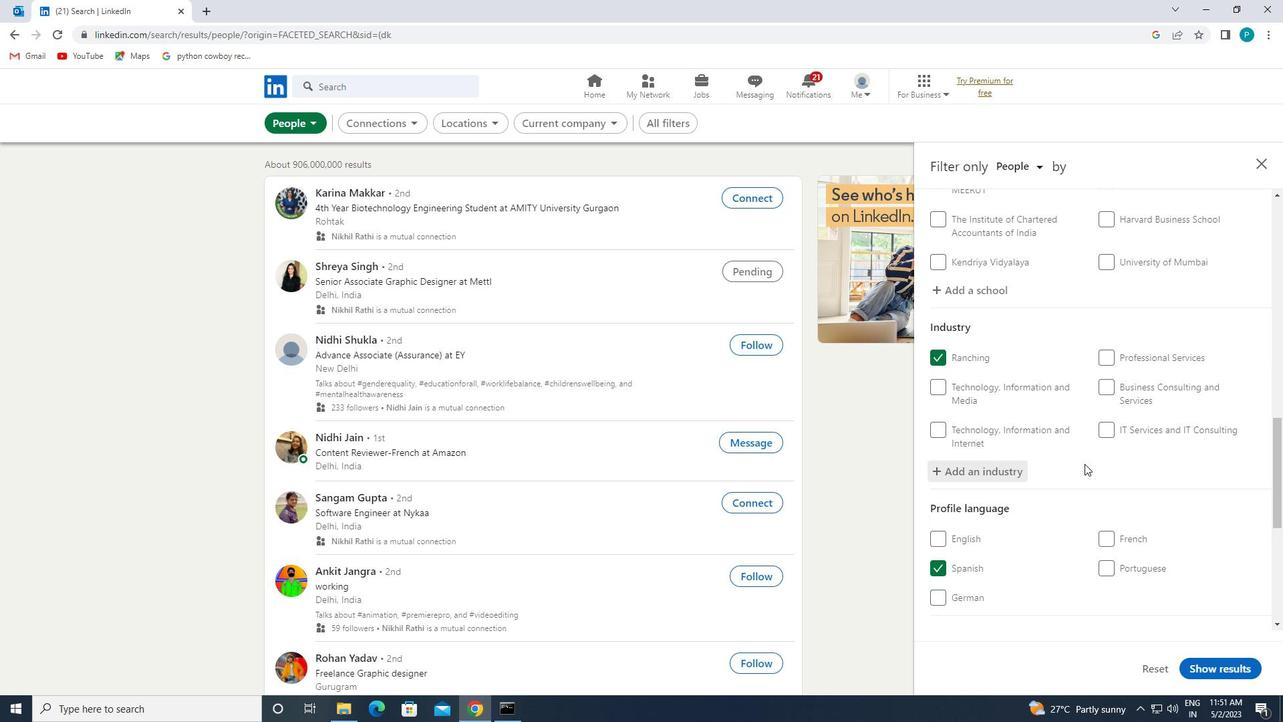 
Action: Mouse moved to (1080, 525)
Screenshot: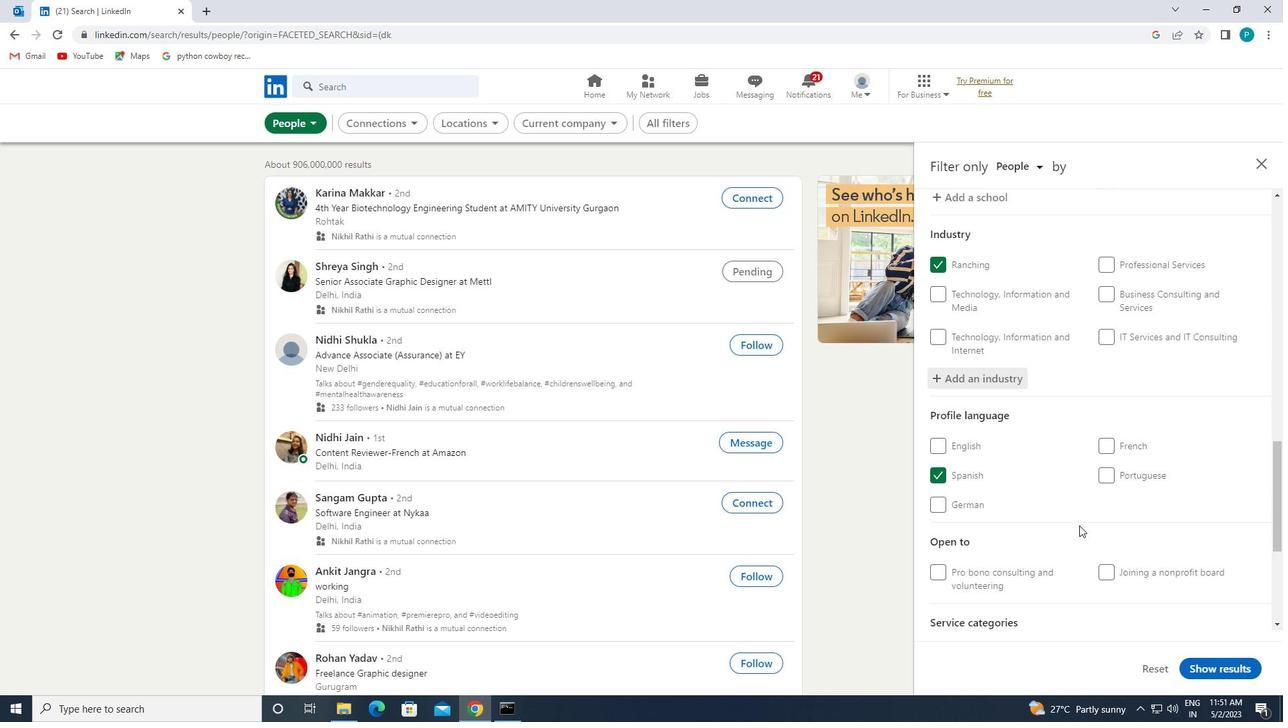 
Action: Mouse scrolled (1080, 524) with delta (0, 0)
Screenshot: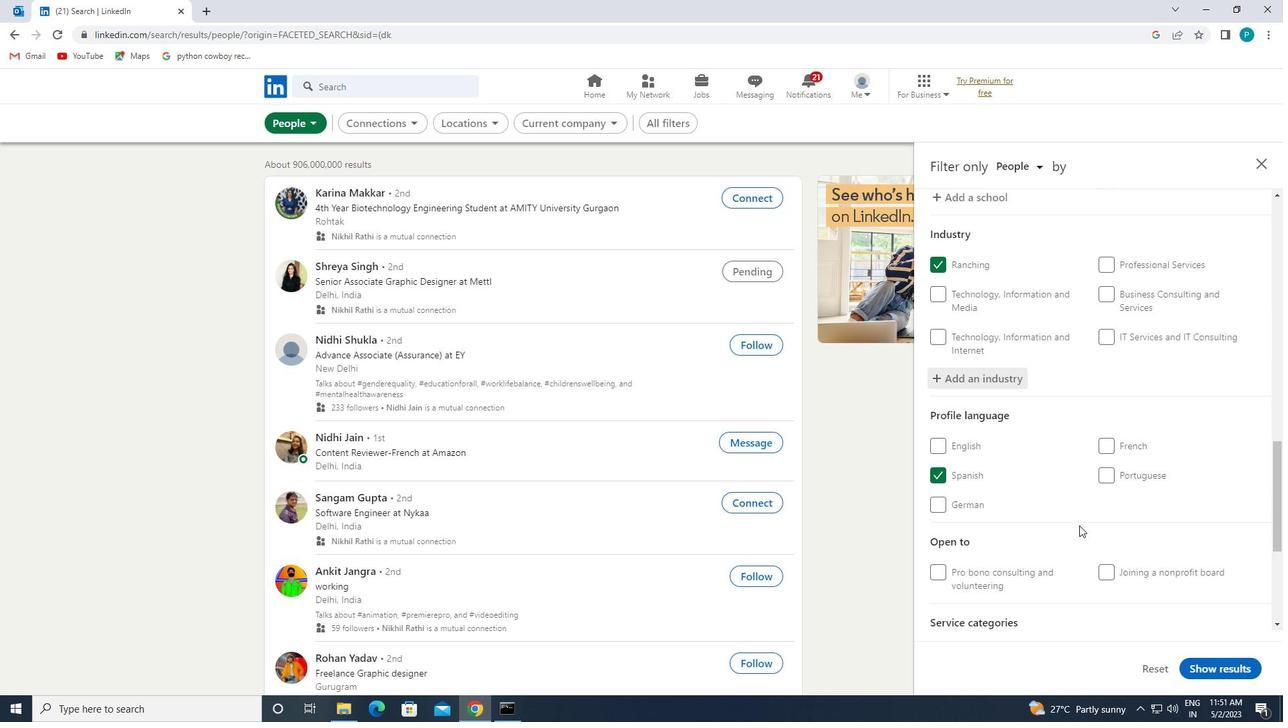 
Action: Mouse moved to (1080, 525)
Screenshot: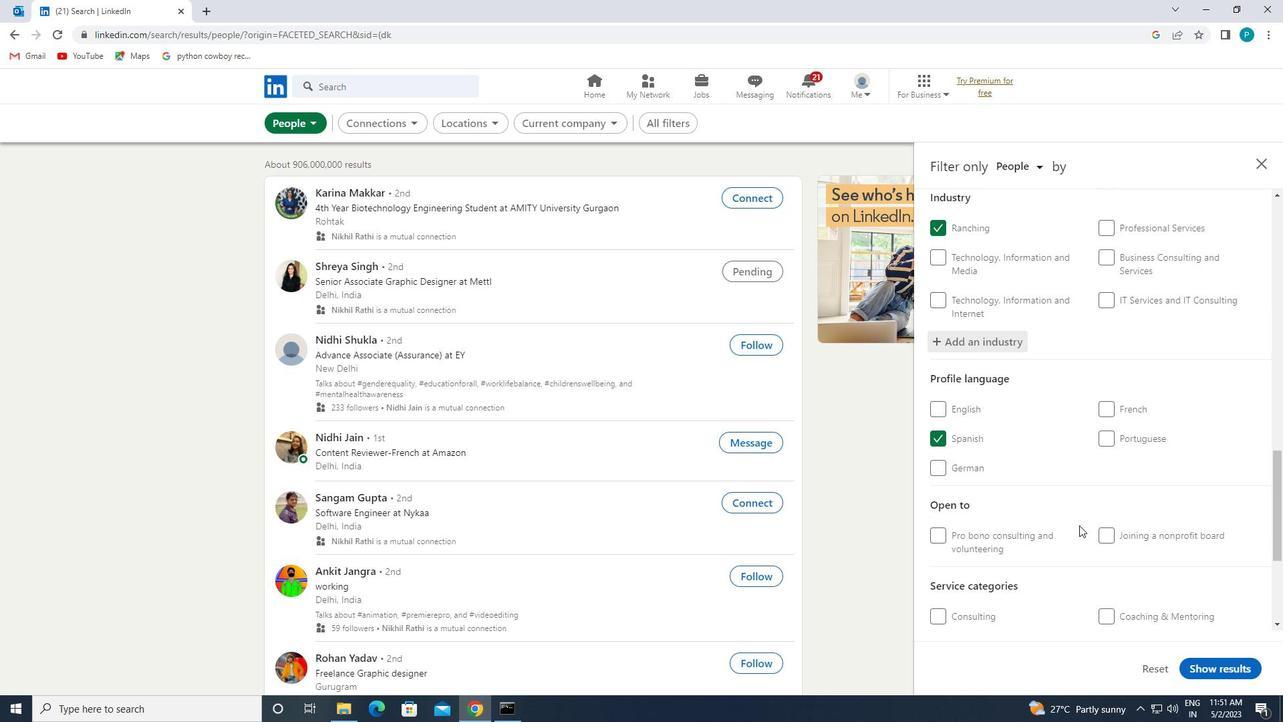 
Action: Mouse scrolled (1080, 524) with delta (0, 0)
Screenshot: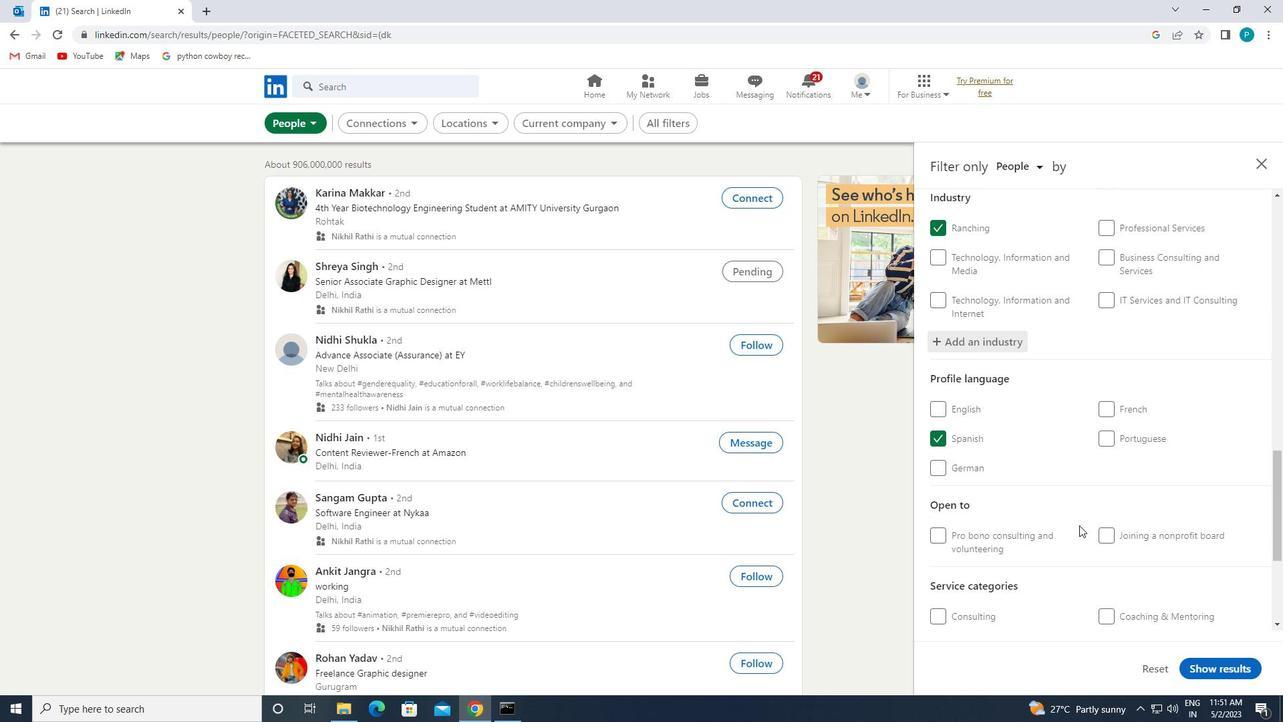 
Action: Mouse scrolled (1080, 524) with delta (0, 0)
Screenshot: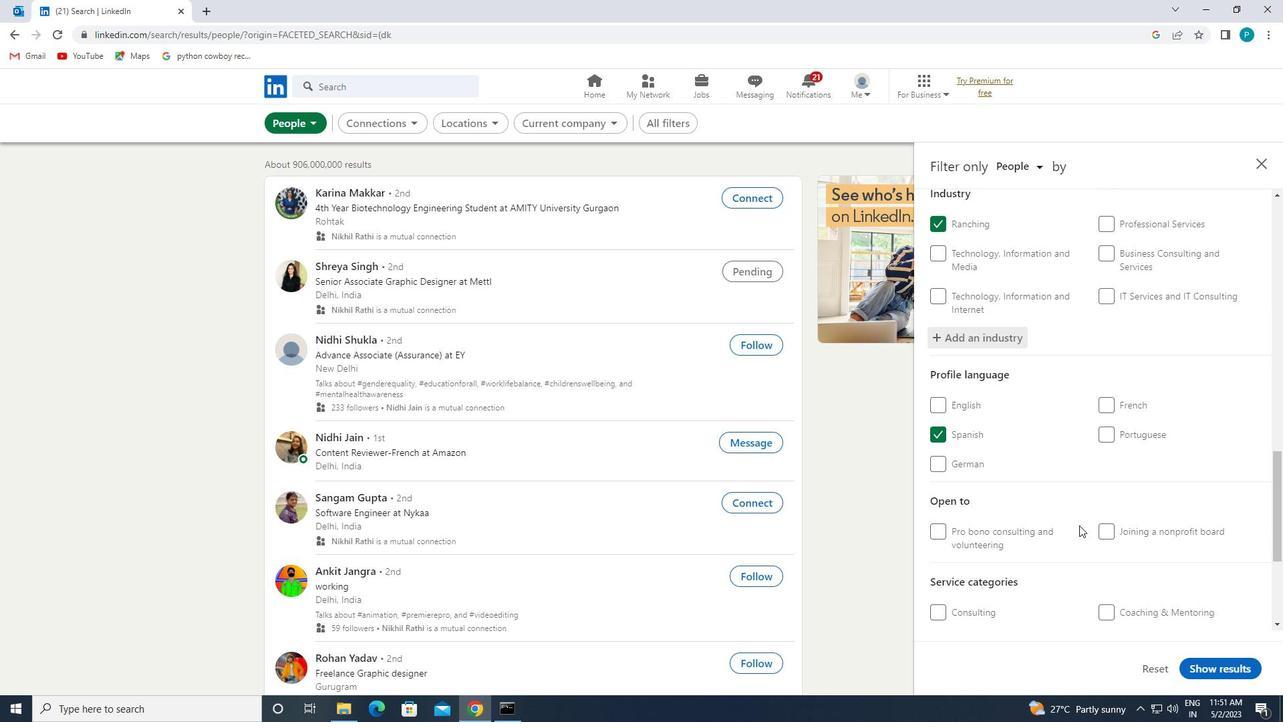 
Action: Mouse moved to (1128, 476)
Screenshot: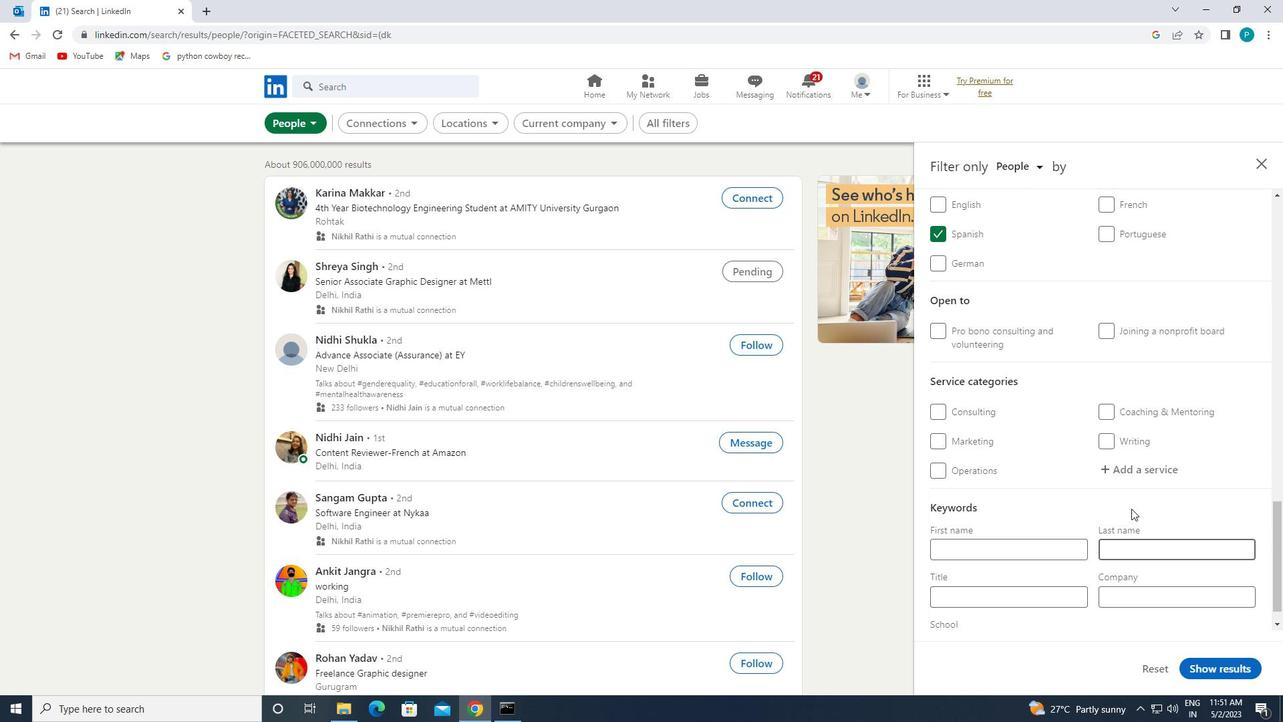 
Action: Mouse pressed left at (1128, 476)
Screenshot: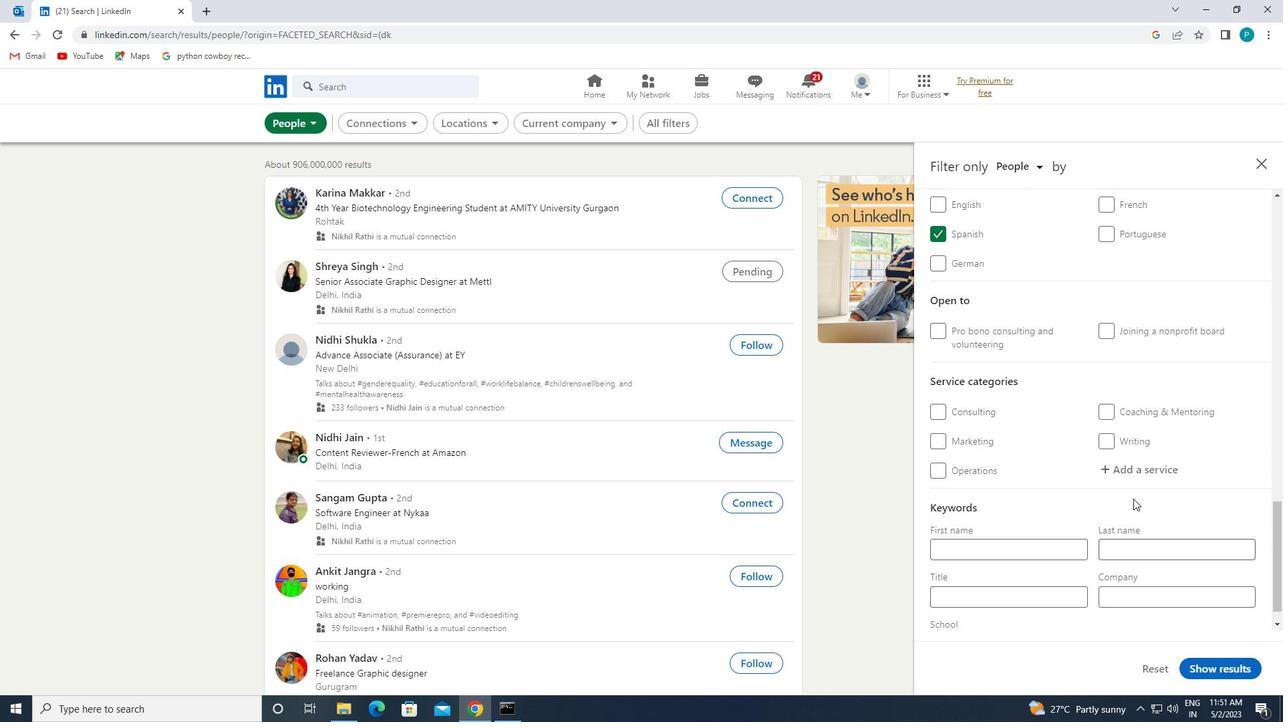 
Action: Key pressed <Key.caps_lock>B<Key.caps_lock>AT<Key.backspace>RT
Screenshot: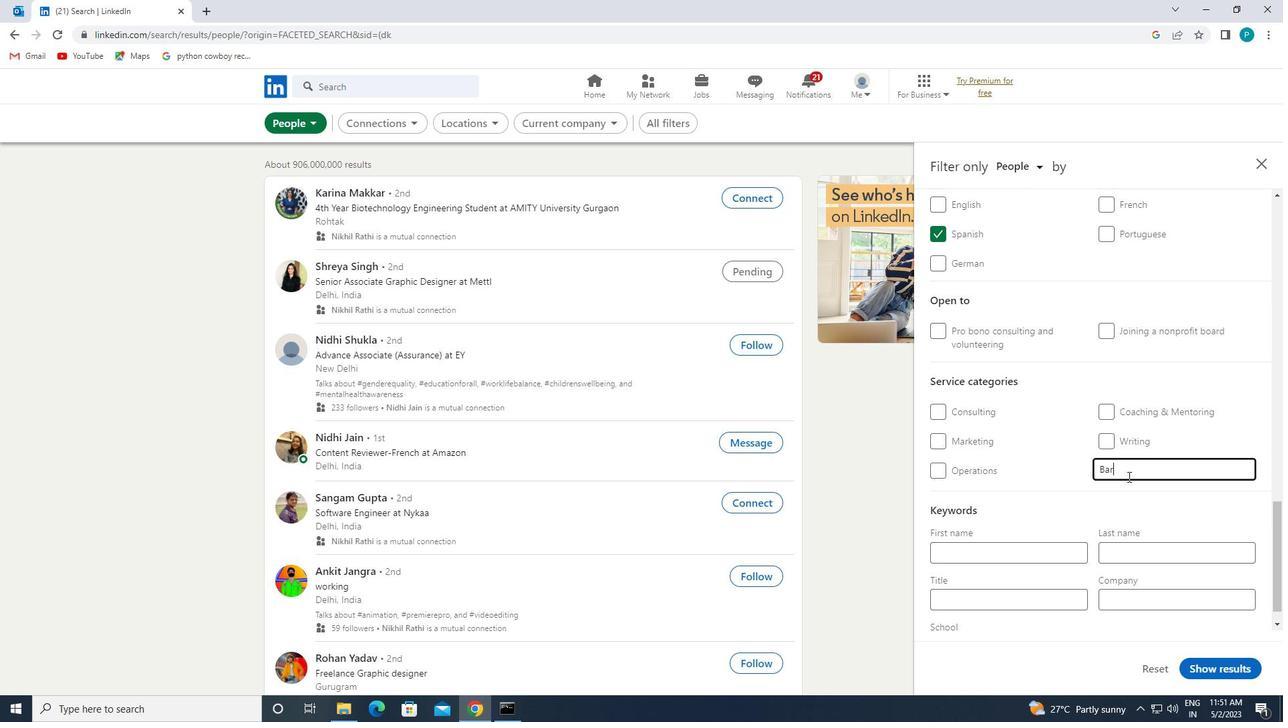 
Action: Mouse moved to (1106, 490)
Screenshot: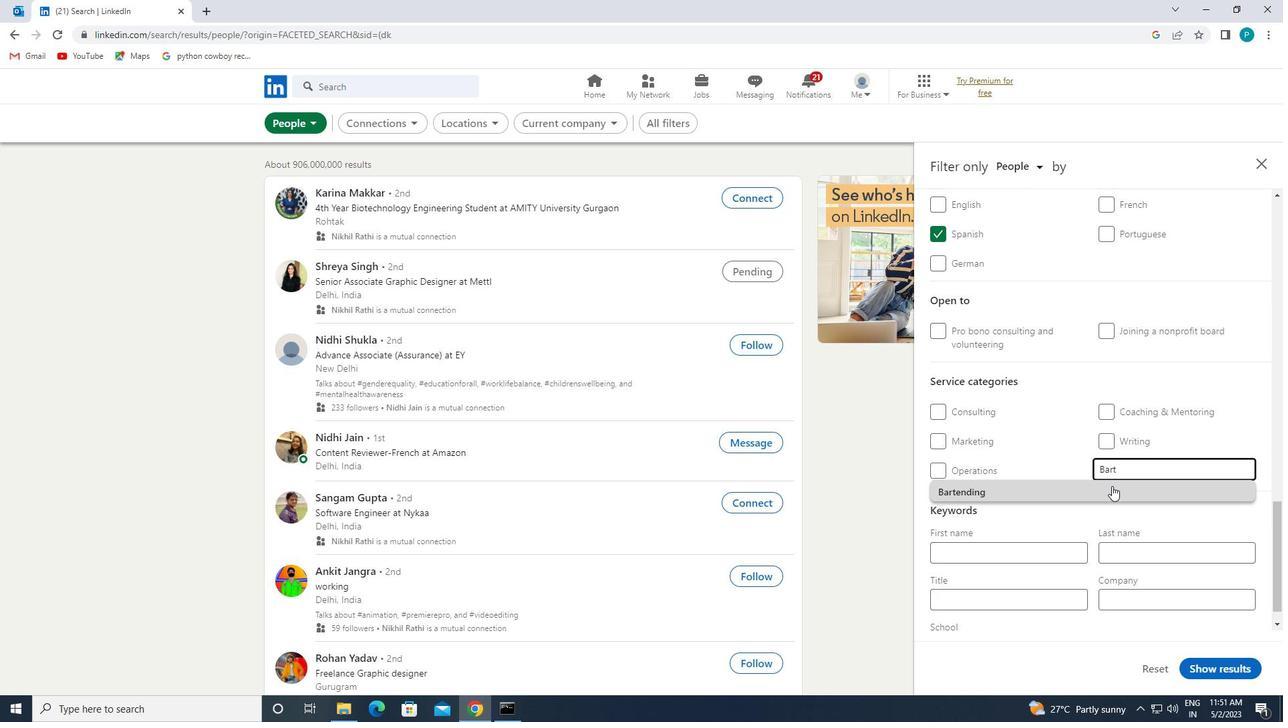 
Action: Mouse pressed left at (1106, 490)
Screenshot: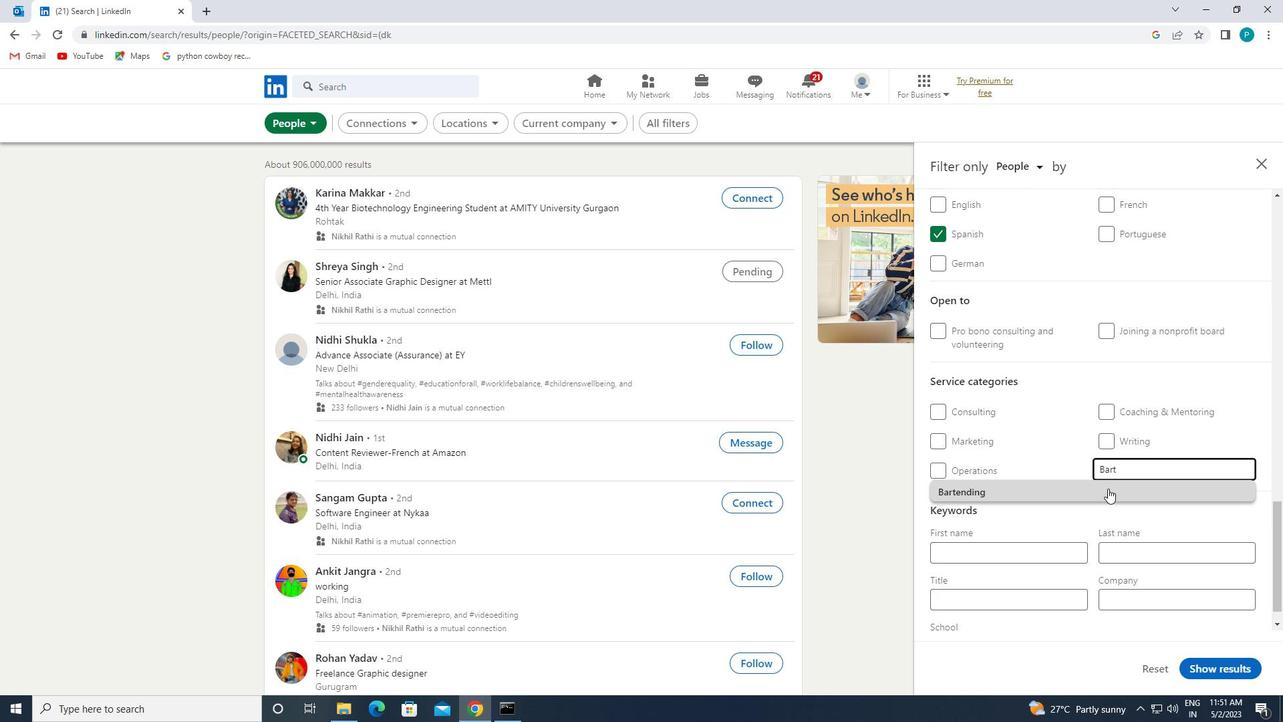 
Action: Mouse moved to (1063, 536)
Screenshot: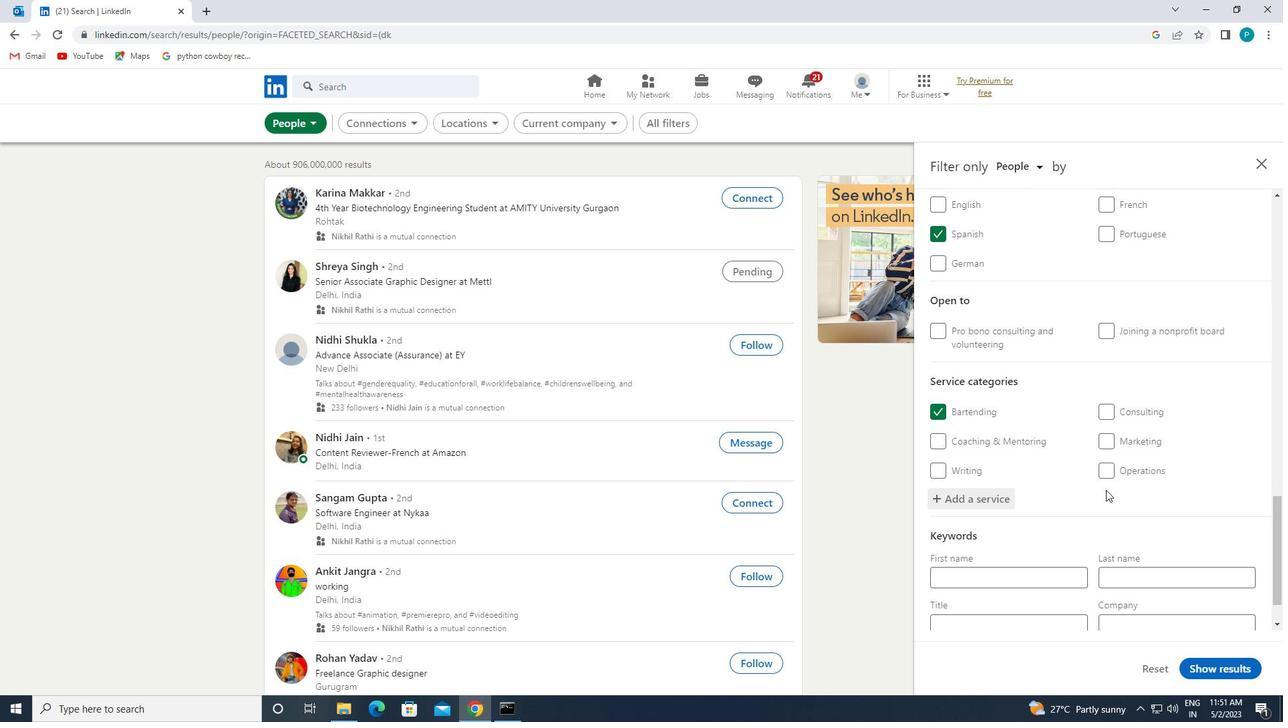 
Action: Mouse scrolled (1063, 535) with delta (0, 0)
Screenshot: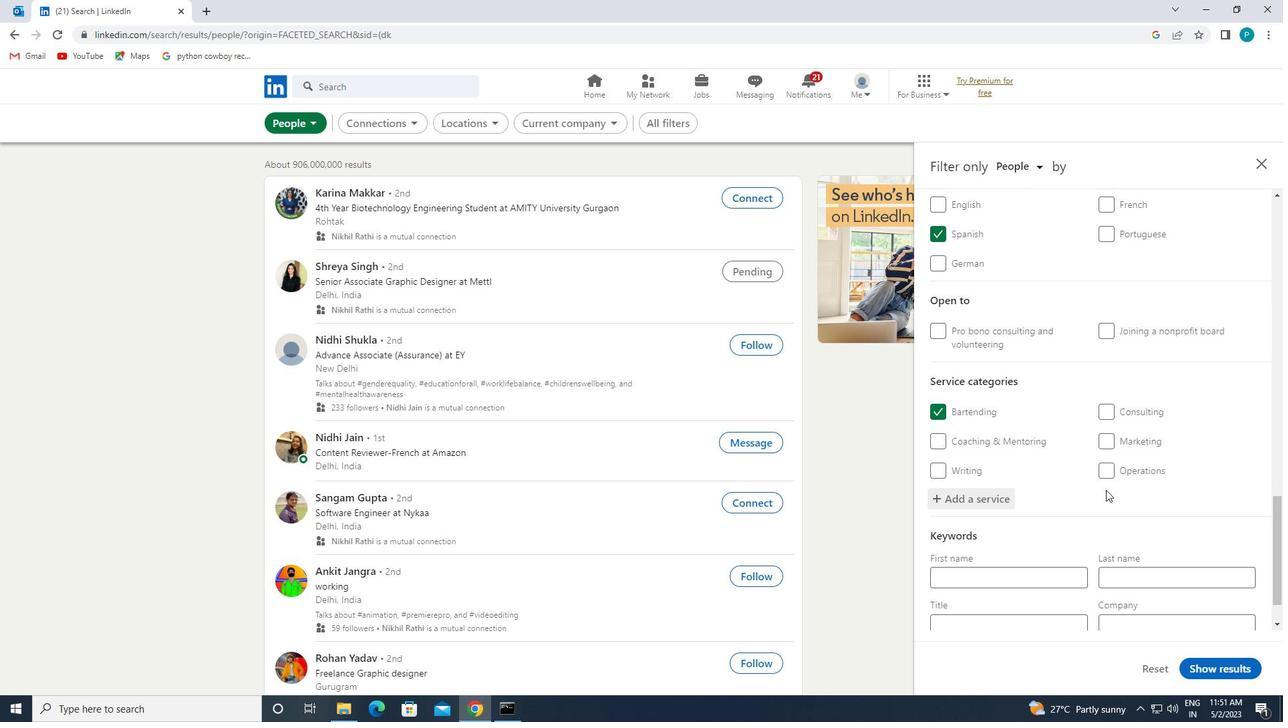 
Action: Mouse moved to (1024, 570)
Screenshot: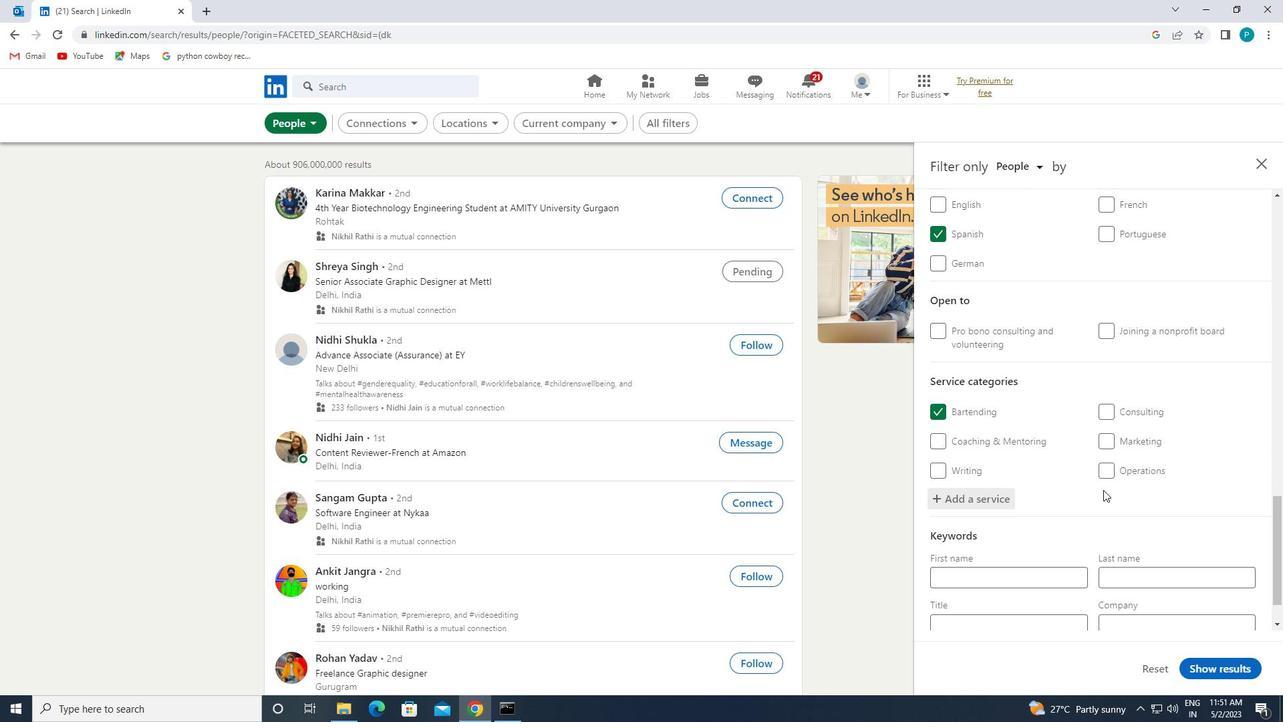 
Action: Mouse scrolled (1024, 569) with delta (0, 0)
Screenshot: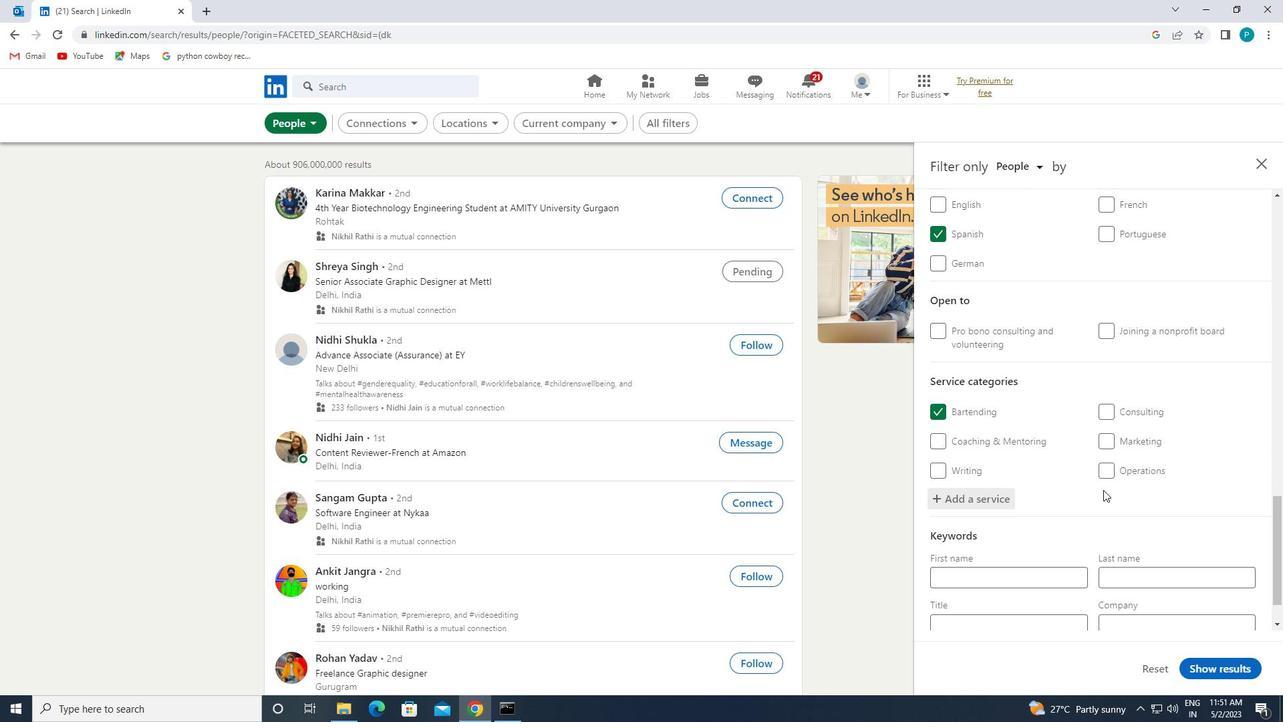 
Action: Mouse moved to (1004, 584)
Screenshot: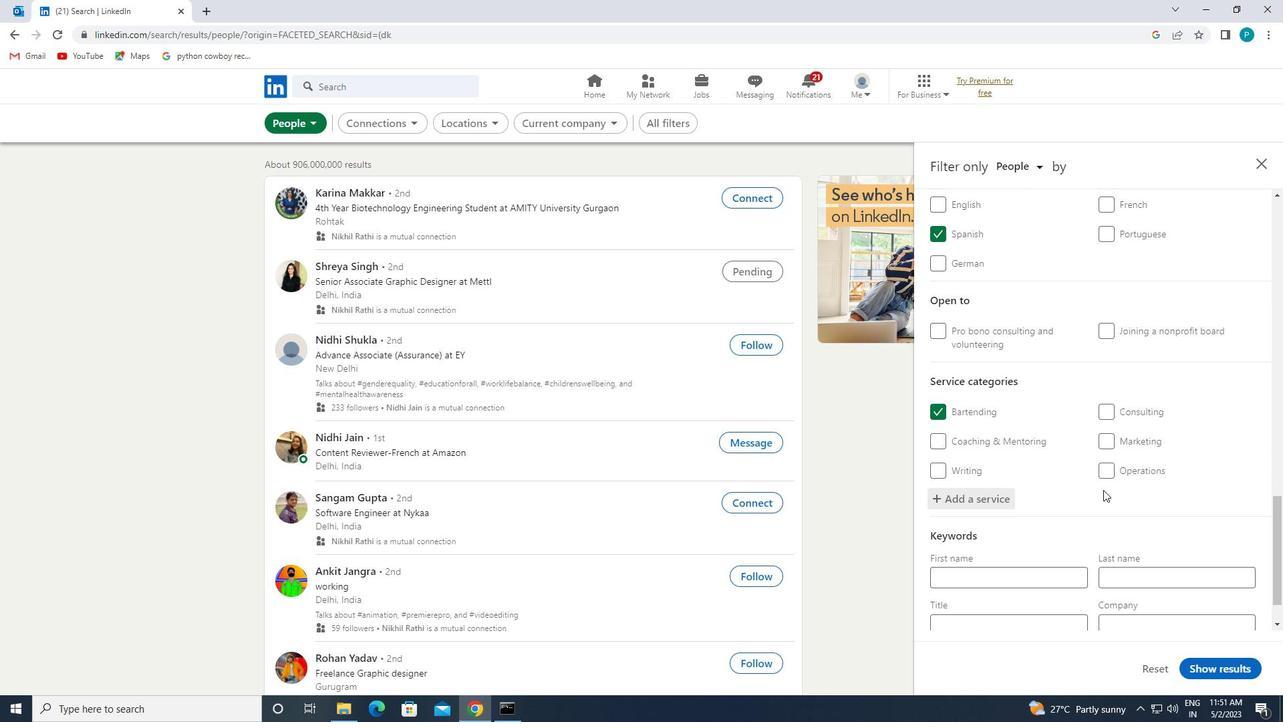 
Action: Mouse scrolled (1004, 583) with delta (0, 0)
Screenshot: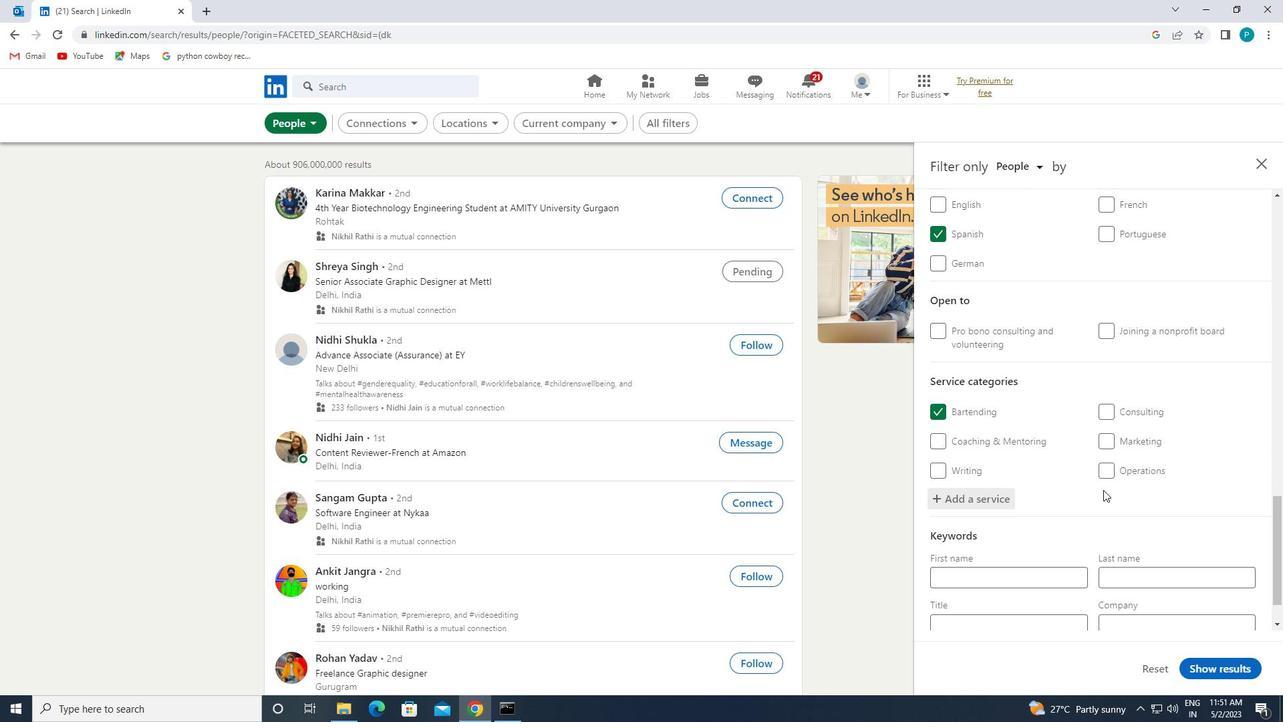 
Action: Mouse moved to (938, 570)
Screenshot: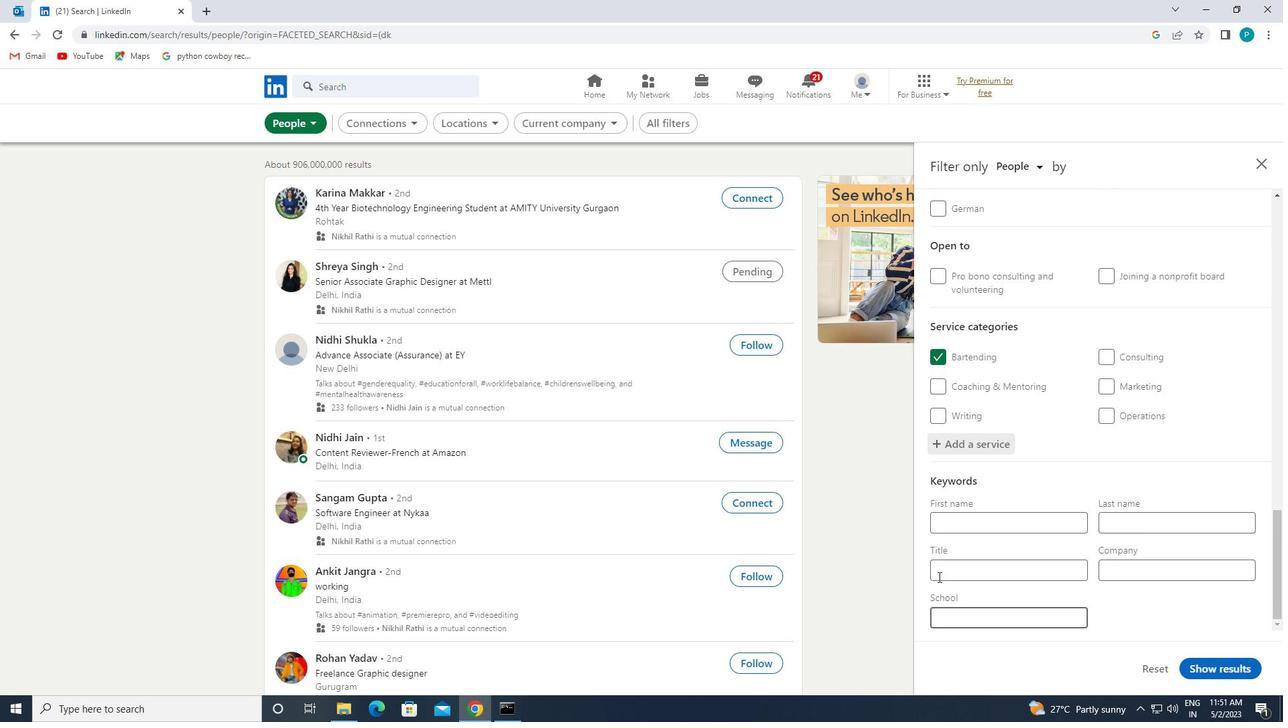
Action: Mouse pressed left at (938, 570)
Screenshot: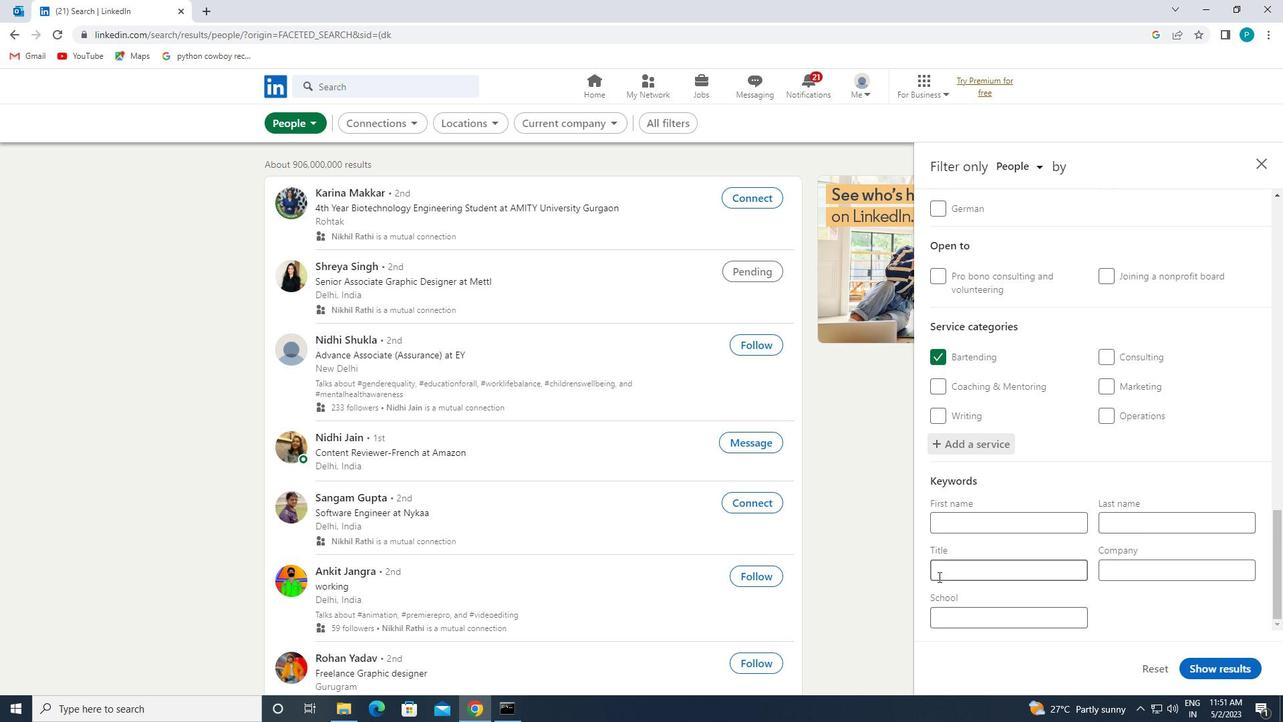 
Action: Key pressed <Key.caps_lock>S<Key.caps_lock>CHOOL<Key.space><Key.caps_lock>C<Key.caps_lock>OUUNSELOR
Screenshot: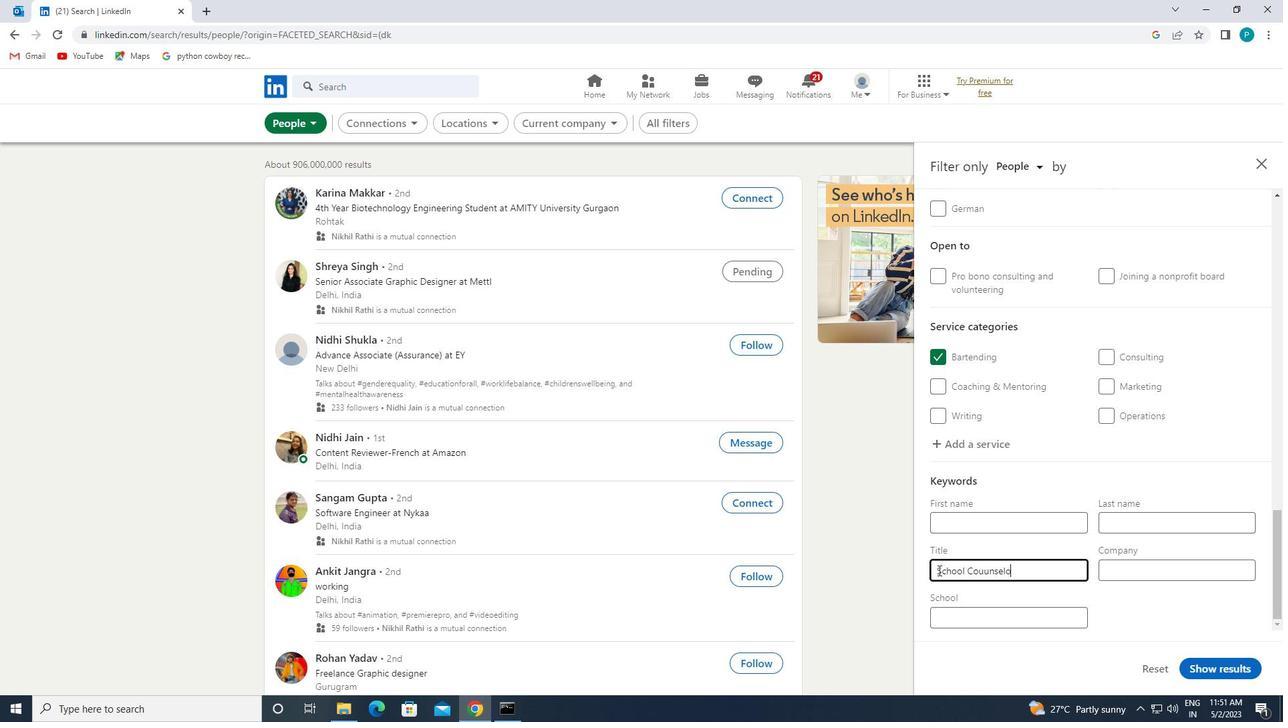 
Action: Mouse moved to (993, 570)
Screenshot: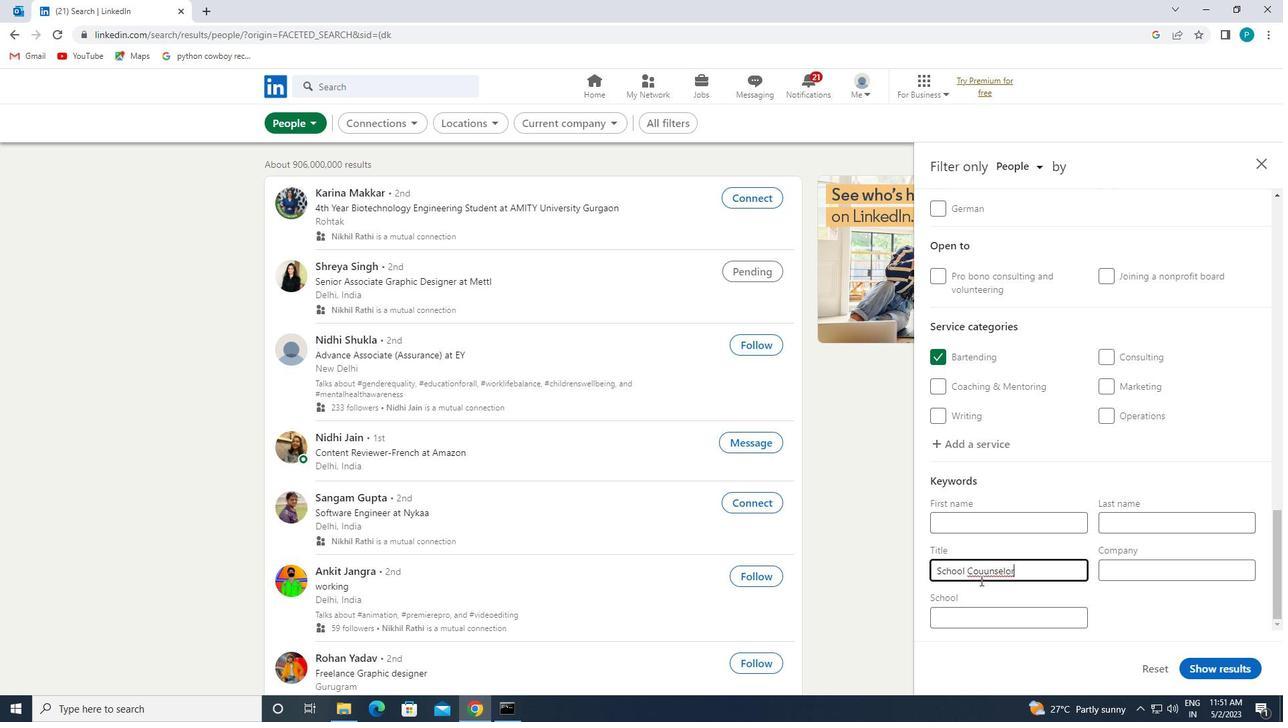 
Action: Mouse pressed left at (993, 570)
Screenshot: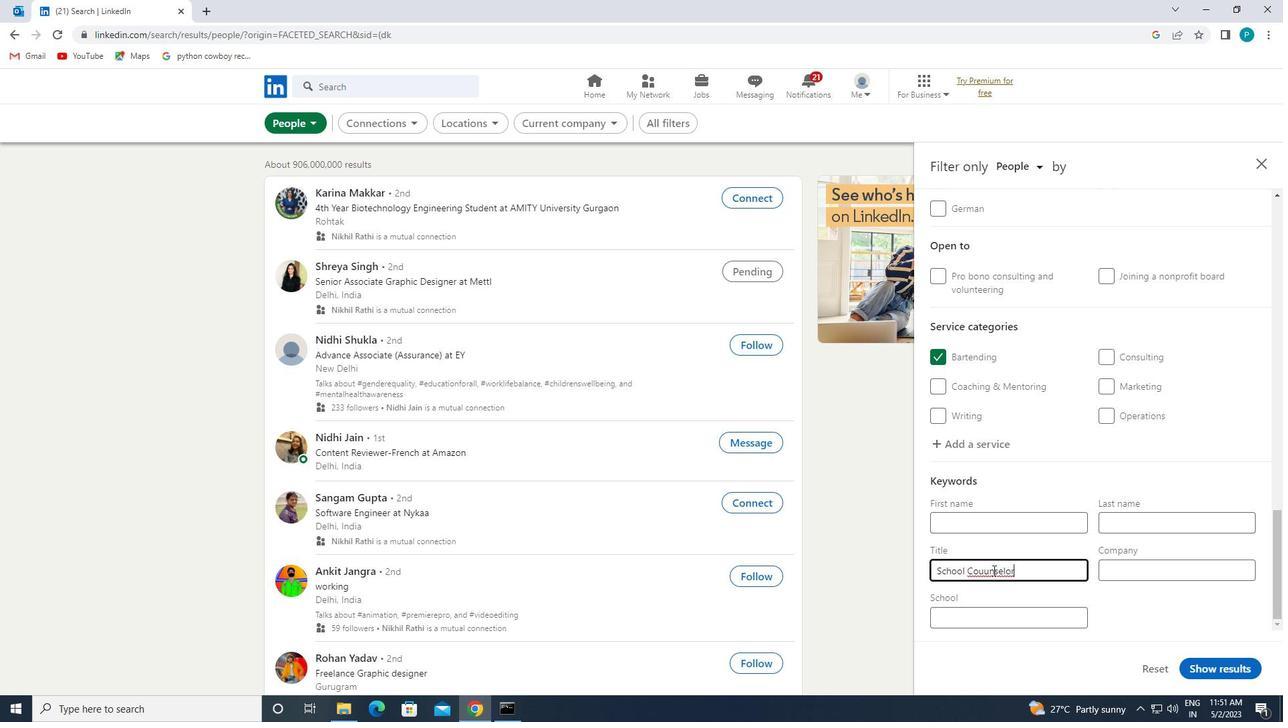 
Action: Mouse moved to (989, 571)
Screenshot: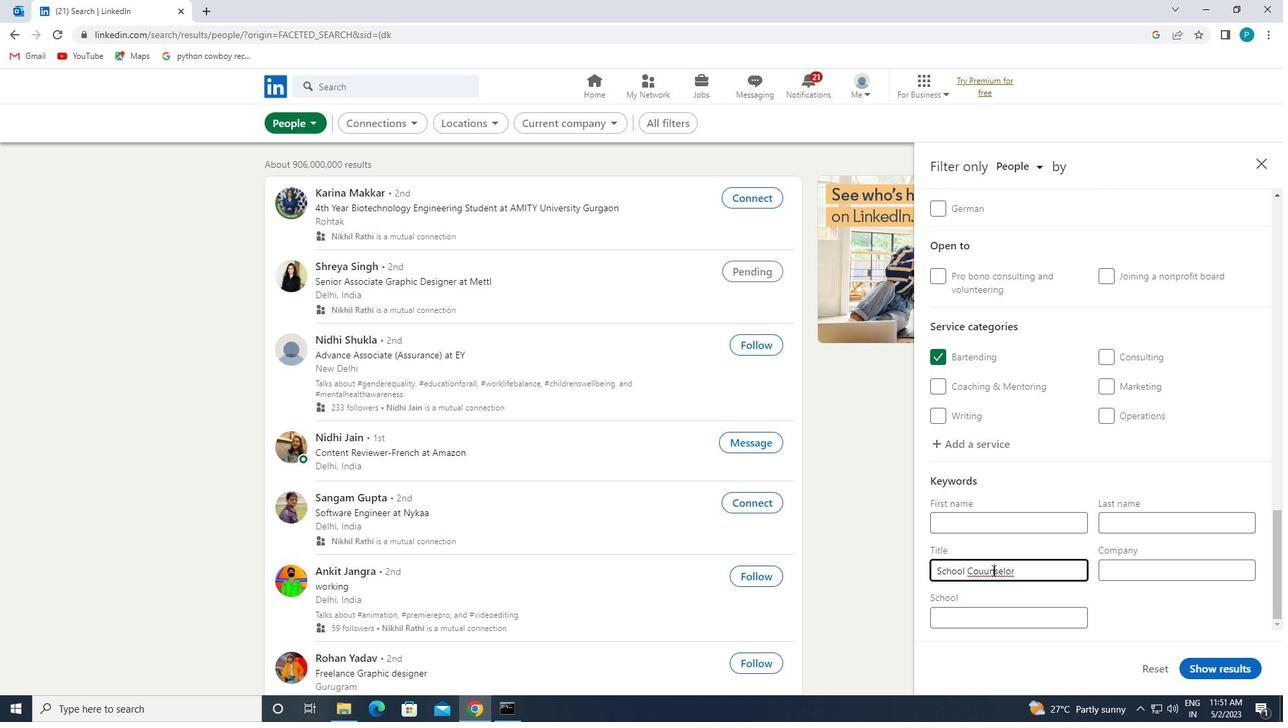 
Action: Mouse pressed left at (989, 571)
Screenshot: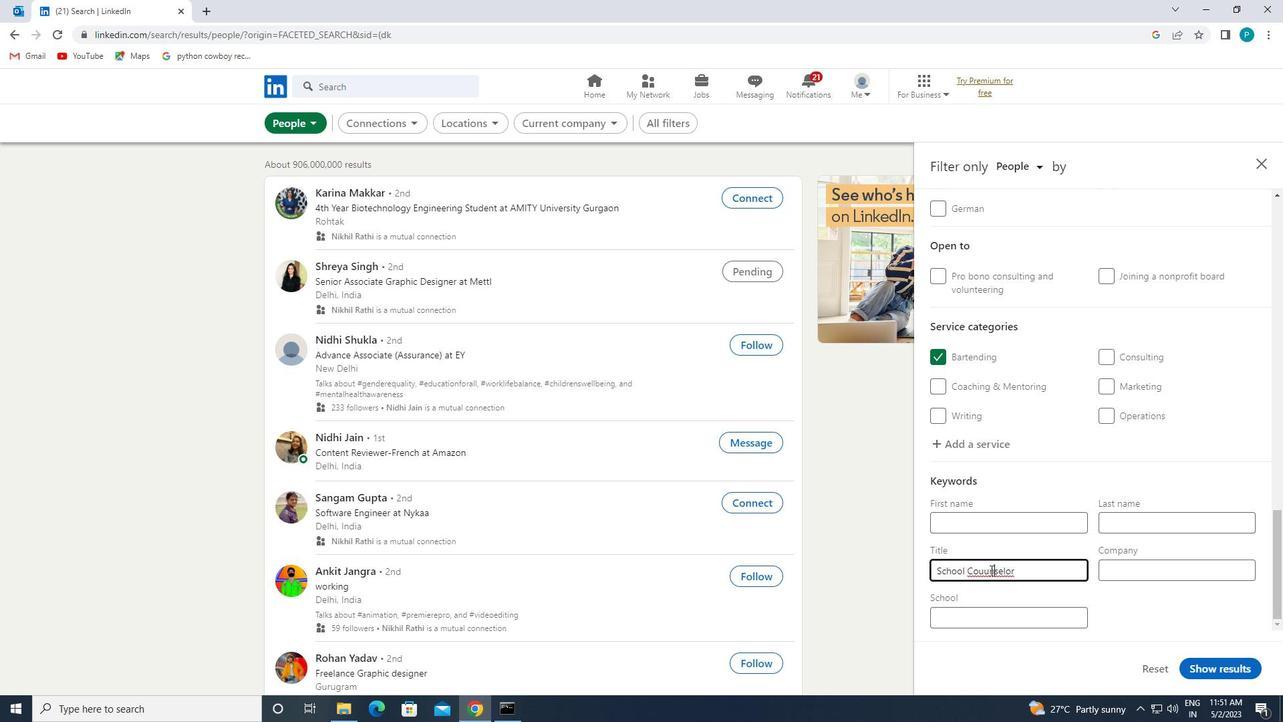 
Action: Key pressed <Key.backspace>
Screenshot: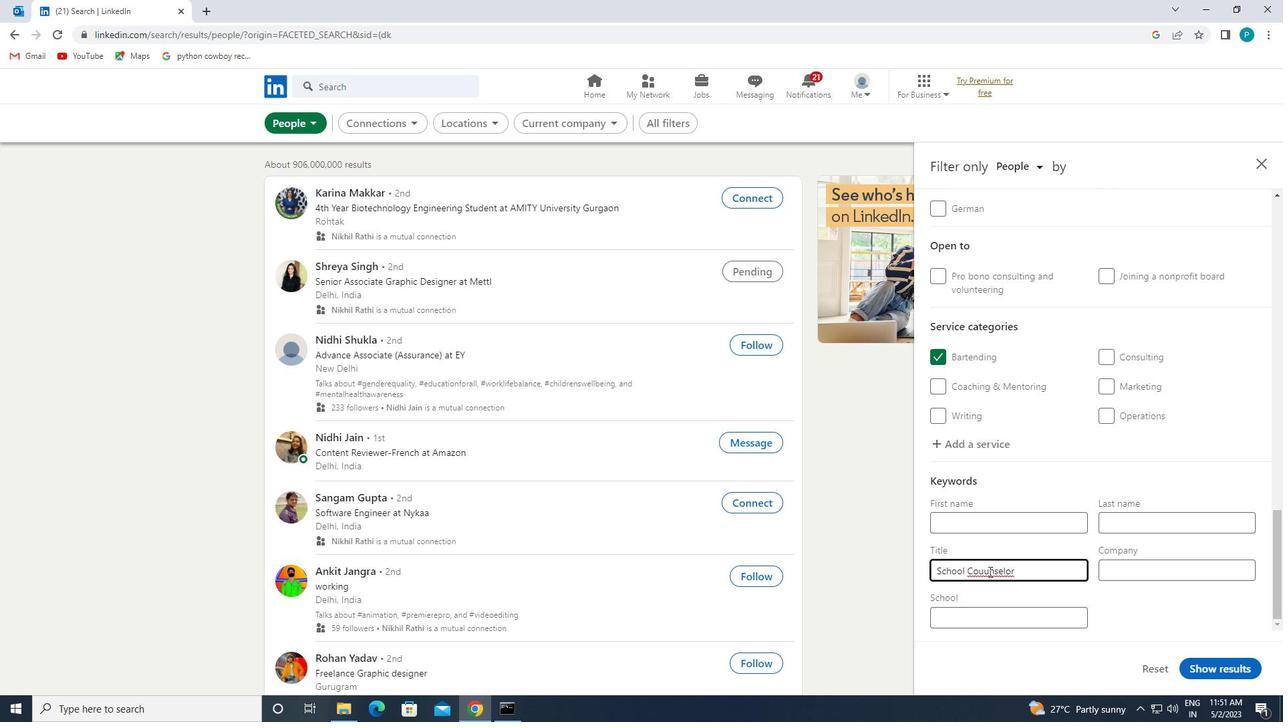 
Action: Mouse moved to (1216, 669)
Screenshot: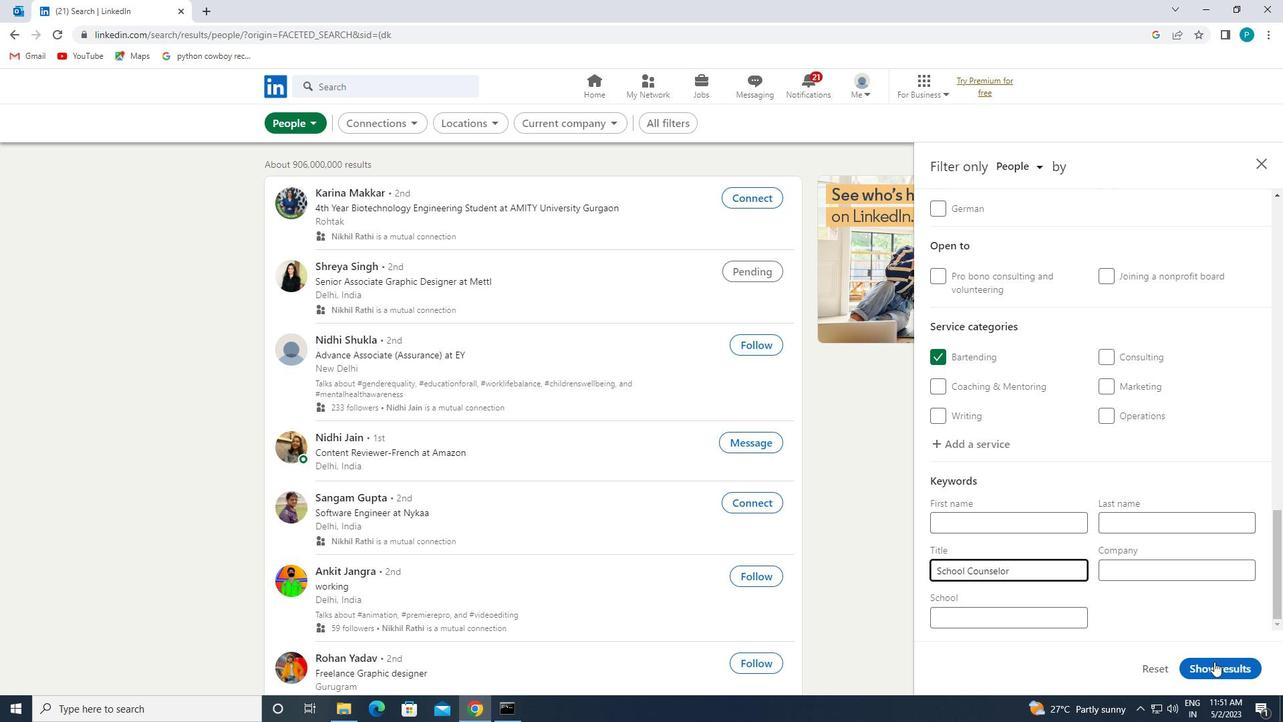 
Action: Mouse pressed left at (1216, 669)
Screenshot: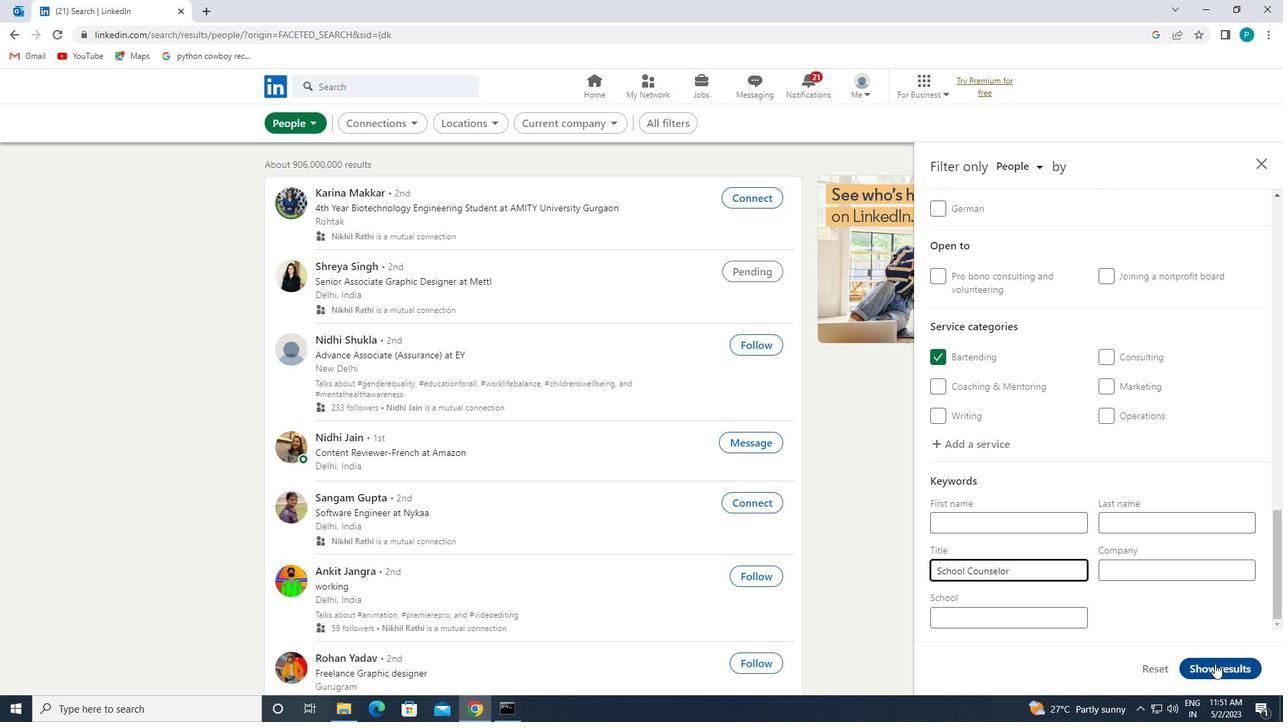 
Action: Mouse moved to (1214, 671)
Screenshot: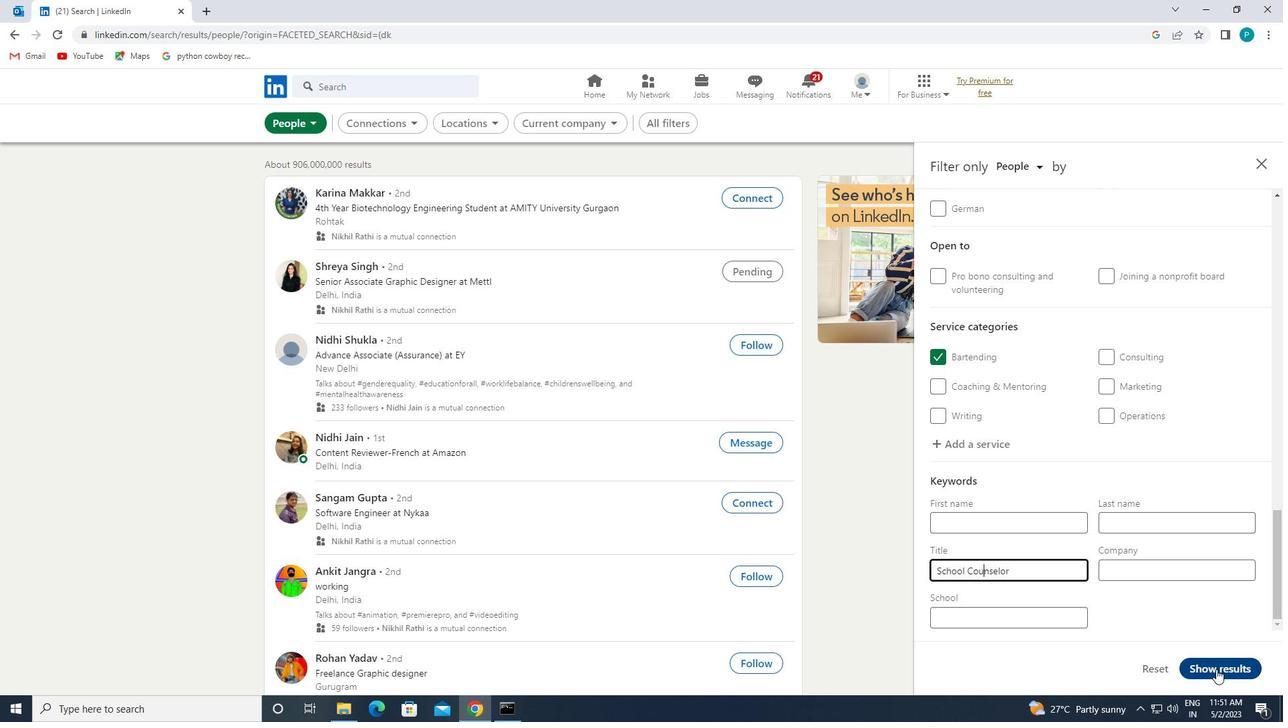 
